 Task: Search for the best ramen places in Los Angeles, California.
Action: Mouse moved to (270, 102)
Screenshot: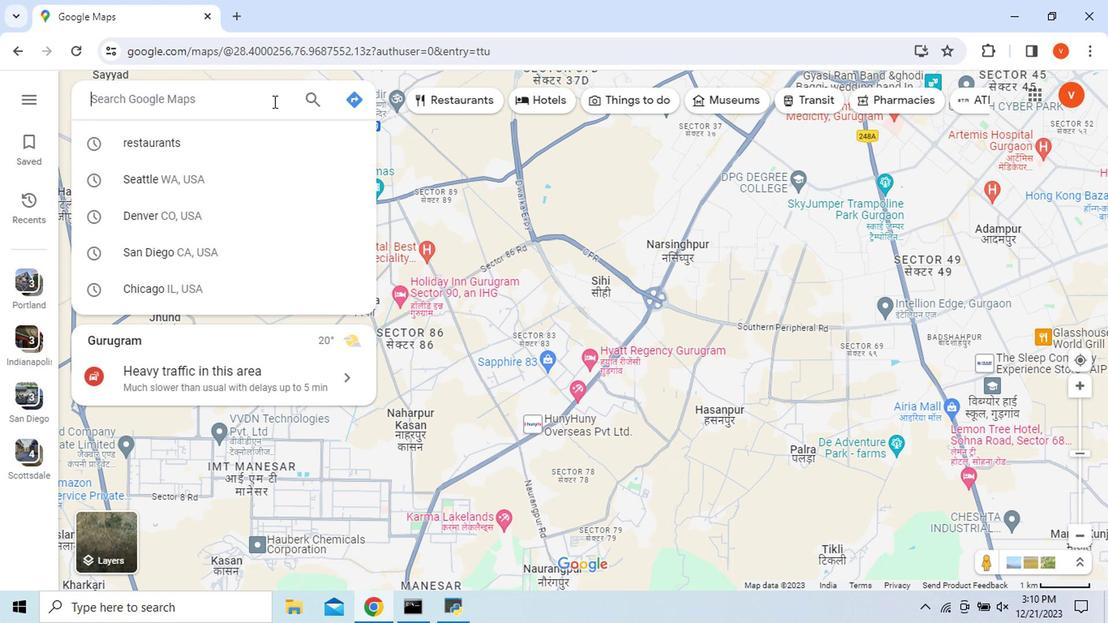
Action: Mouse pressed left at (270, 102)
Screenshot: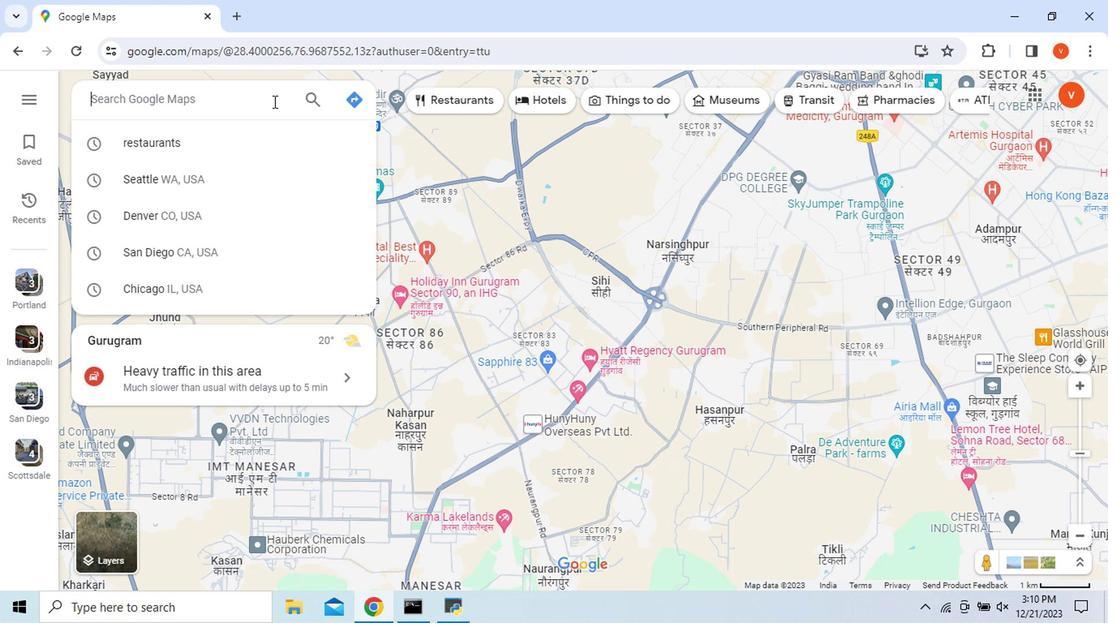 
Action: Key pressed <Key.shift_r>Los<Key.space><Key.shift>Angeles,<Key.space><Key.shift>California
Screenshot: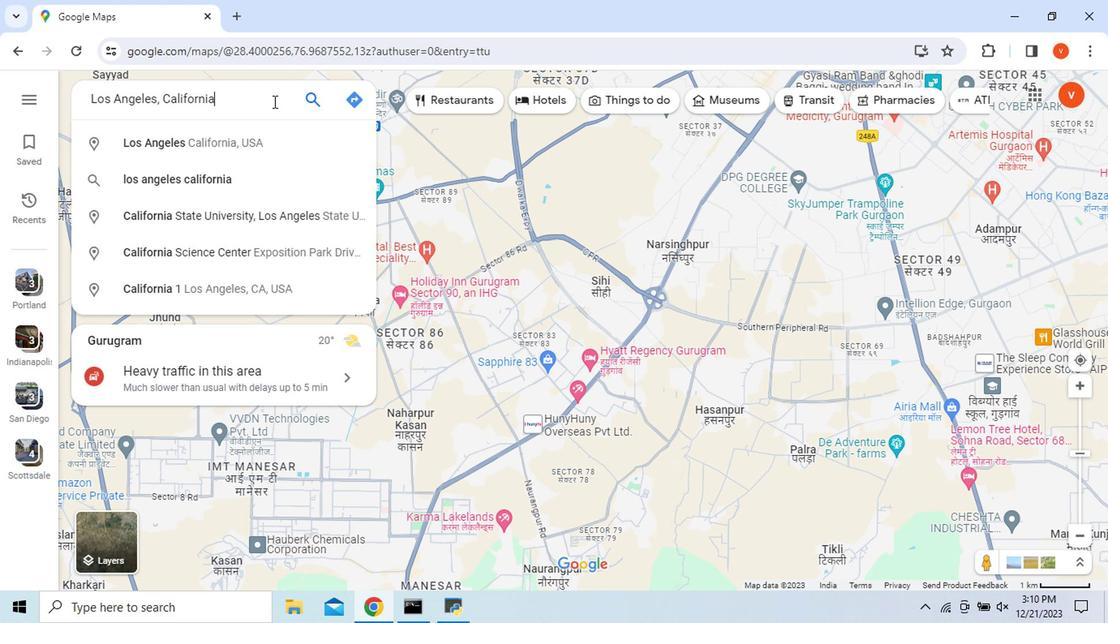 
Action: Mouse moved to (243, 137)
Screenshot: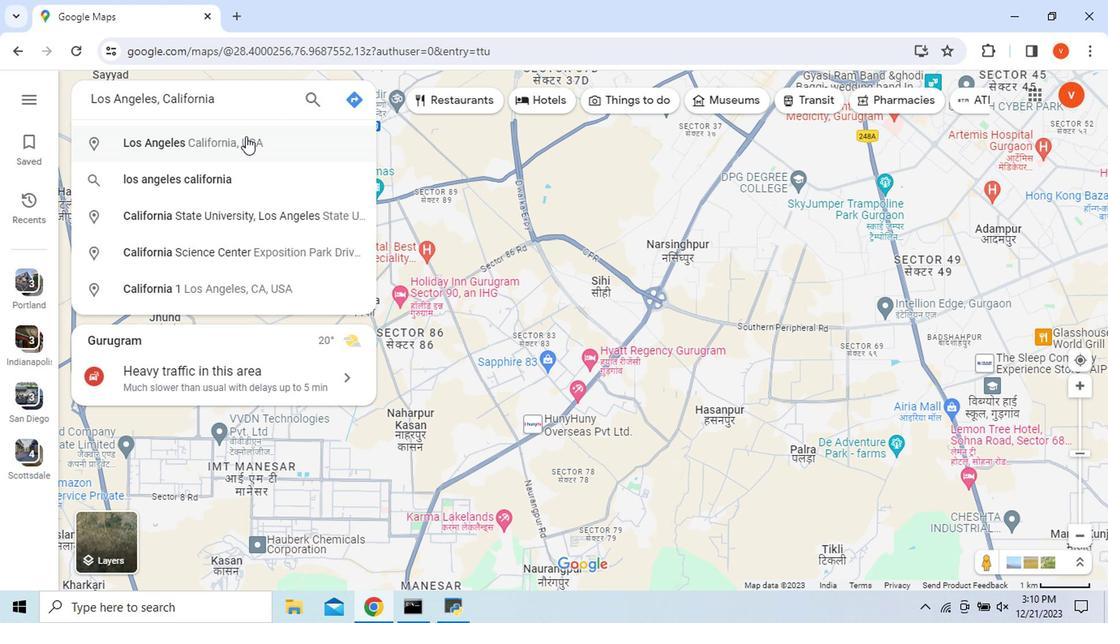 
Action: Mouse pressed left at (243, 137)
Screenshot: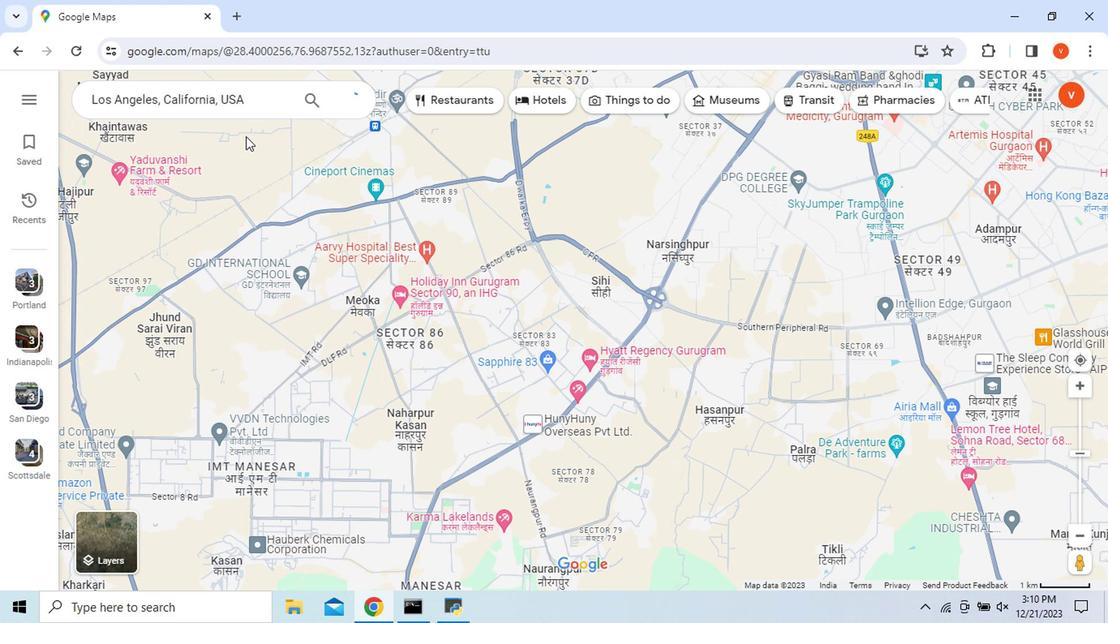 
Action: Mouse moved to (211, 99)
Screenshot: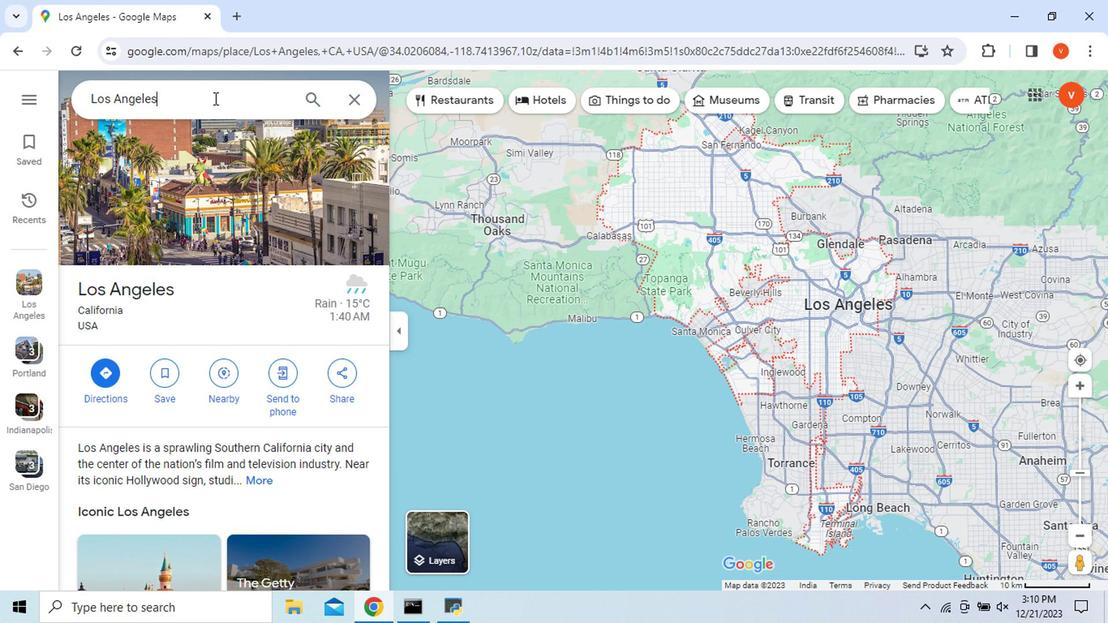 
Action: Mouse pressed left at (211, 99)
Screenshot: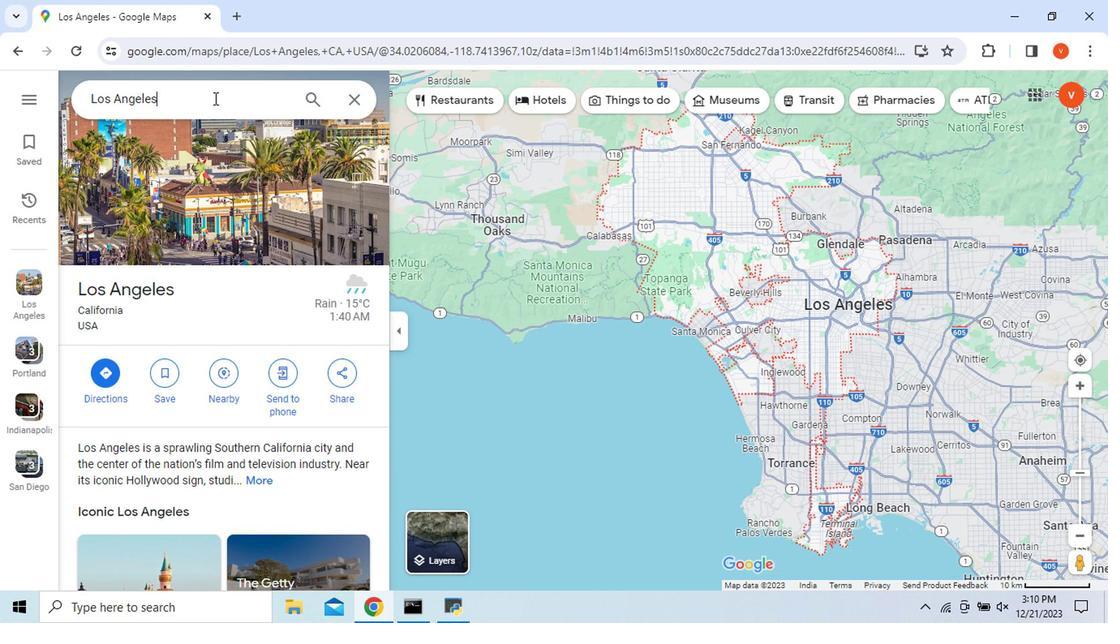 
Action: Key pressed <Key.space>best<Key.space>ramen<Key.space>places<Key.enter>
Screenshot: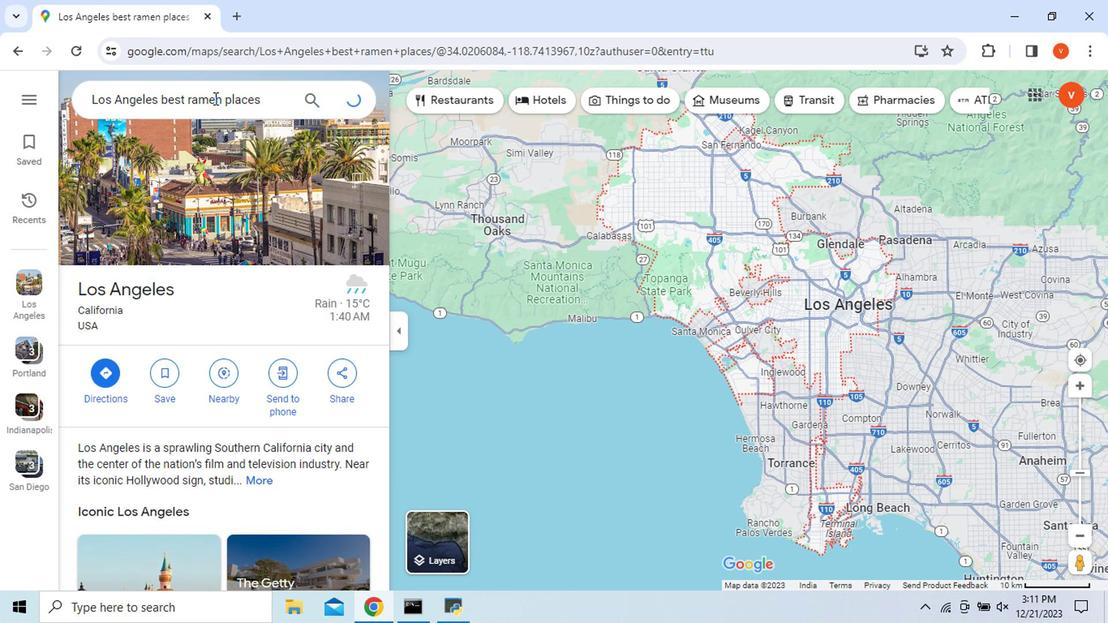 
Action: Mouse moved to (568, 104)
Screenshot: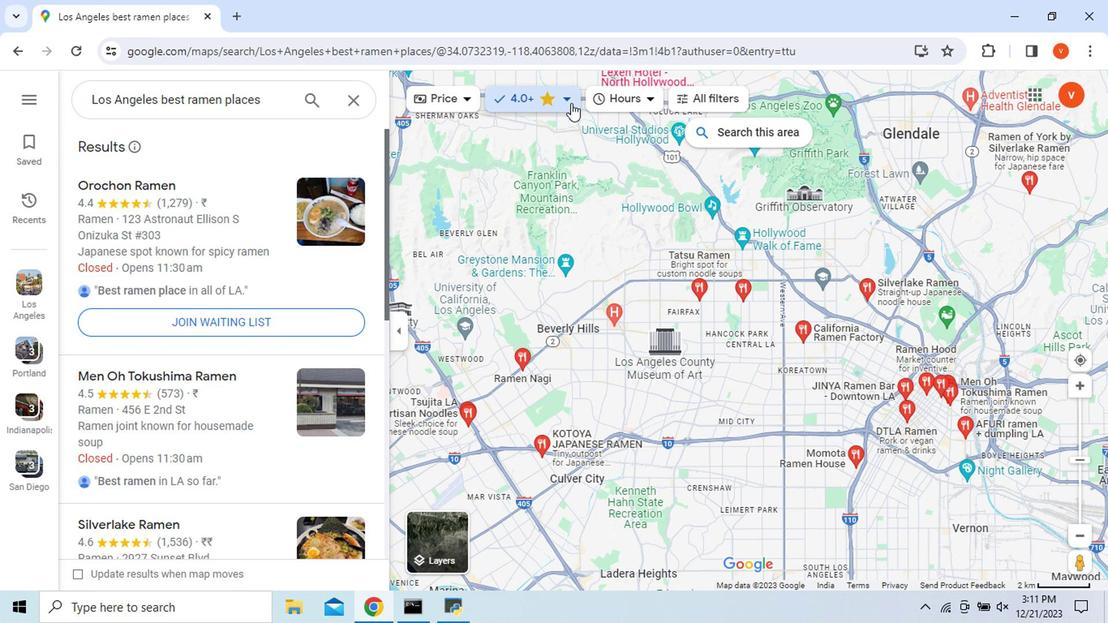 
Action: Mouse pressed left at (568, 104)
Screenshot: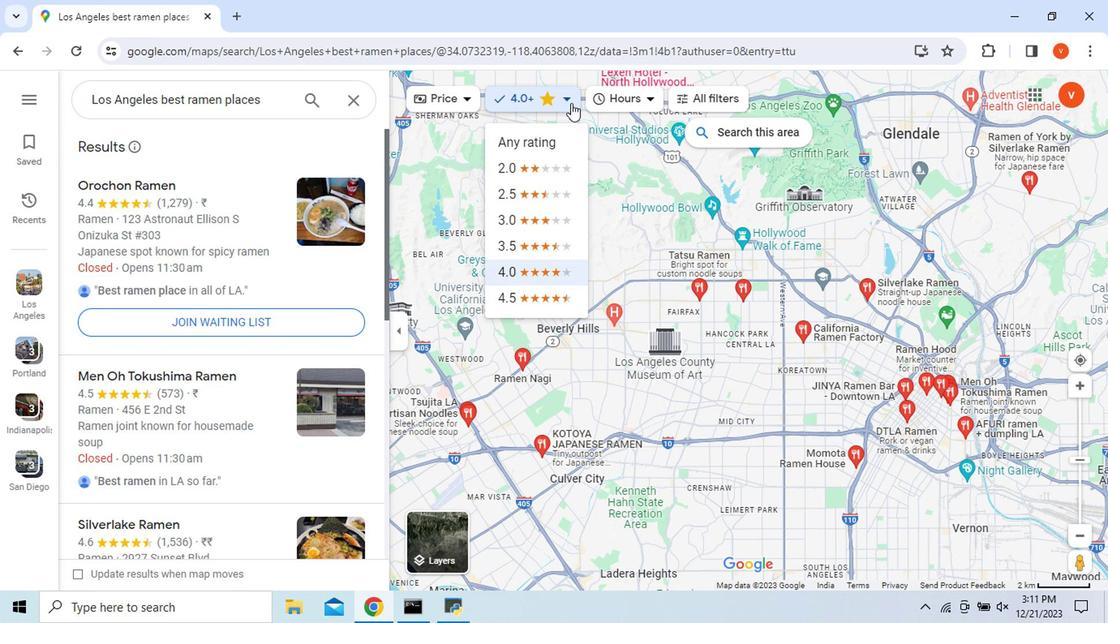 
Action: Mouse moved to (531, 295)
Screenshot: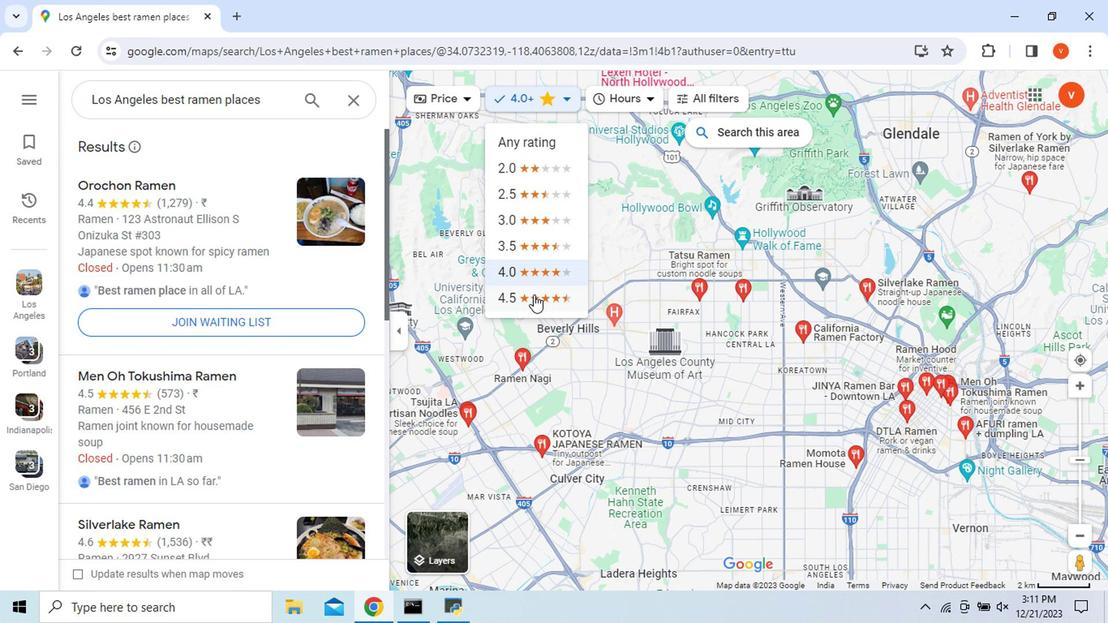 
Action: Mouse pressed left at (531, 295)
Screenshot: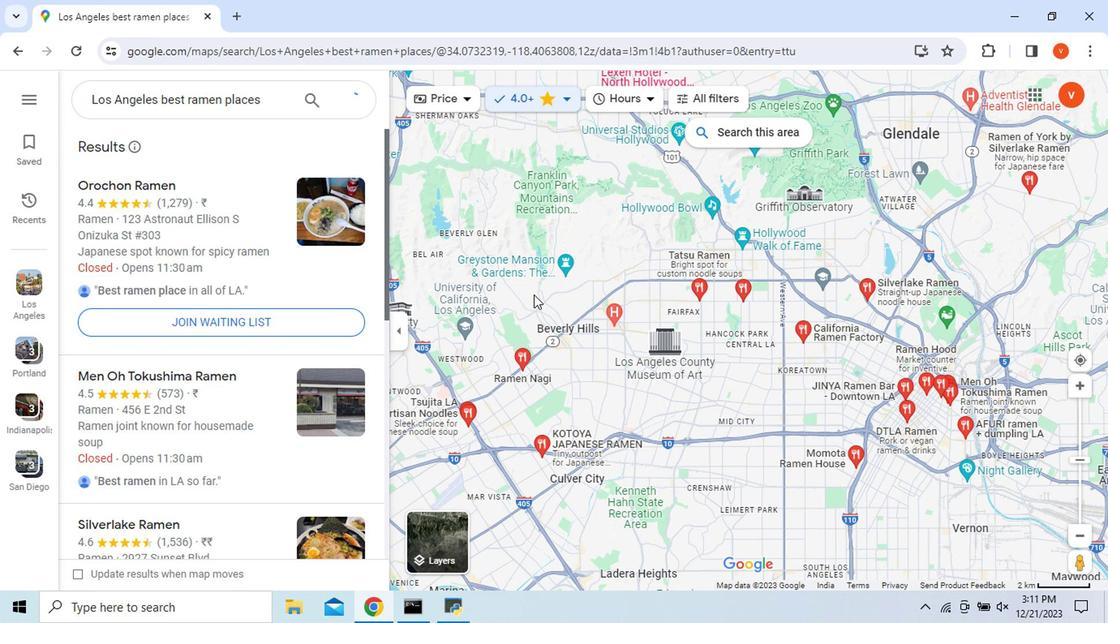 
Action: Mouse moved to (325, 361)
Screenshot: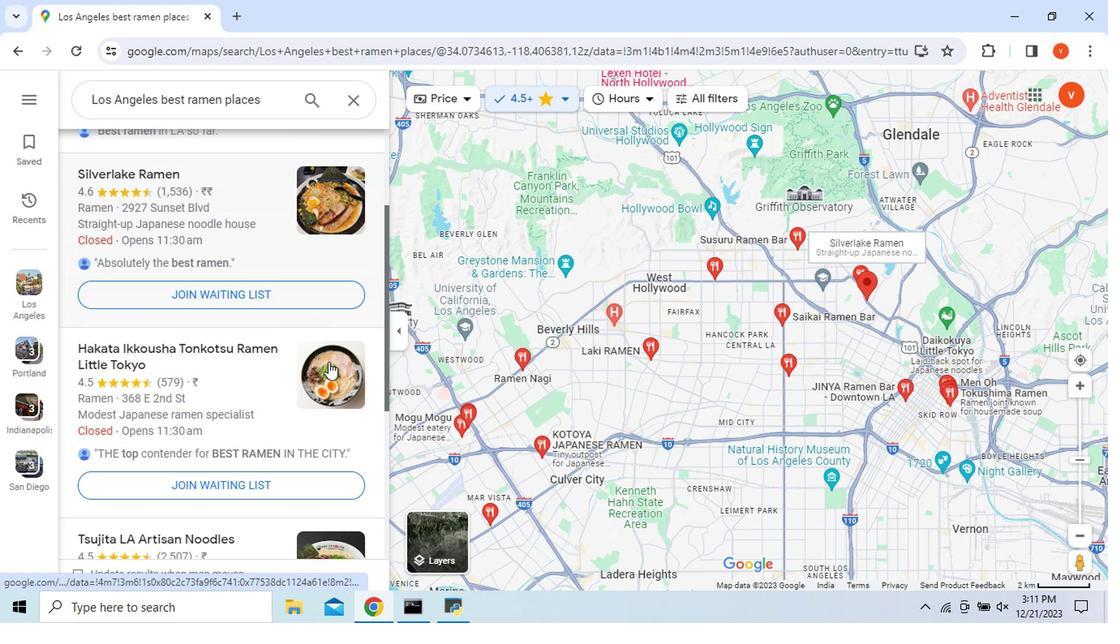 
Action: Mouse scrolled (325, 361) with delta (0, 0)
Screenshot: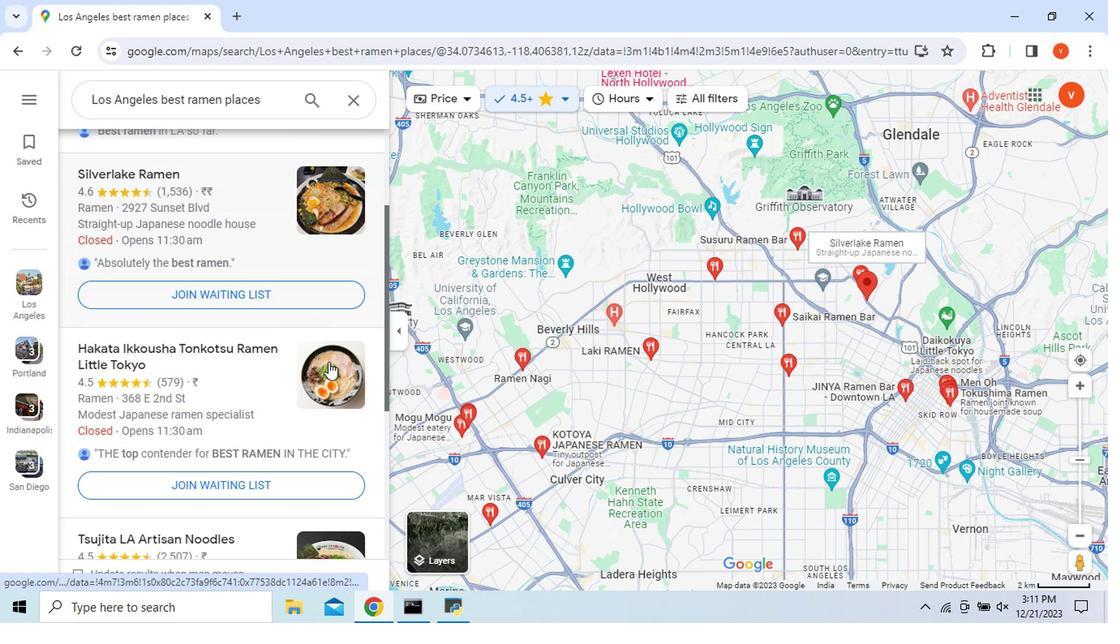 
Action: Mouse moved to (325, 362)
Screenshot: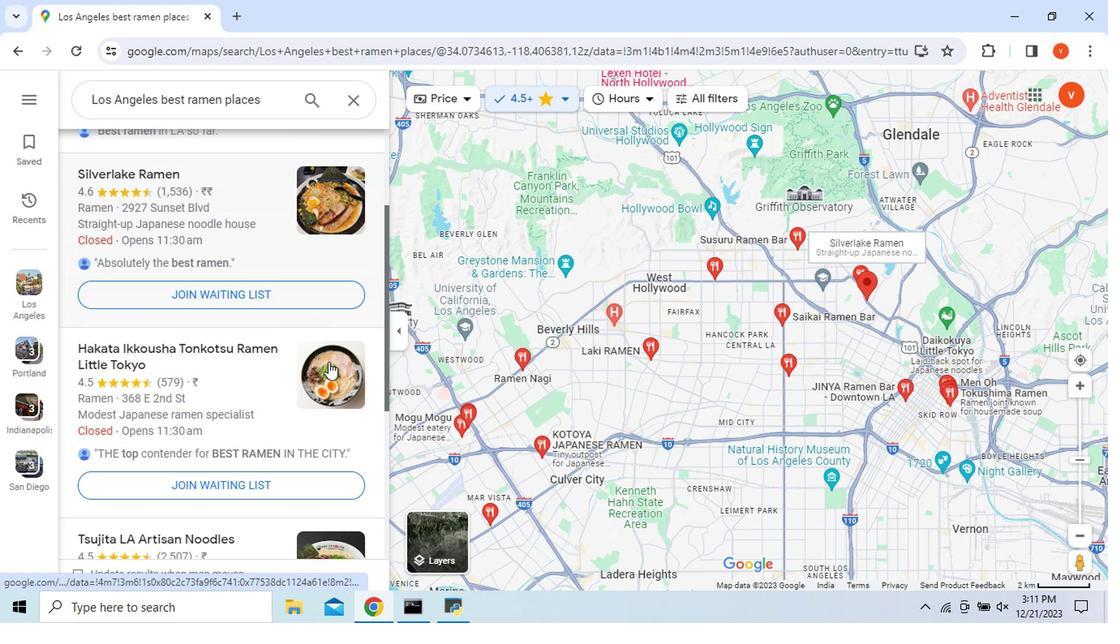 
Action: Mouse scrolled (325, 361) with delta (0, 0)
Screenshot: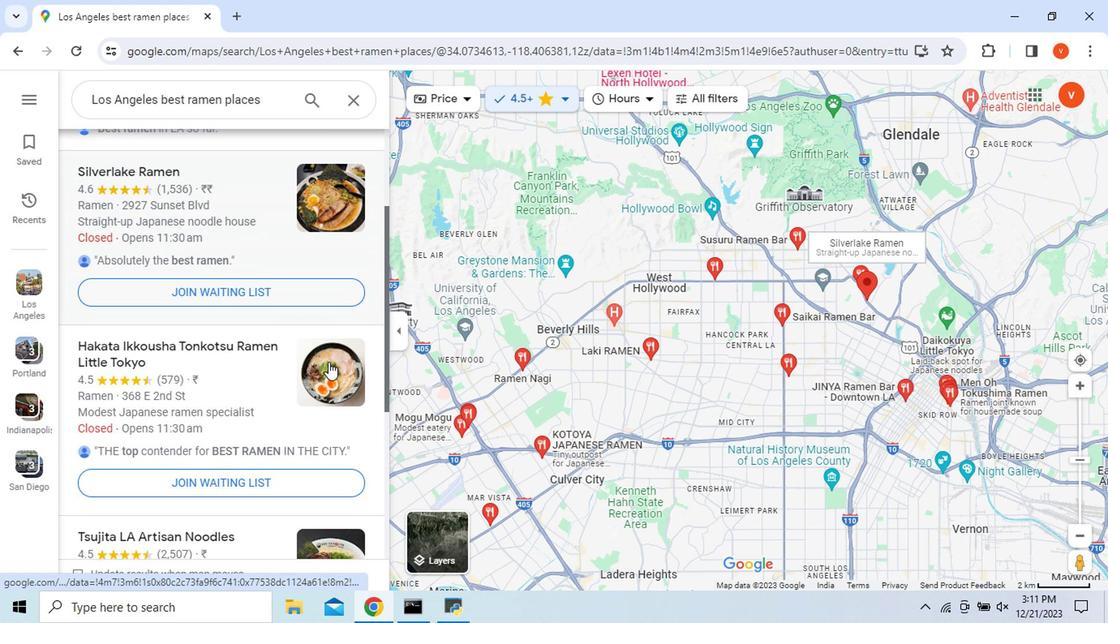 
Action: Mouse scrolled (325, 361) with delta (0, 0)
Screenshot: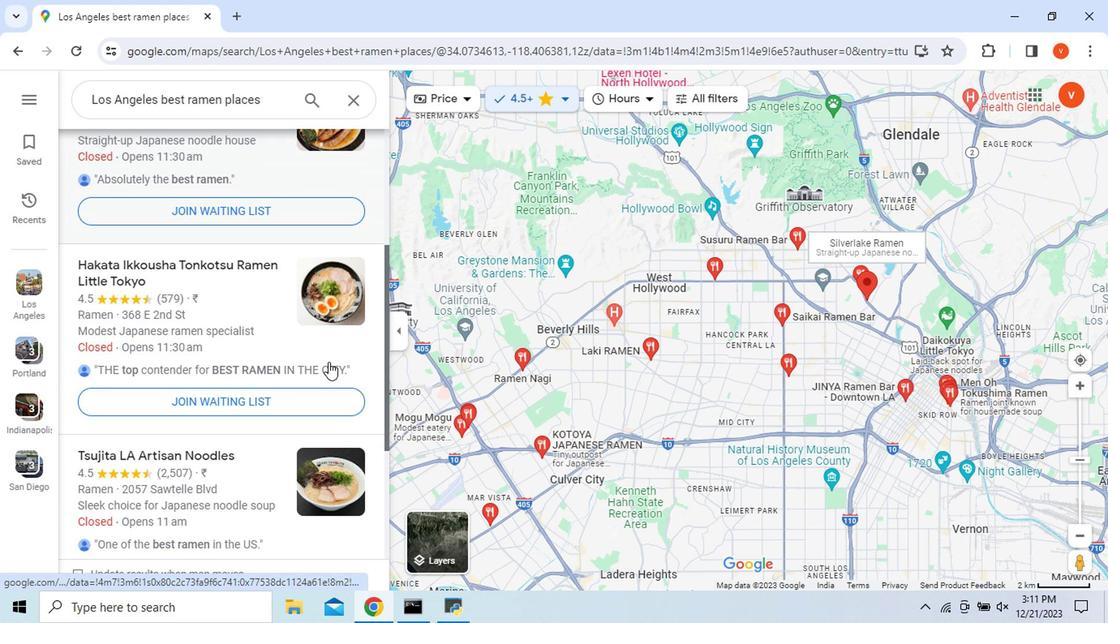 
Action: Mouse scrolled (325, 361) with delta (0, 0)
Screenshot: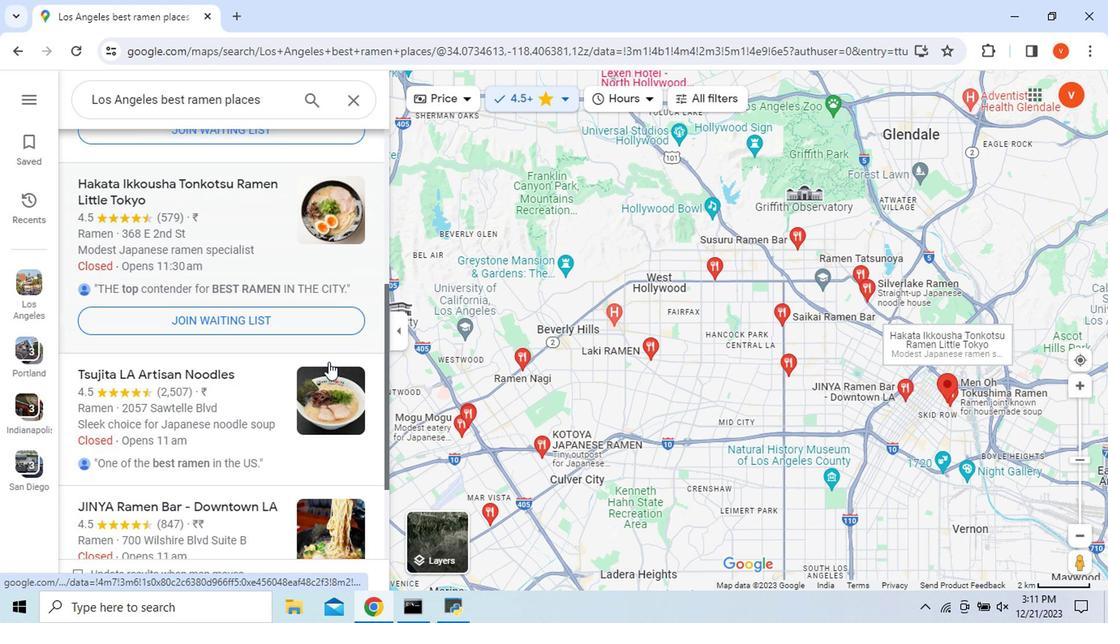 
Action: Mouse scrolled (325, 361) with delta (0, 0)
Screenshot: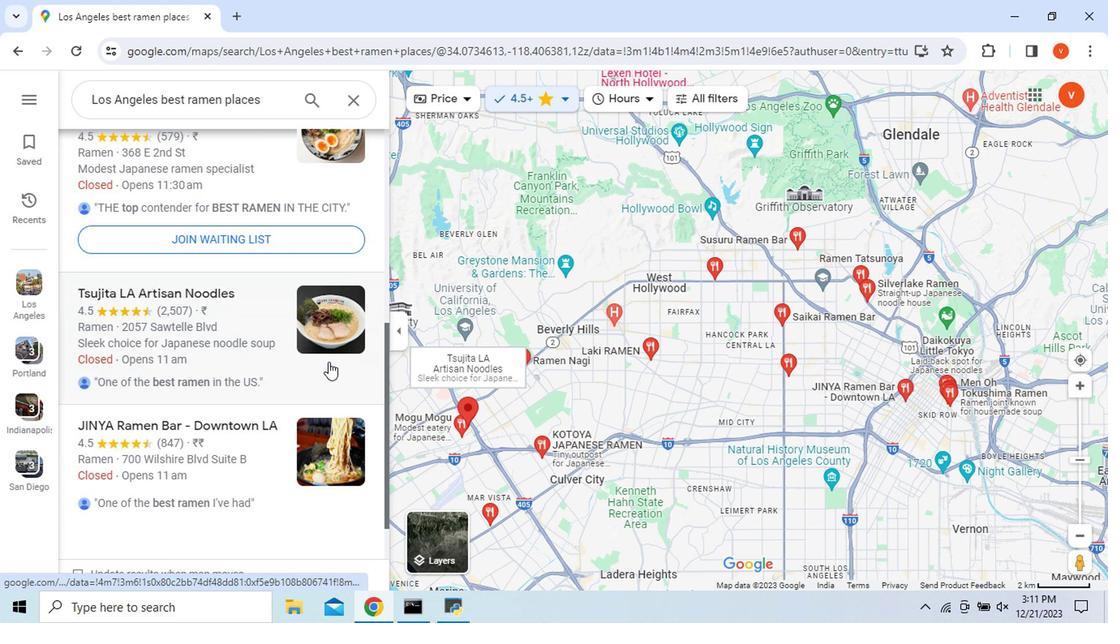 
Action: Mouse scrolled (325, 361) with delta (0, 0)
Screenshot: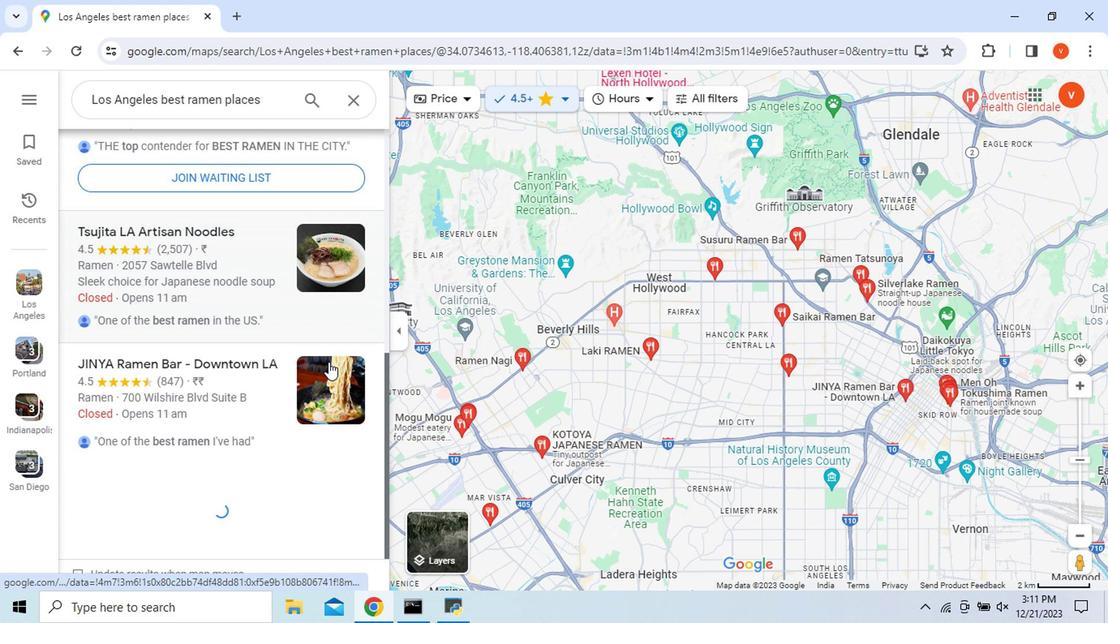 
Action: Mouse scrolled (325, 361) with delta (0, 0)
Screenshot: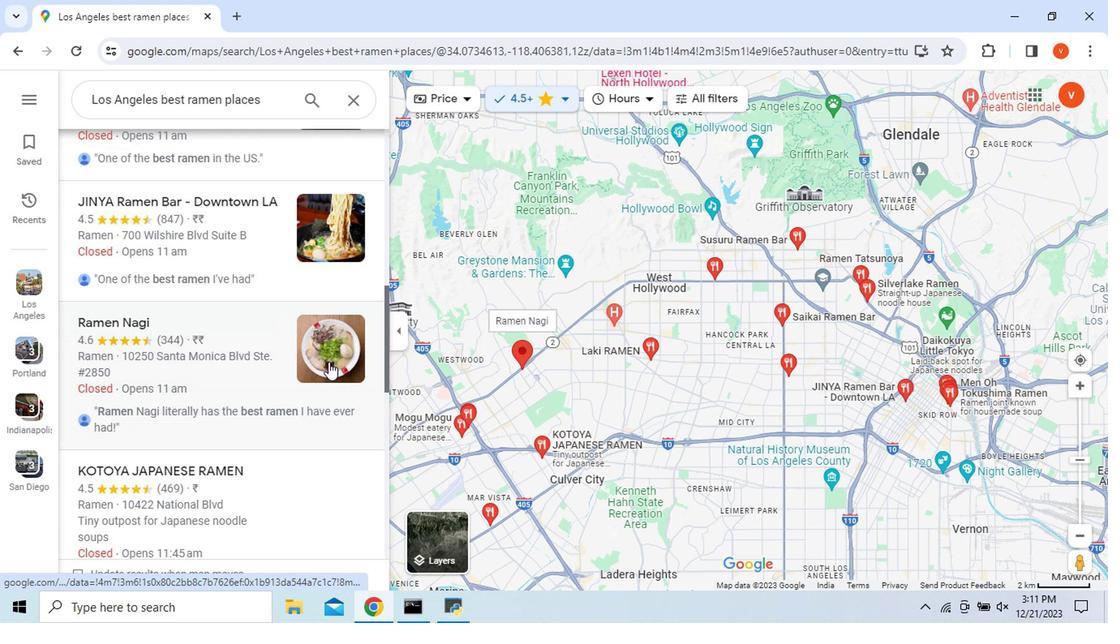 
Action: Mouse scrolled (325, 361) with delta (0, 0)
Screenshot: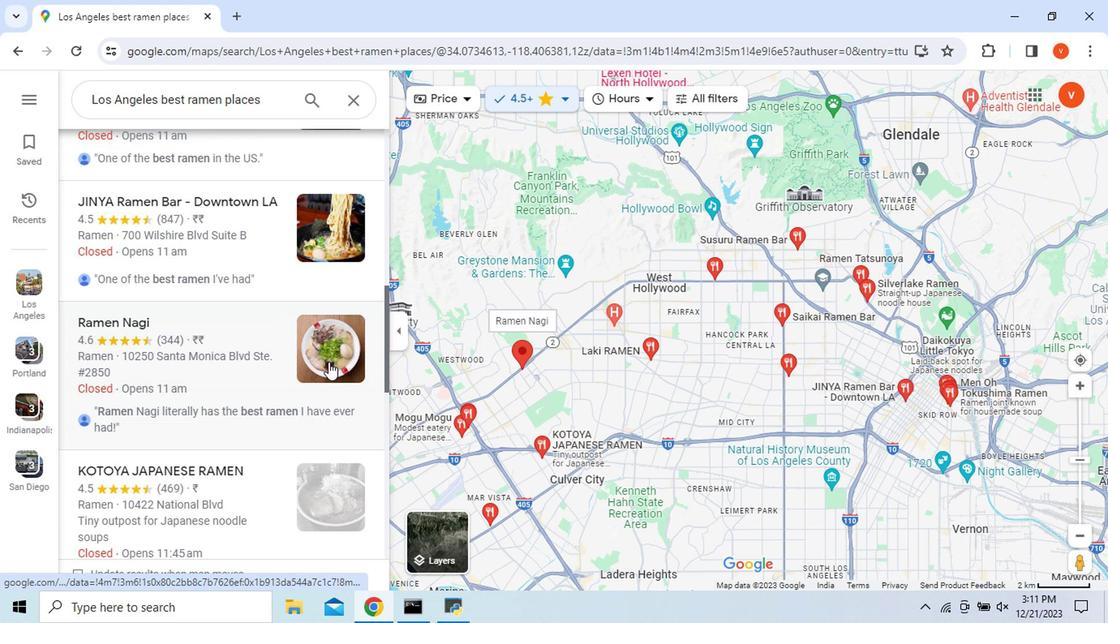 
Action: Mouse scrolled (325, 363) with delta (0, 1)
Screenshot: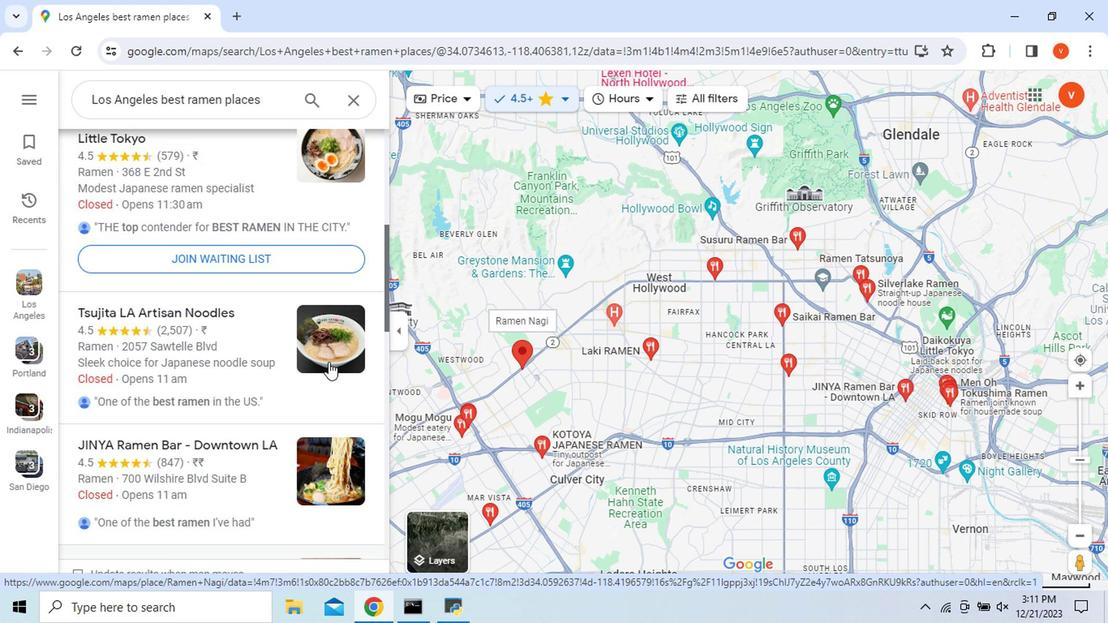 
Action: Mouse scrolled (325, 363) with delta (0, 1)
Screenshot: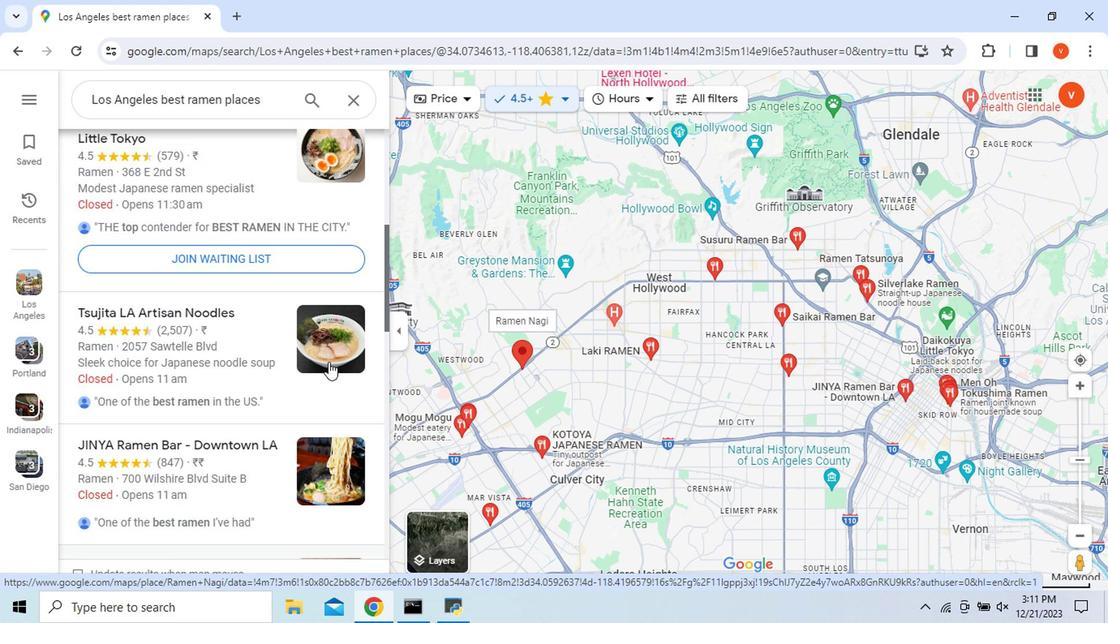 
Action: Mouse scrolled (325, 363) with delta (0, 1)
Screenshot: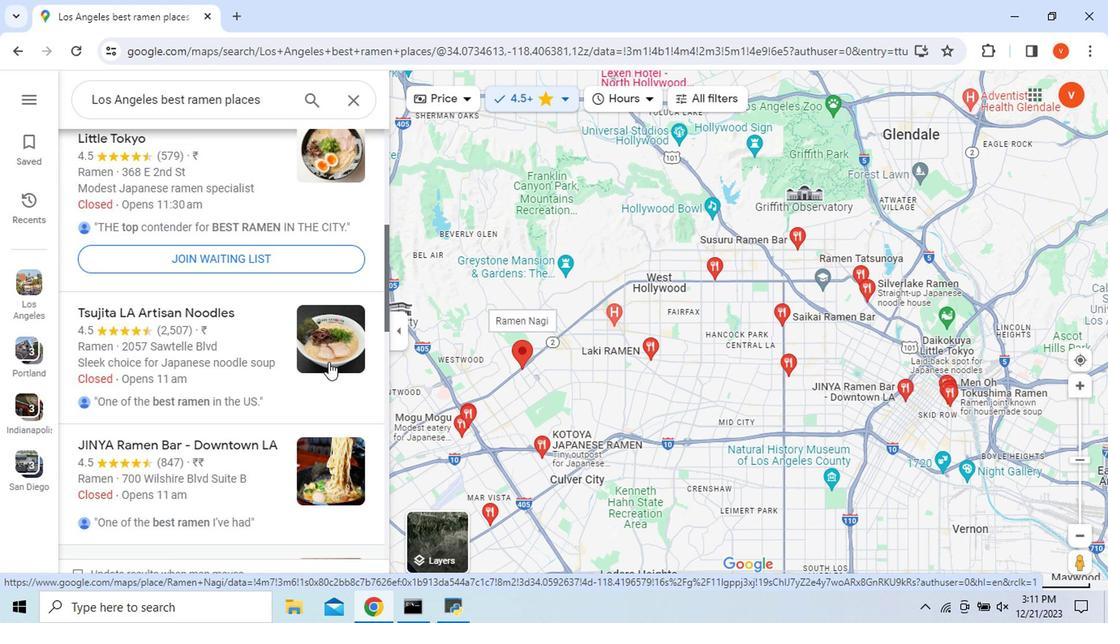 
Action: Mouse scrolled (325, 363) with delta (0, 1)
Screenshot: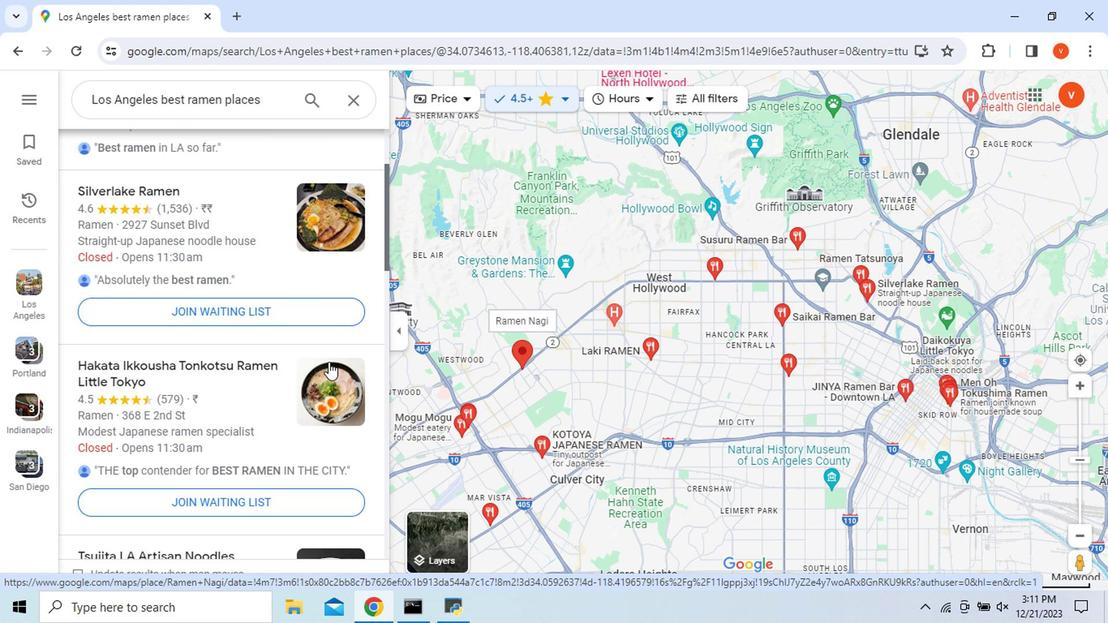 
Action: Mouse scrolled (325, 363) with delta (0, 1)
Screenshot: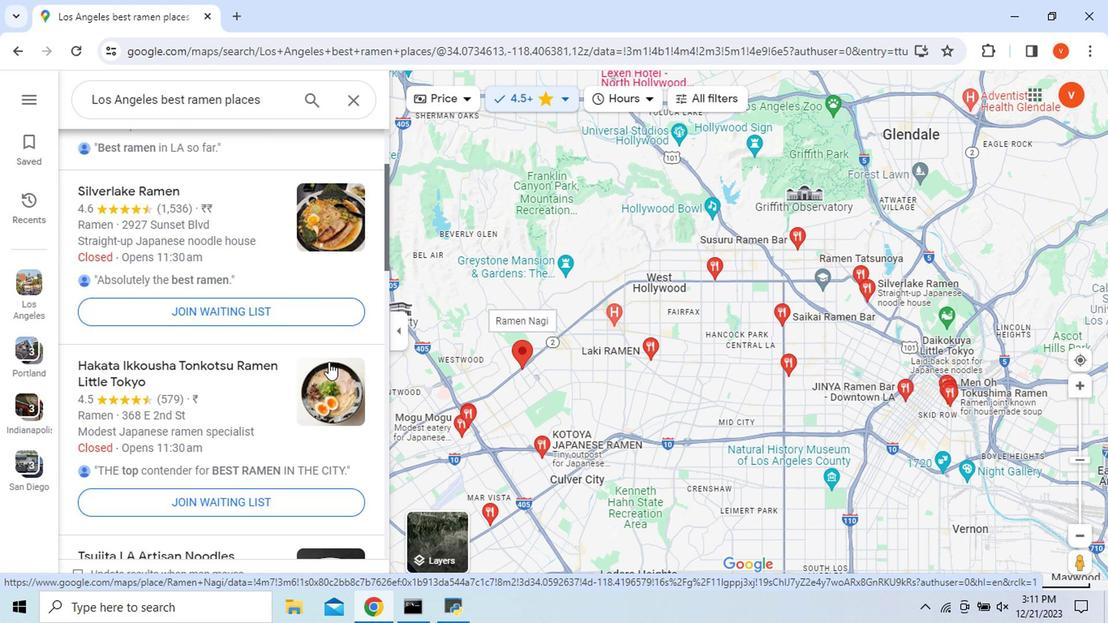 
Action: Mouse scrolled (325, 363) with delta (0, 1)
Screenshot: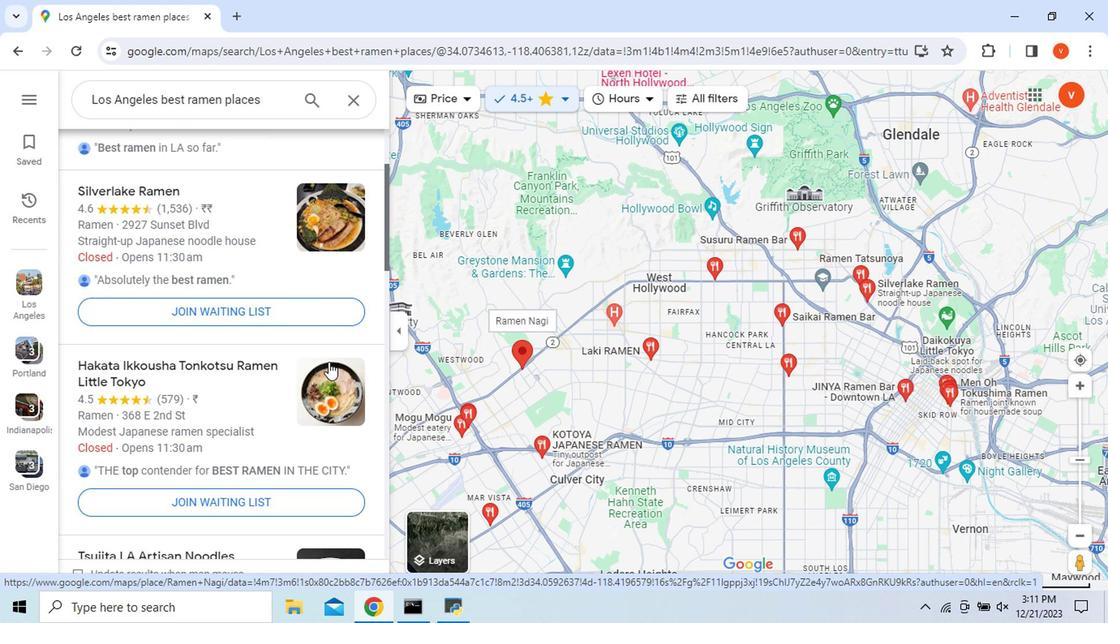 
Action: Mouse scrolled (325, 363) with delta (0, 1)
Screenshot: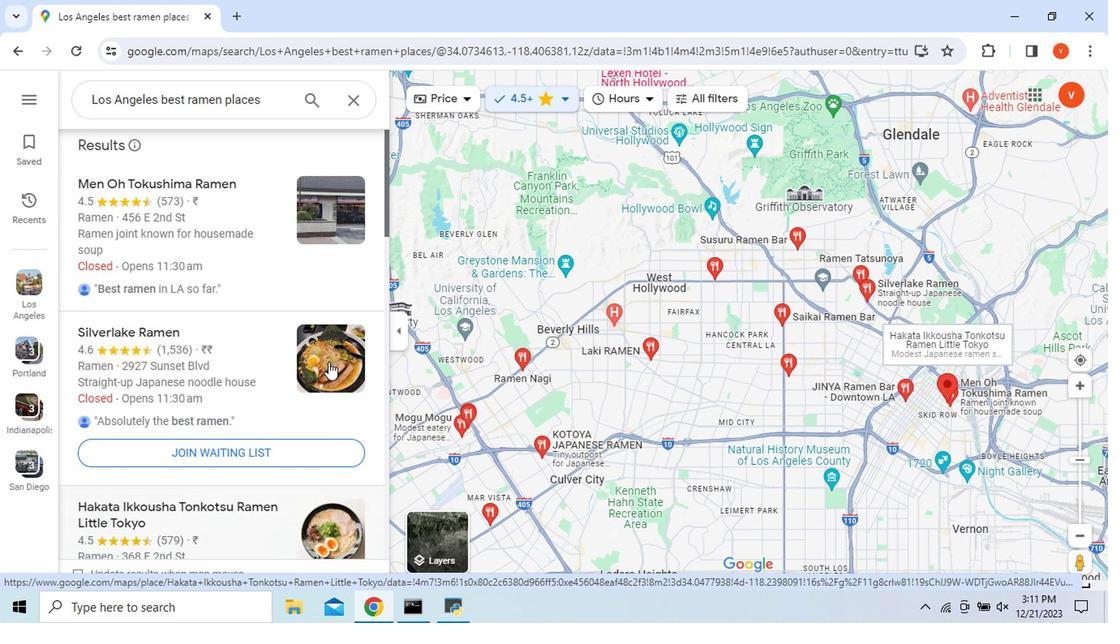 
Action: Mouse scrolled (325, 363) with delta (0, 1)
Screenshot: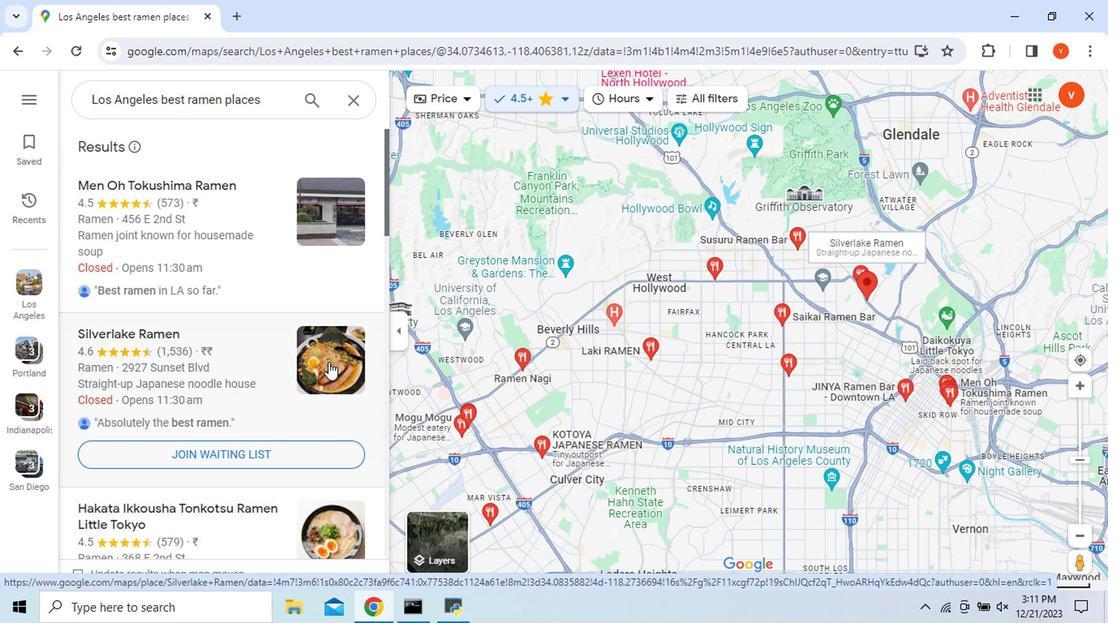 
Action: Mouse moved to (256, 214)
Screenshot: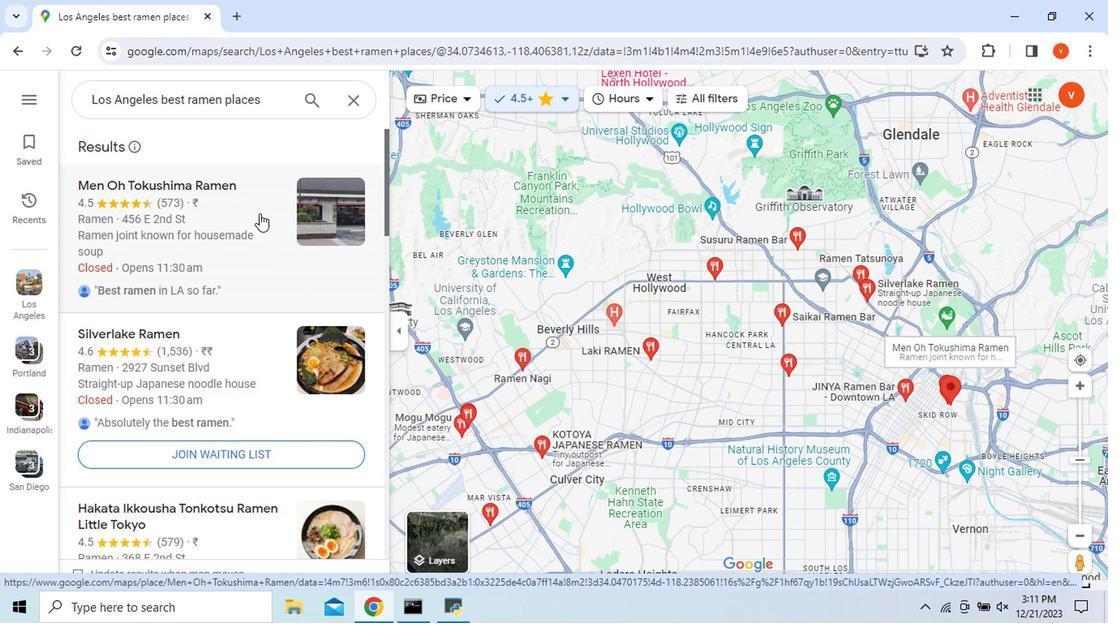 
Action: Mouse pressed left at (256, 214)
Screenshot: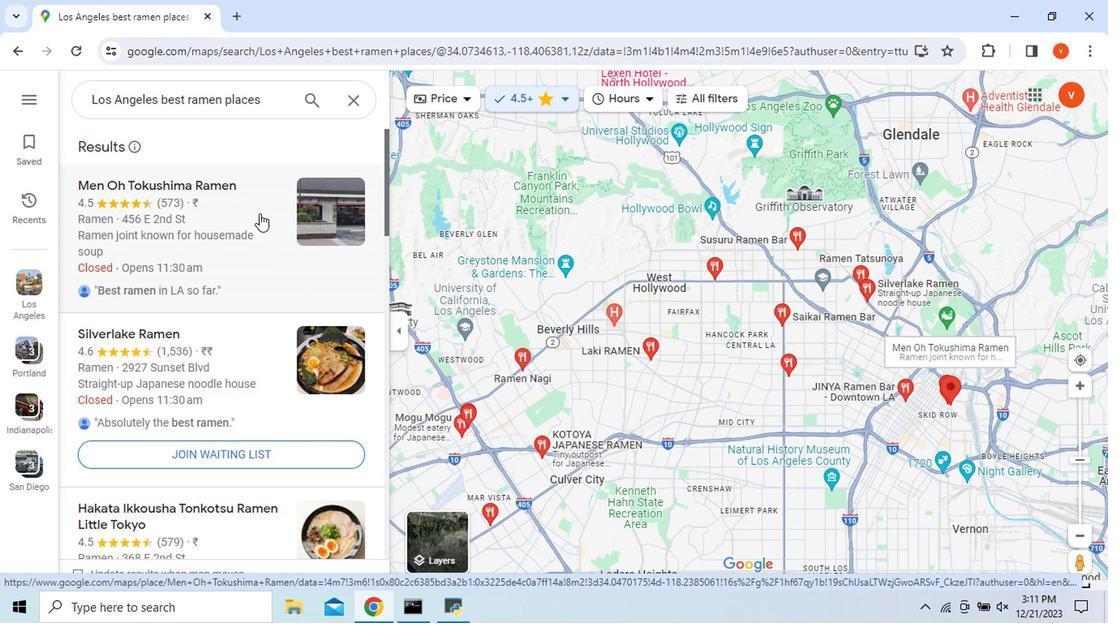
Action: Mouse moved to (659, 532)
Screenshot: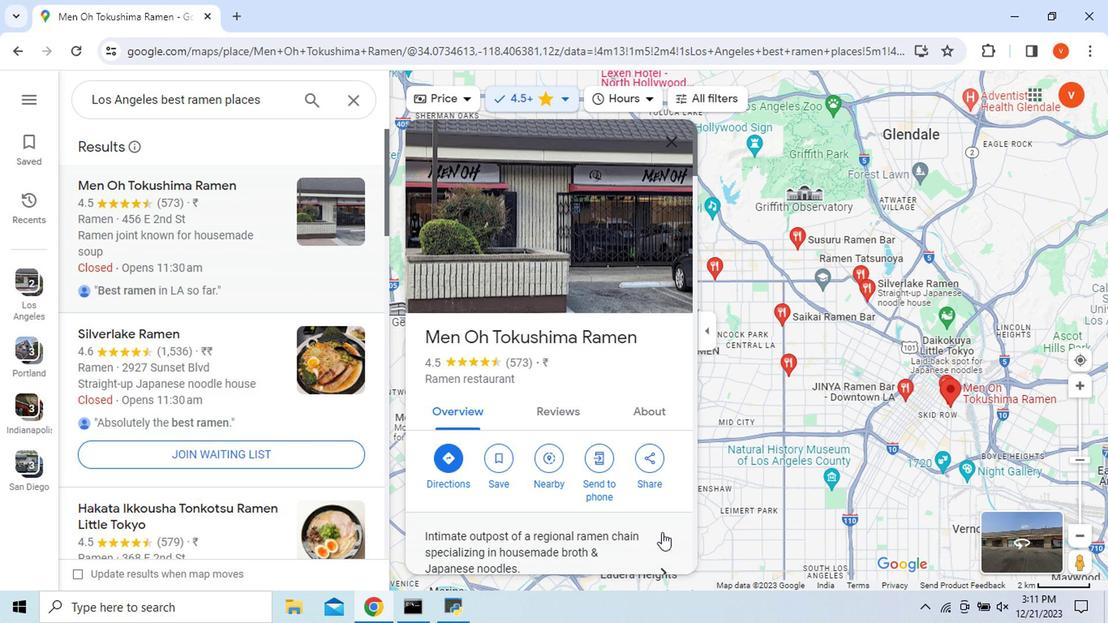 
Action: Mouse scrolled (659, 532) with delta (0, 0)
Screenshot: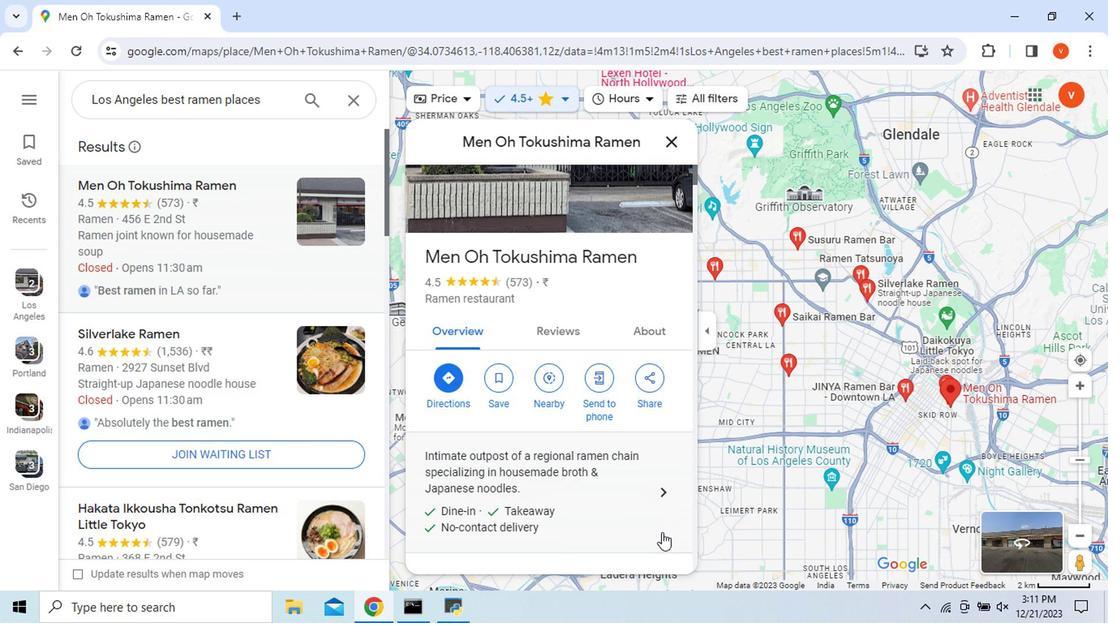 
Action: Mouse scrolled (659, 532) with delta (0, 0)
Screenshot: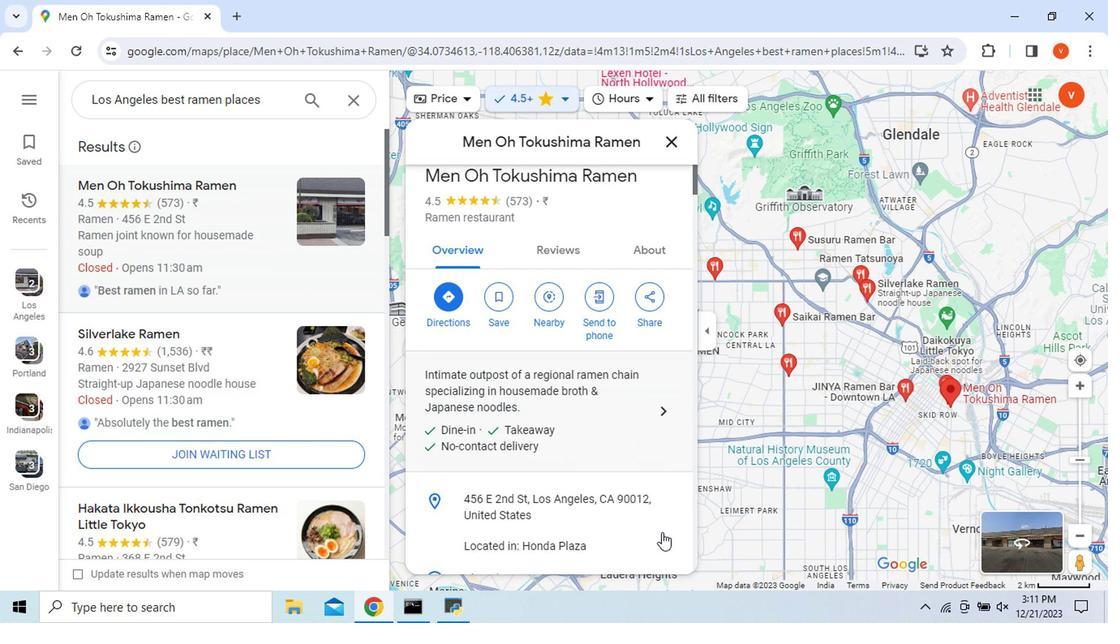 
Action: Mouse moved to (663, 412)
Screenshot: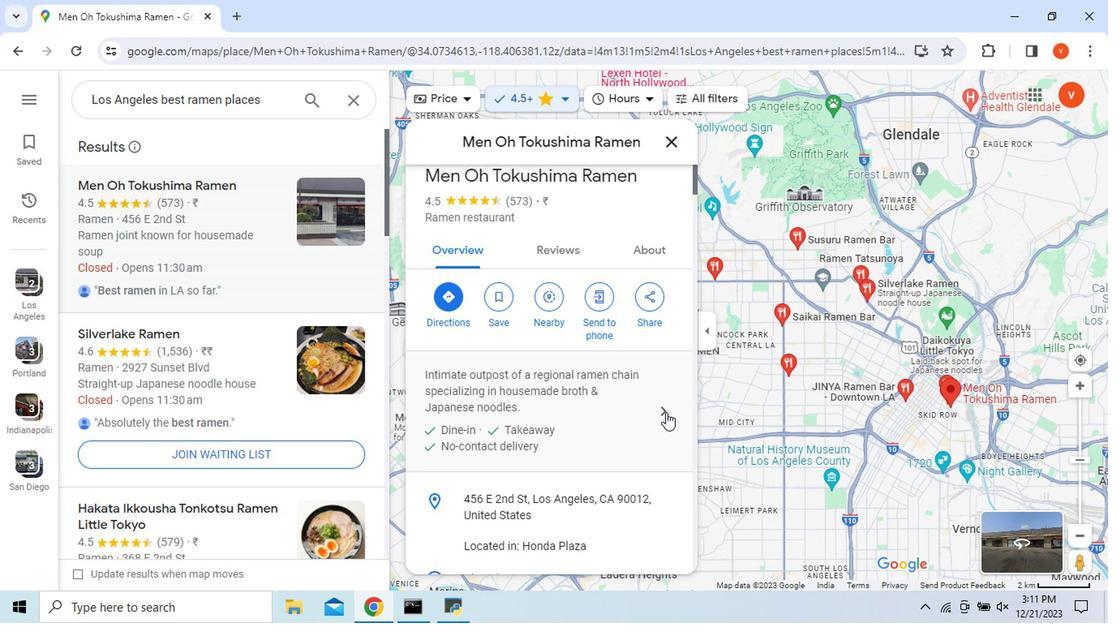 
Action: Mouse pressed left at (663, 412)
Screenshot: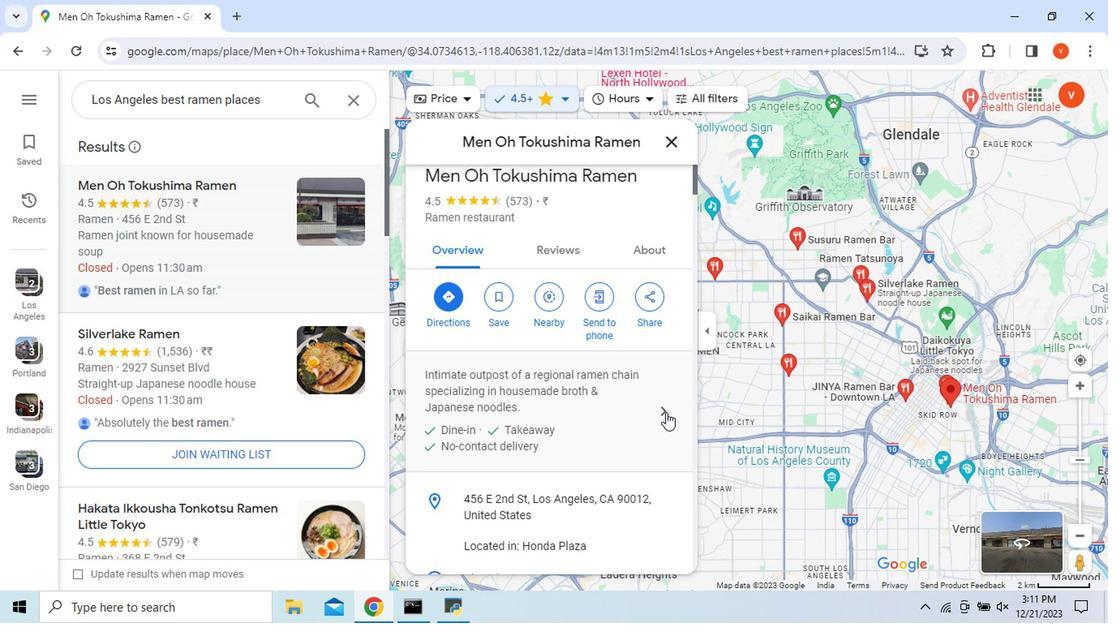 
Action: Mouse scrolled (663, 412) with delta (0, 0)
Screenshot: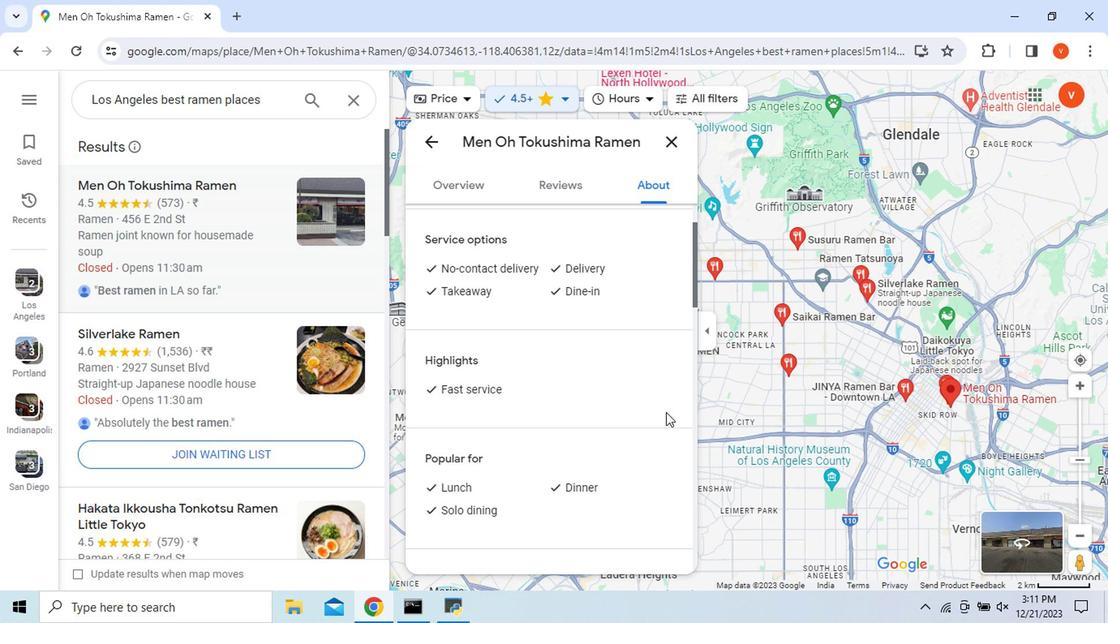 
Action: Mouse scrolled (663, 412) with delta (0, 0)
Screenshot: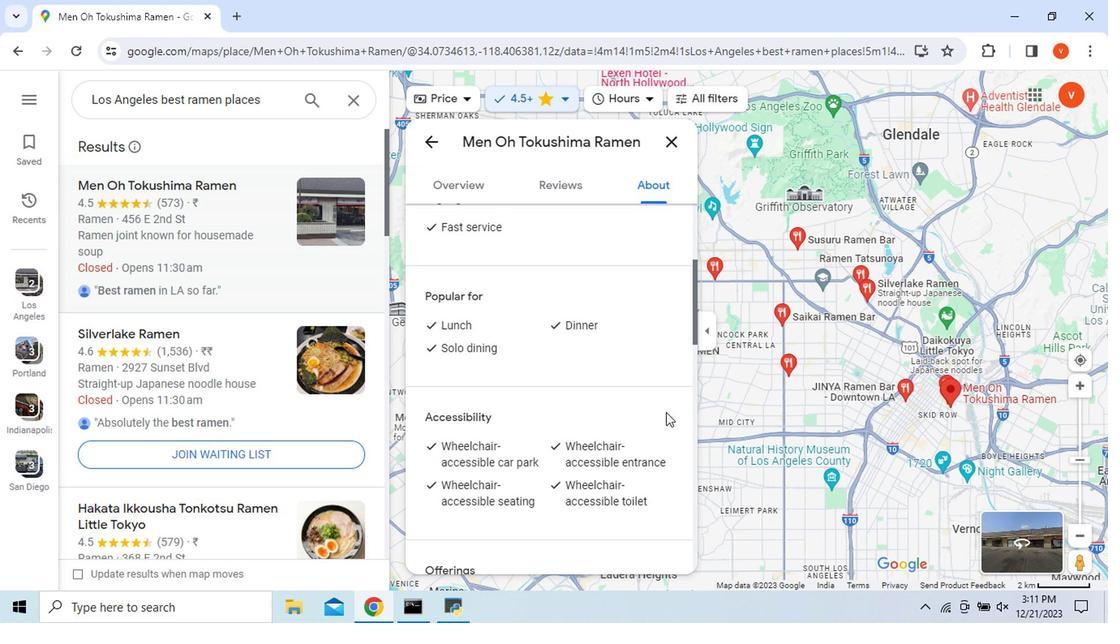 
Action: Mouse scrolled (663, 412) with delta (0, 0)
Screenshot: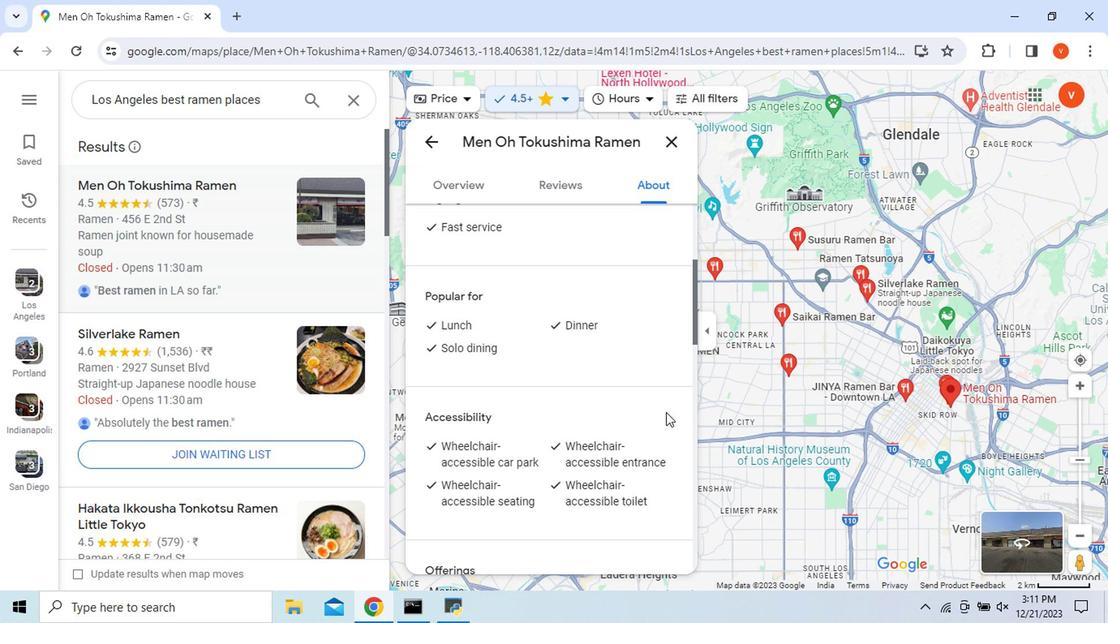 
Action: Mouse moved to (666, 514)
Screenshot: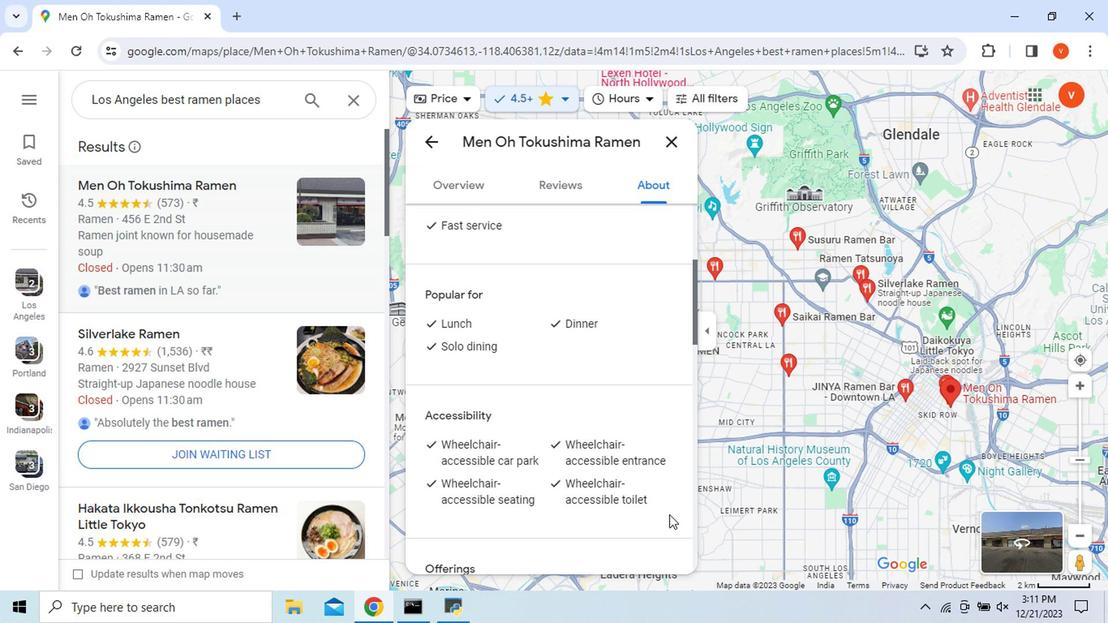 
Action: Mouse scrolled (666, 514) with delta (0, 0)
Screenshot: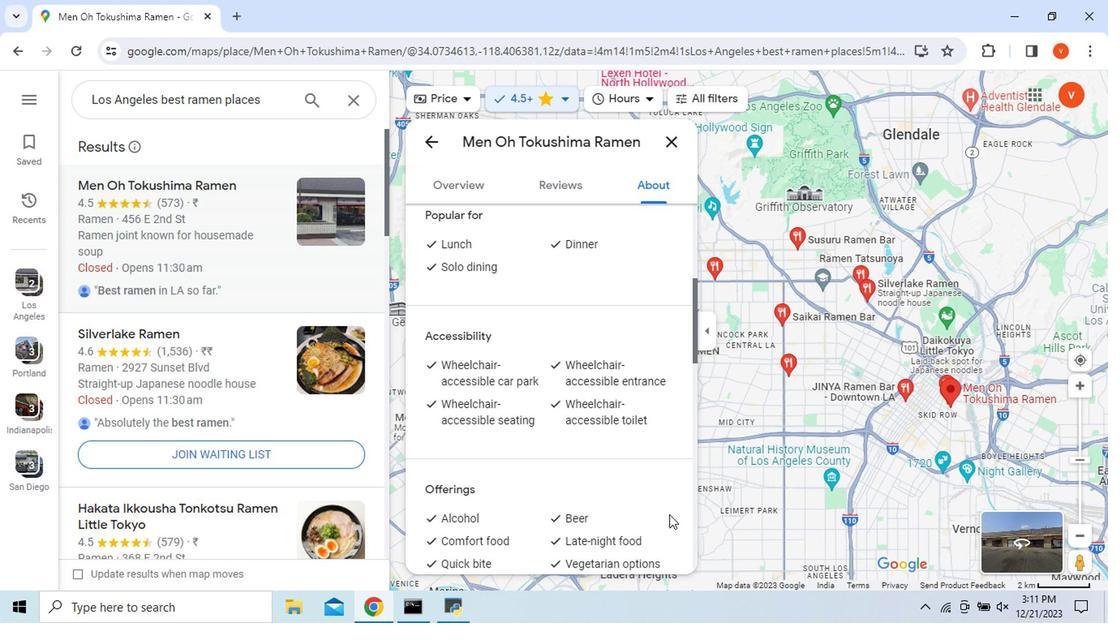 
Action: Mouse scrolled (666, 514) with delta (0, 0)
Screenshot: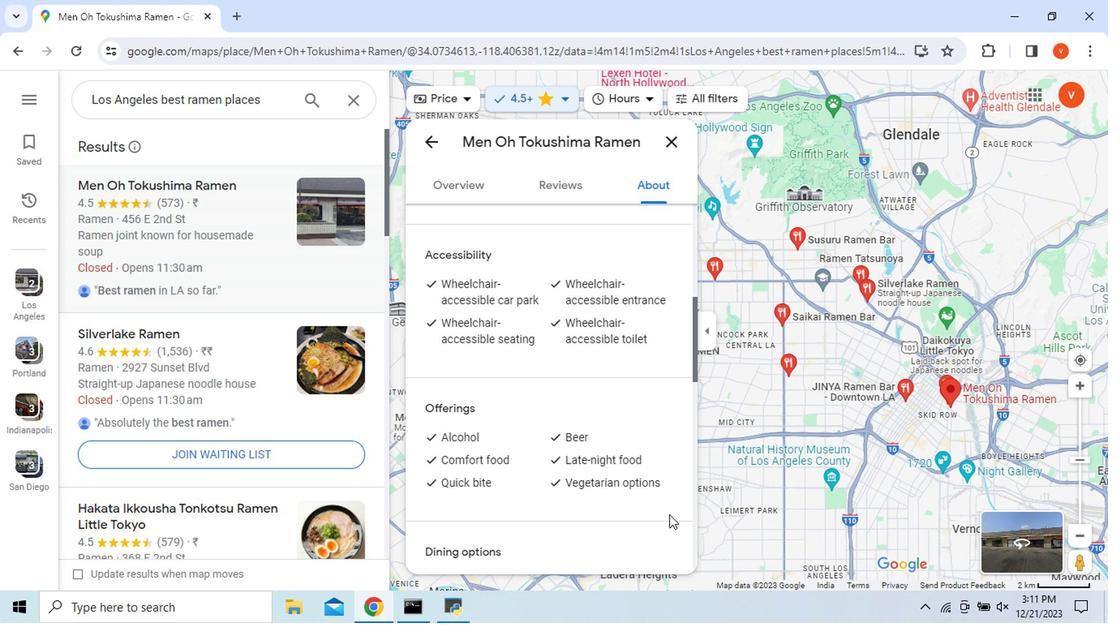 
Action: Mouse scrolled (666, 514) with delta (0, 0)
Screenshot: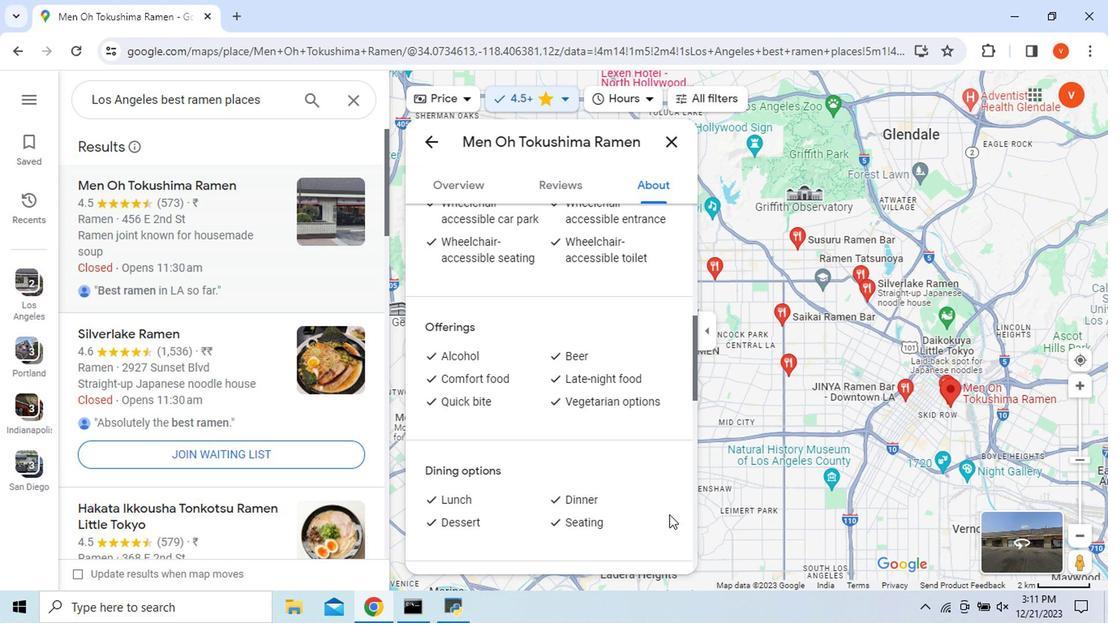 
Action: Mouse scrolled (666, 514) with delta (0, 0)
Screenshot: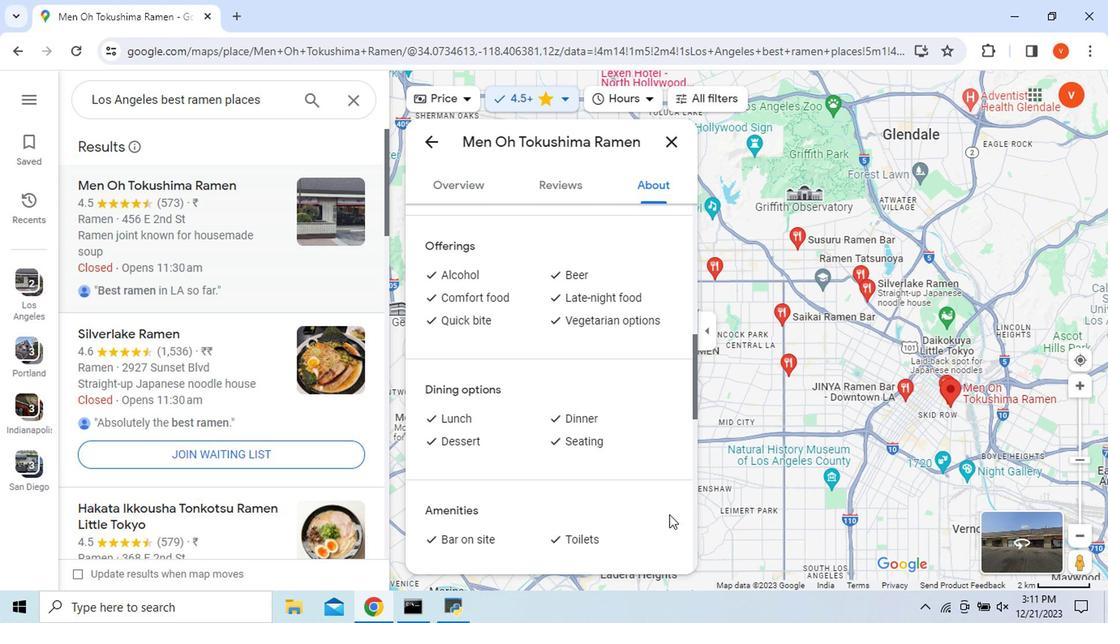 
Action: Mouse scrolled (666, 514) with delta (0, 0)
Screenshot: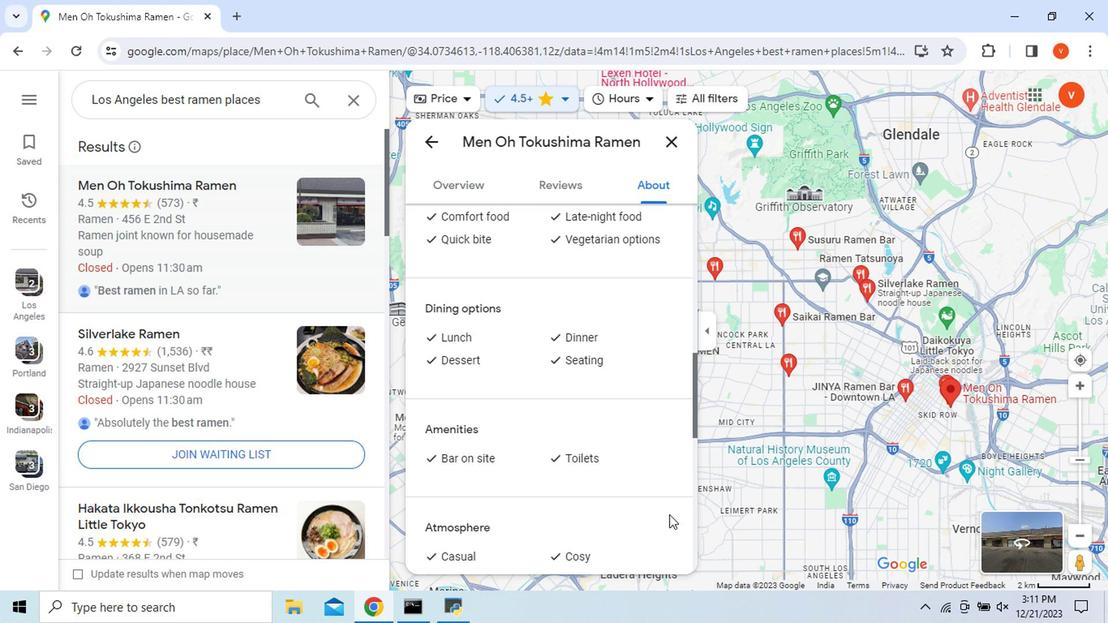 
Action: Mouse scrolled (666, 514) with delta (0, 0)
Screenshot: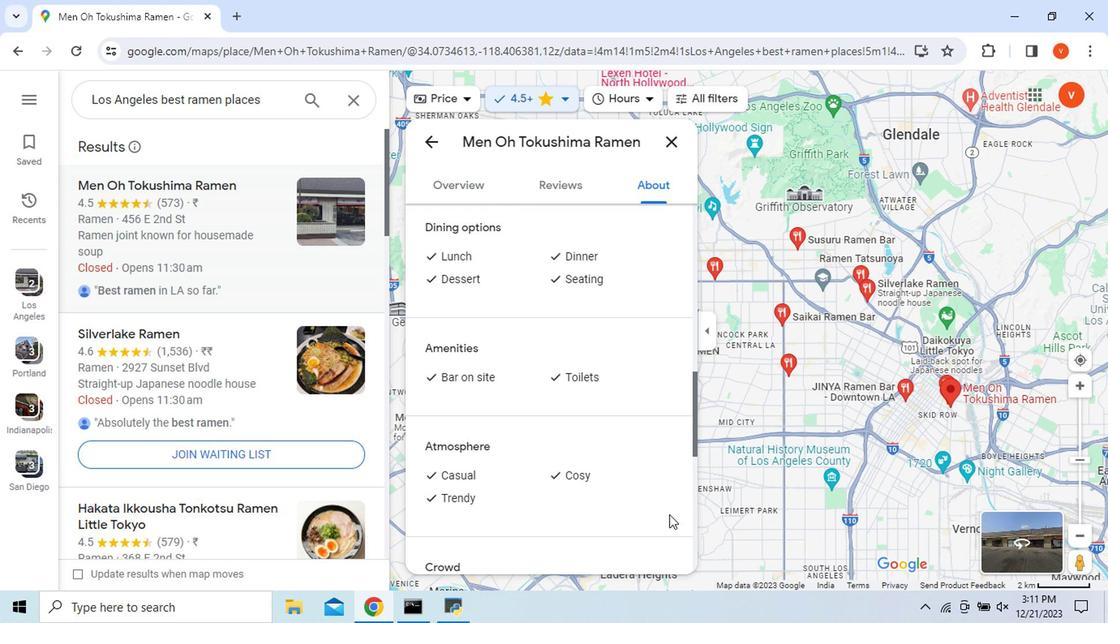 
Action: Mouse scrolled (666, 514) with delta (0, 0)
Screenshot: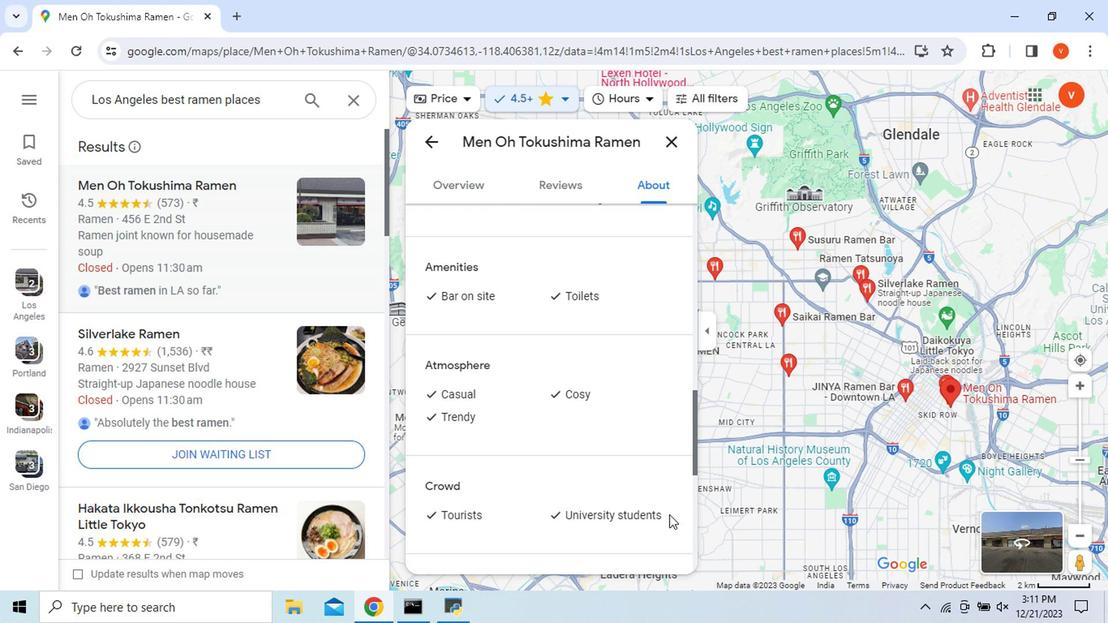 
Action: Mouse scrolled (666, 514) with delta (0, 0)
Screenshot: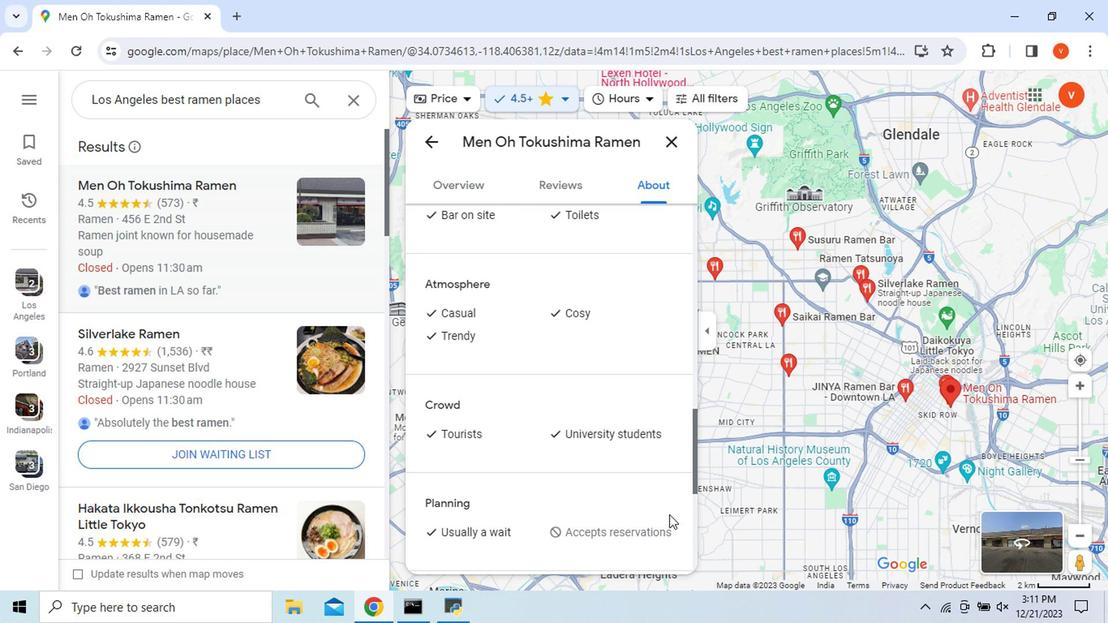 
Action: Mouse scrolled (666, 514) with delta (0, 0)
Screenshot: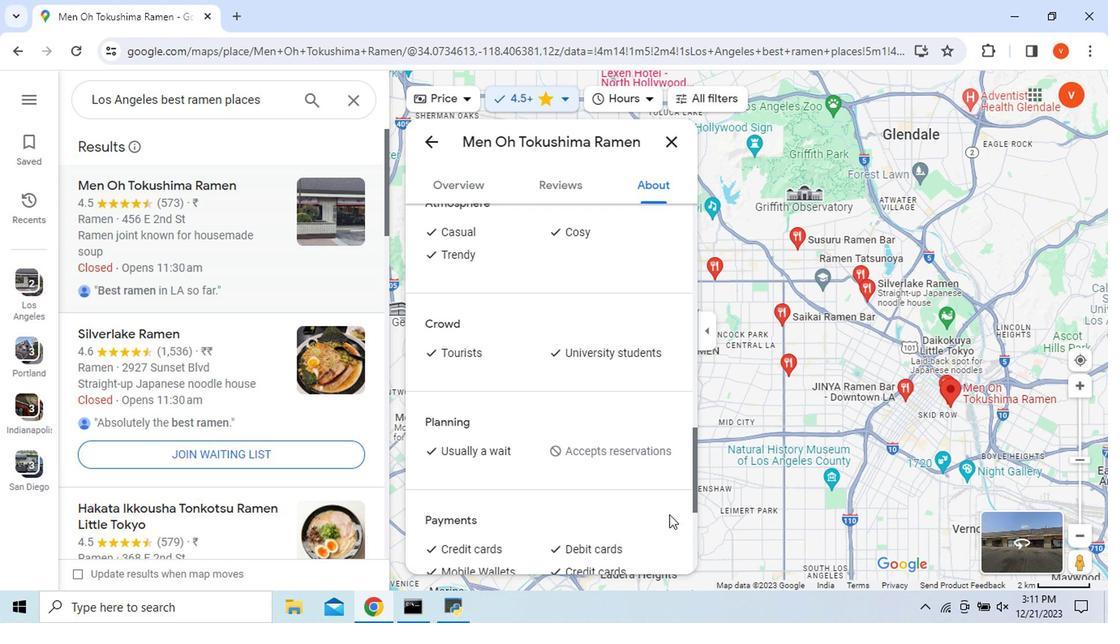 
Action: Mouse scrolled (666, 514) with delta (0, 0)
Screenshot: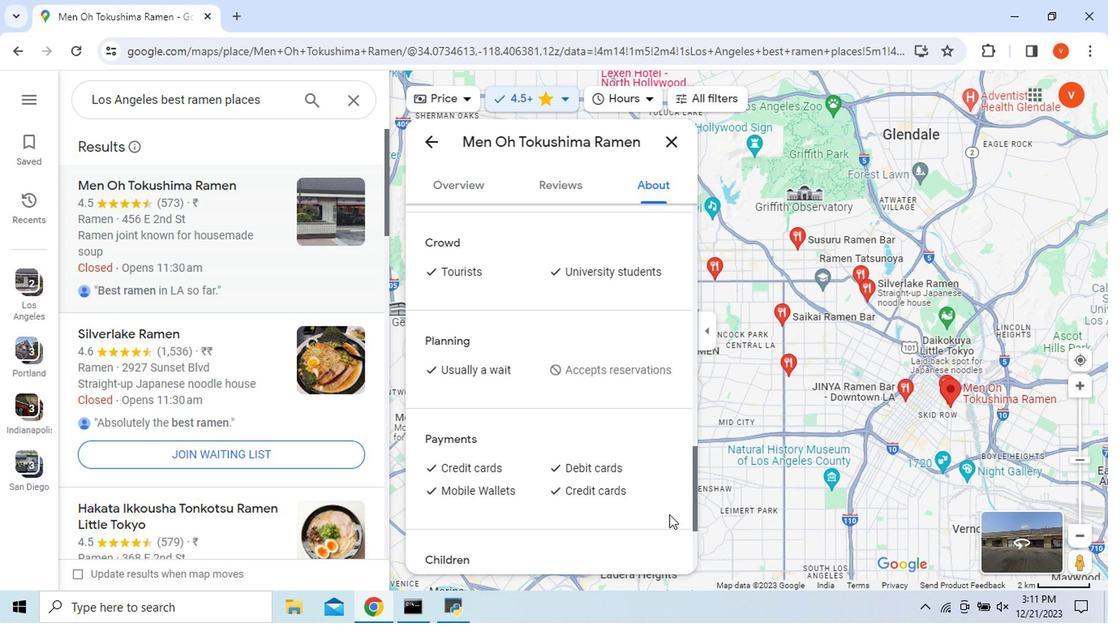 
Action: Mouse scrolled (666, 514) with delta (0, 0)
Screenshot: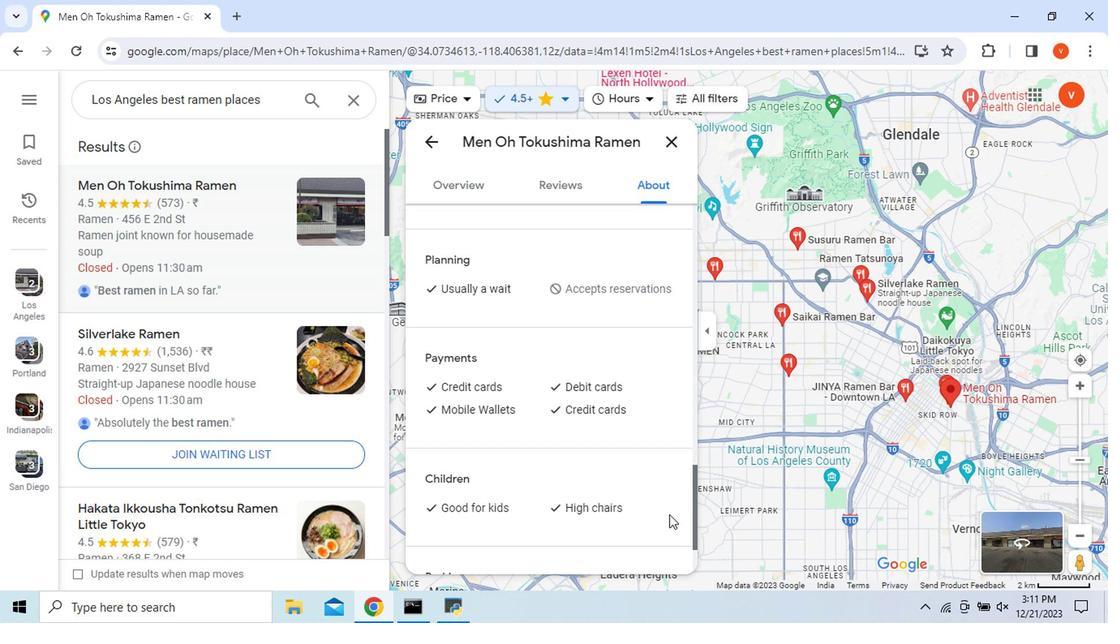 
Action: Mouse scrolled (666, 514) with delta (0, 0)
Screenshot: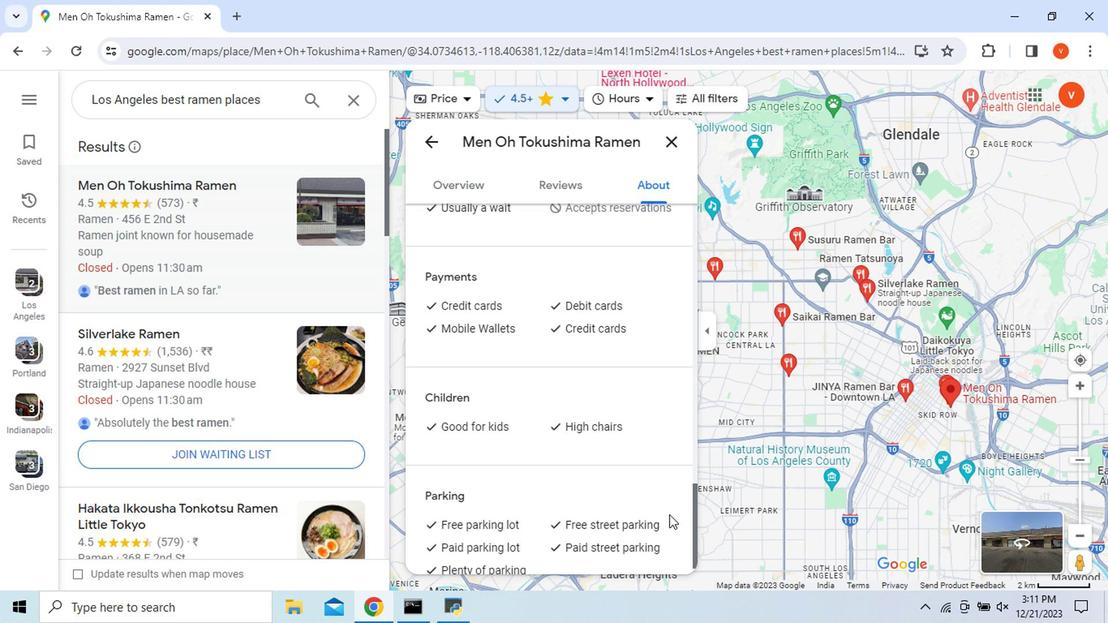 
Action: Mouse scrolled (666, 514) with delta (0, 0)
Screenshot: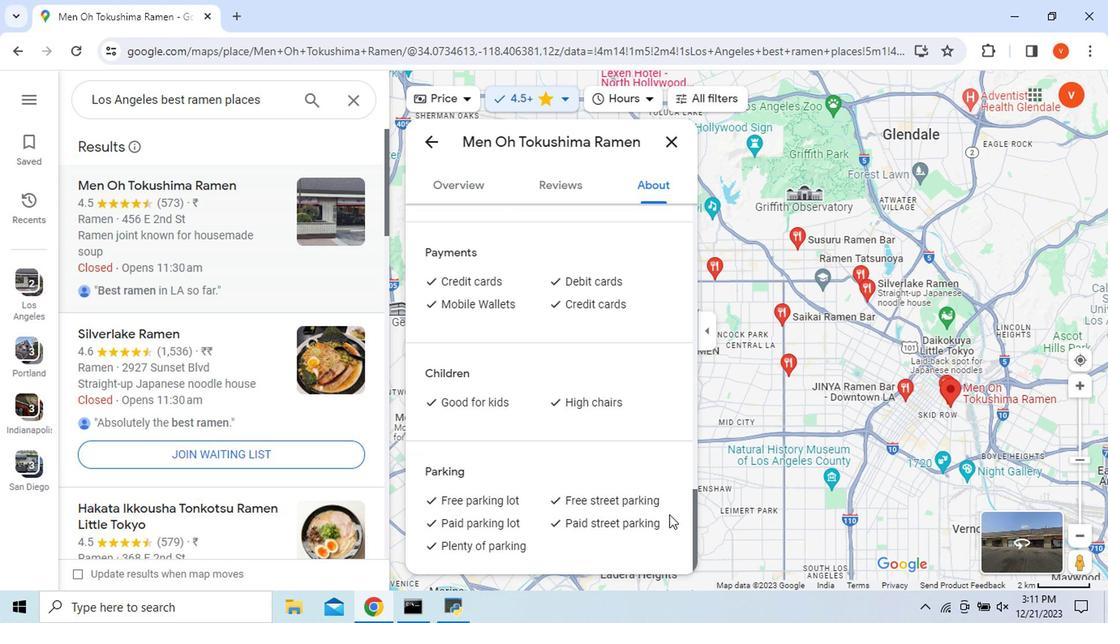 
Action: Mouse scrolled (666, 514) with delta (0, 0)
Screenshot: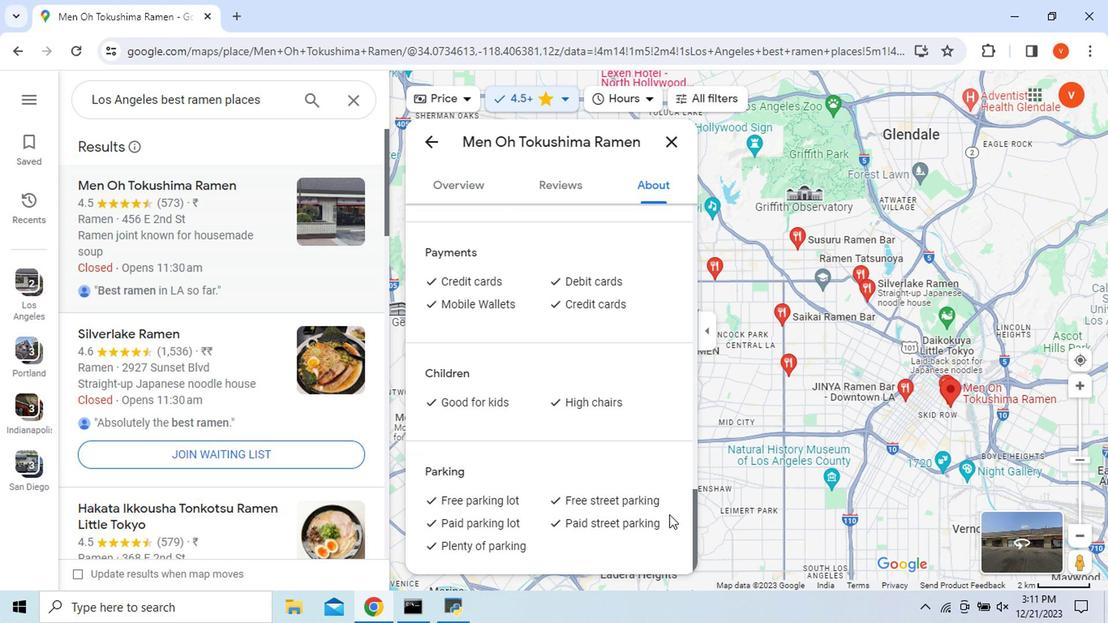 
Action: Mouse scrolled (666, 514) with delta (0, 0)
Screenshot: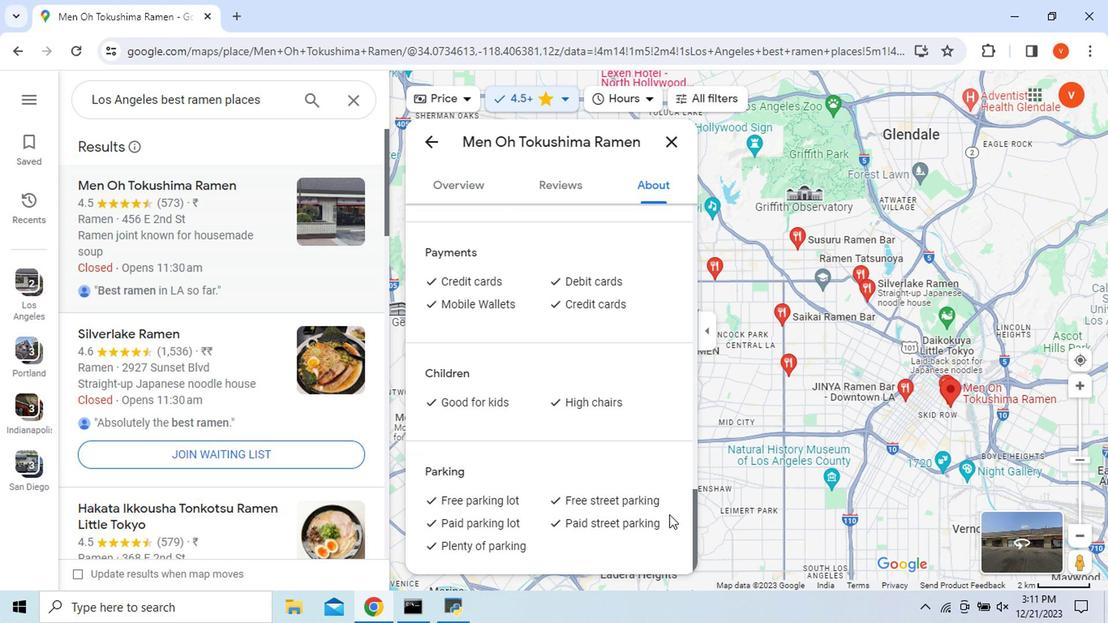 
Action: Mouse moved to (474, 181)
Screenshot: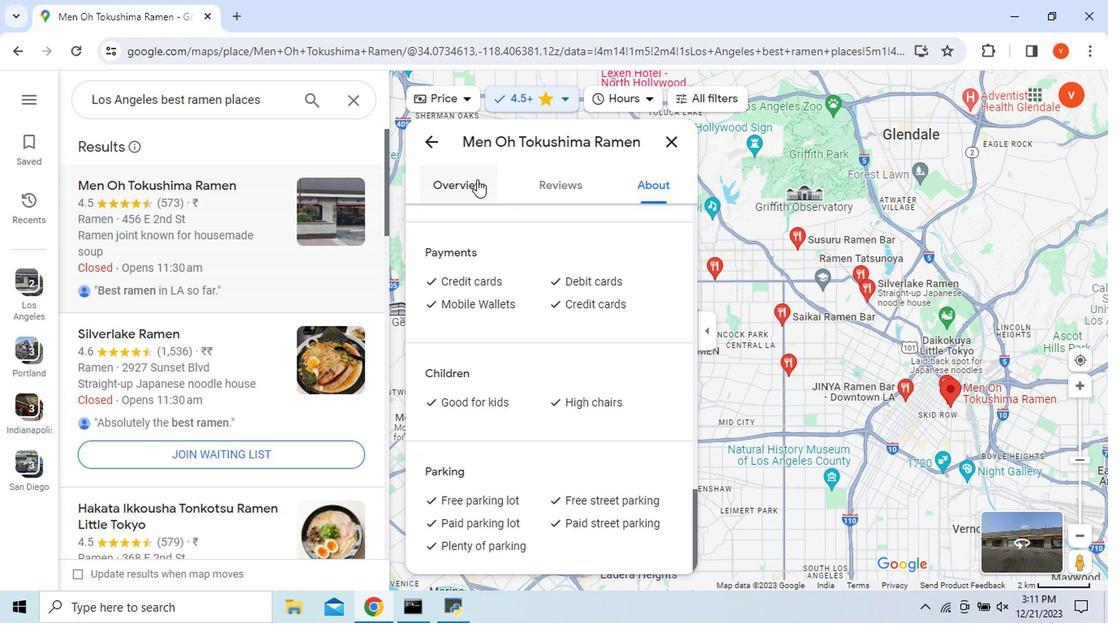 
Action: Mouse pressed left at (474, 181)
Screenshot: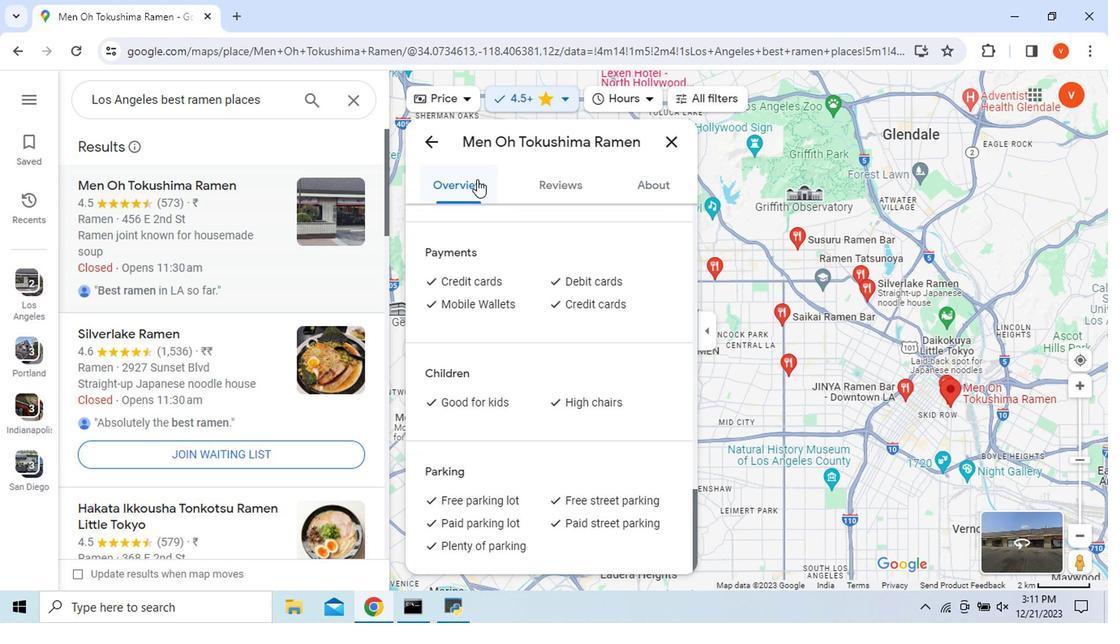 
Action: Mouse moved to (643, 468)
Screenshot: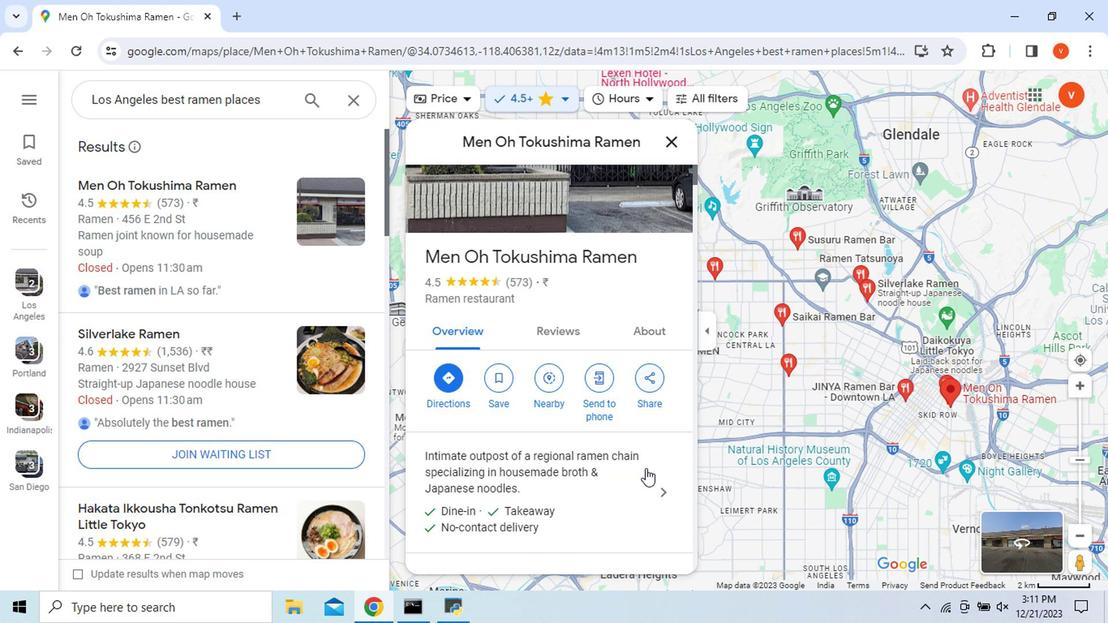 
Action: Mouse scrolled (643, 468) with delta (0, 0)
Screenshot: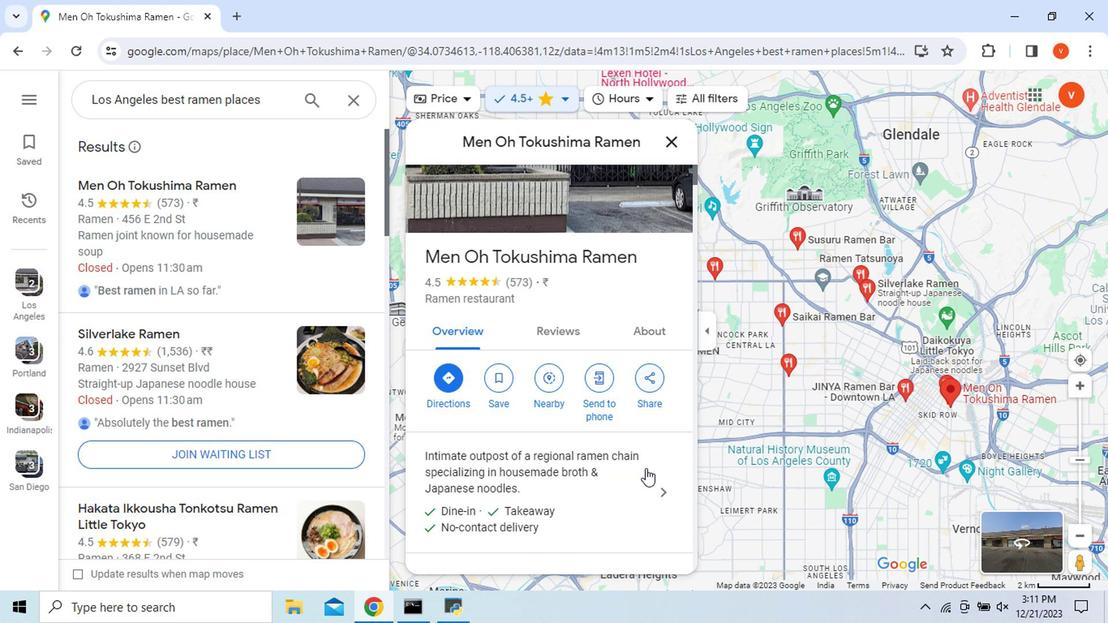 
Action: Mouse moved to (644, 503)
Screenshot: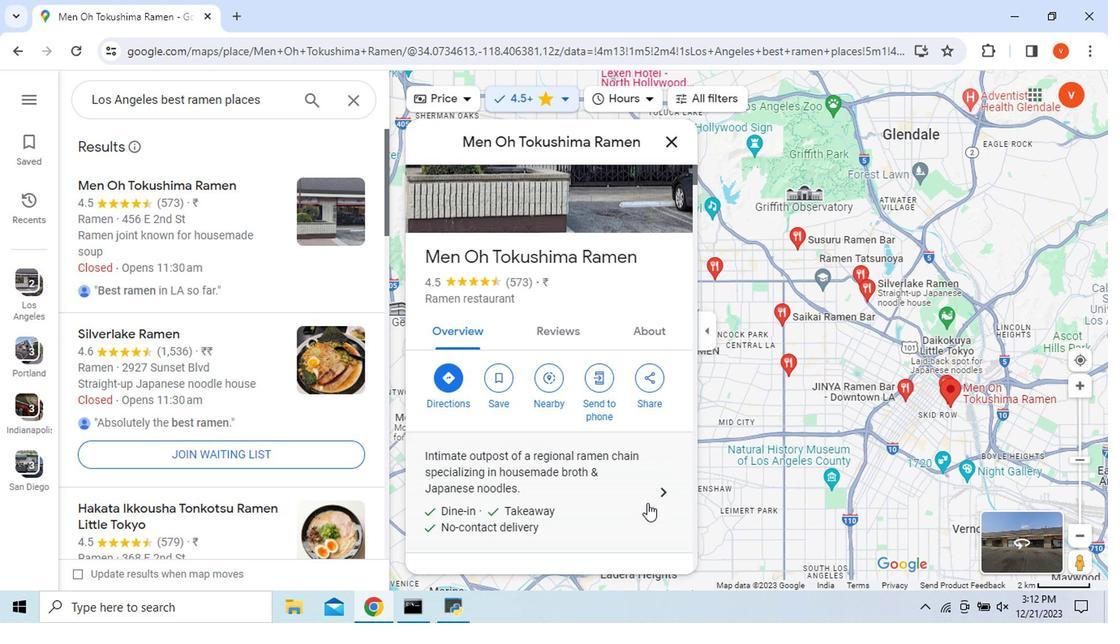 
Action: Mouse scrolled (644, 502) with delta (0, 0)
Screenshot: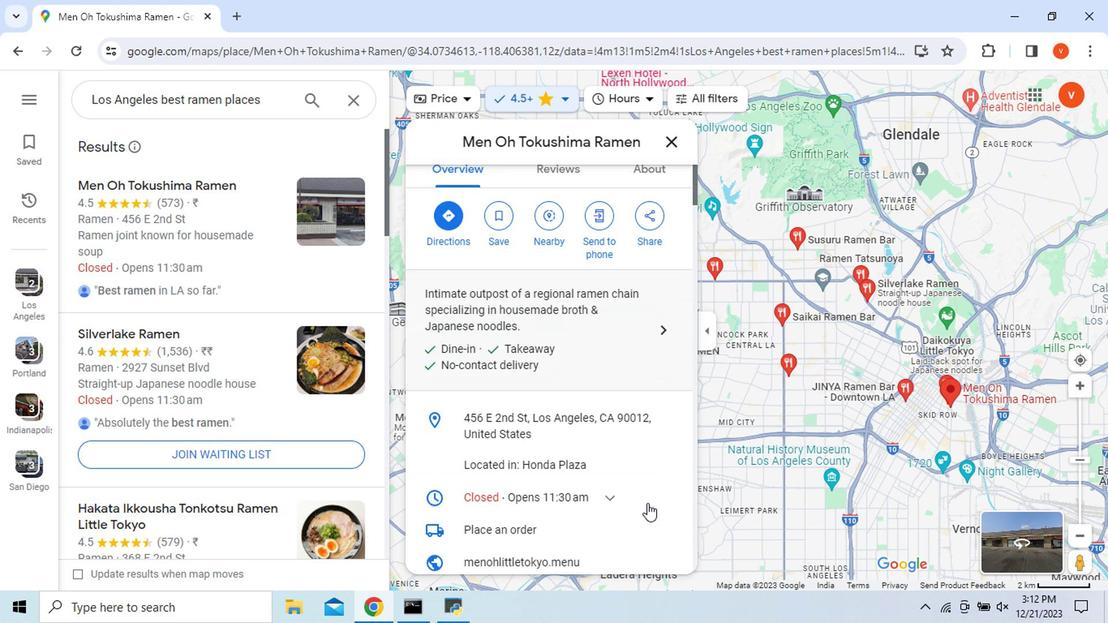 
Action: Mouse scrolled (644, 502) with delta (0, 0)
Screenshot: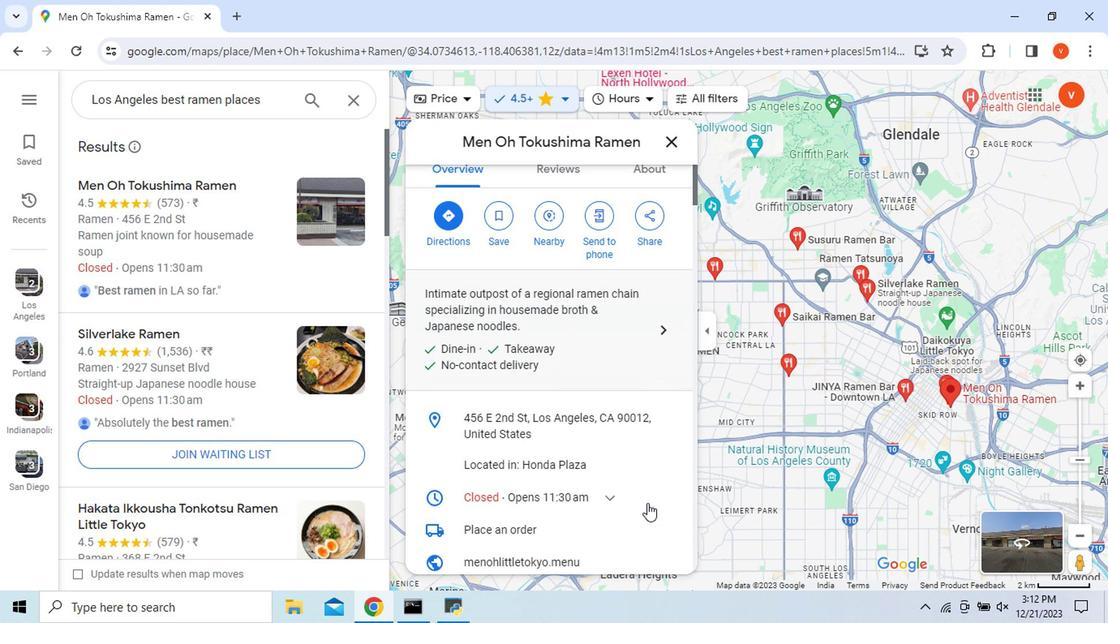 
Action: Mouse scrolled (644, 502) with delta (0, 0)
Screenshot: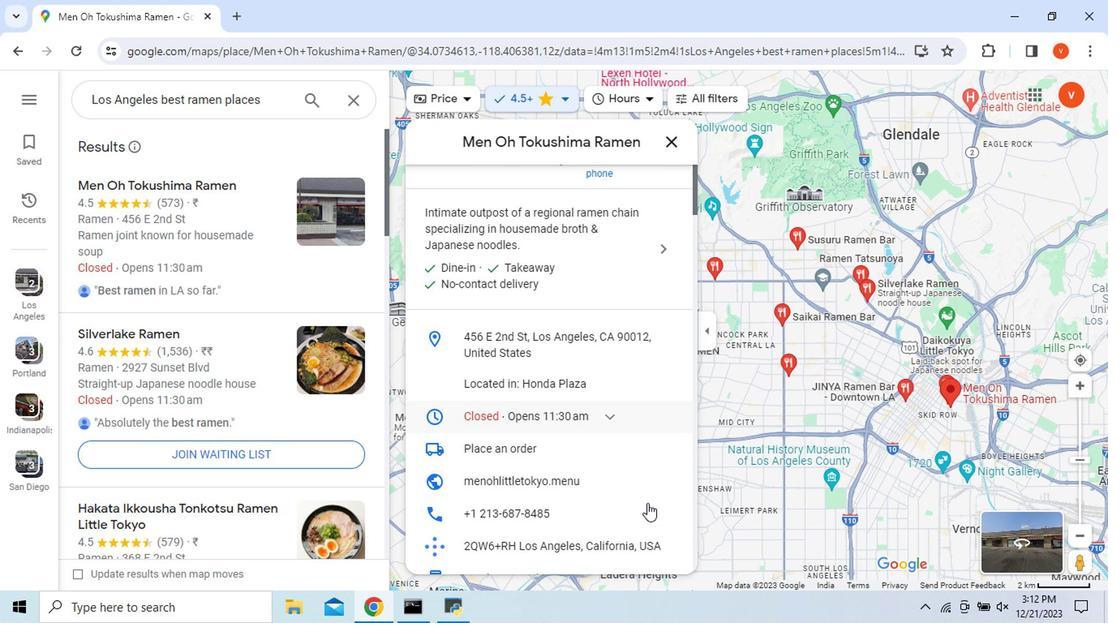 
Action: Mouse moved to (608, 411)
Screenshot: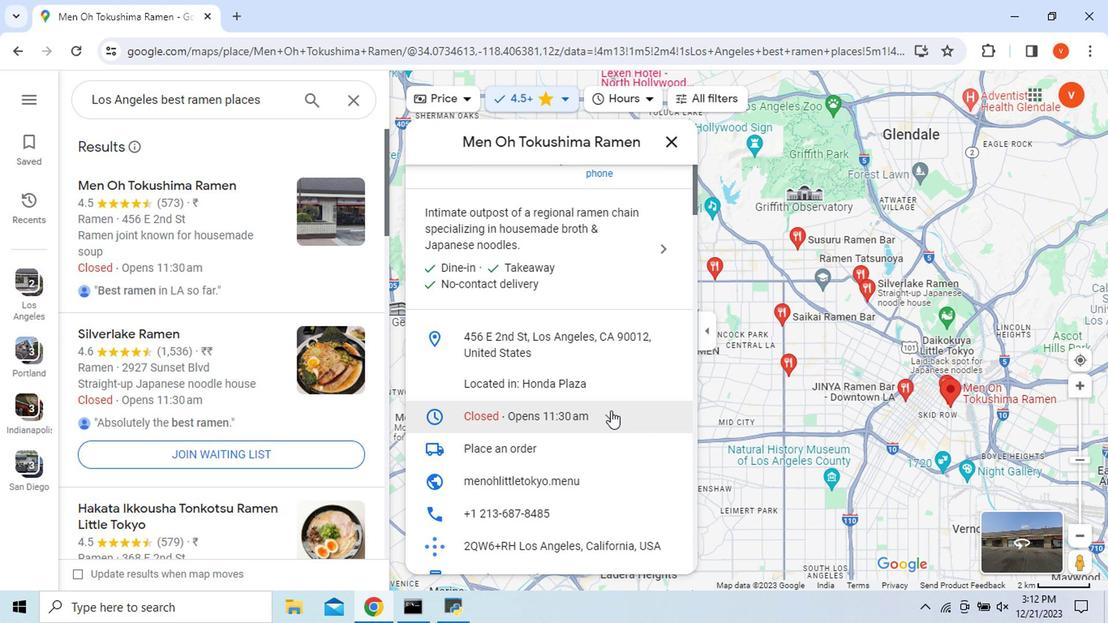 
Action: Mouse pressed left at (608, 411)
Screenshot: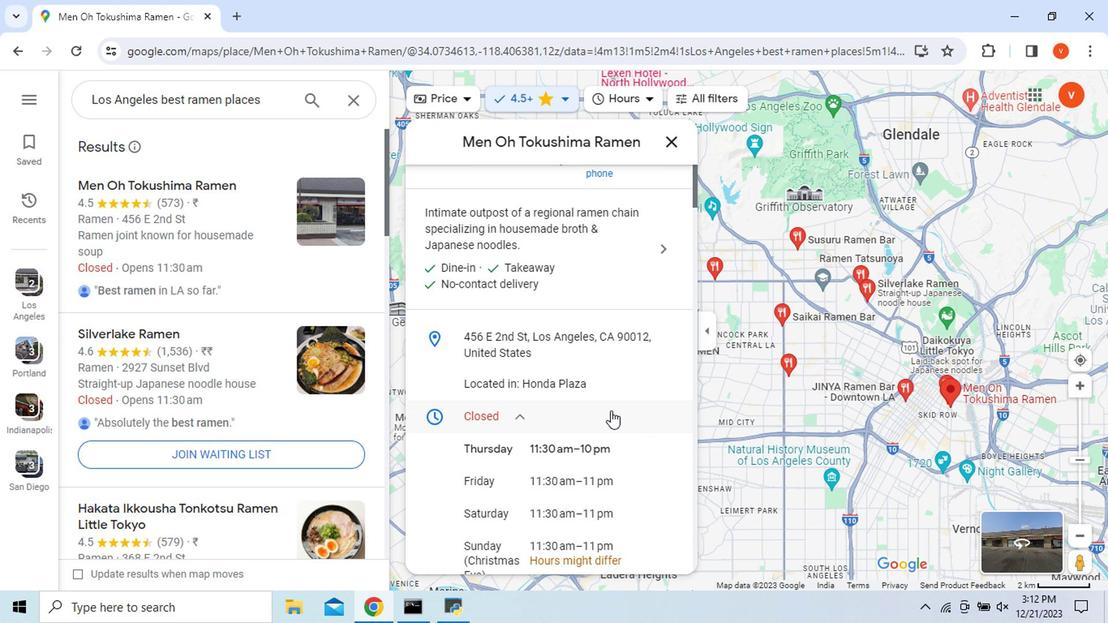 
Action: Mouse moved to (648, 442)
Screenshot: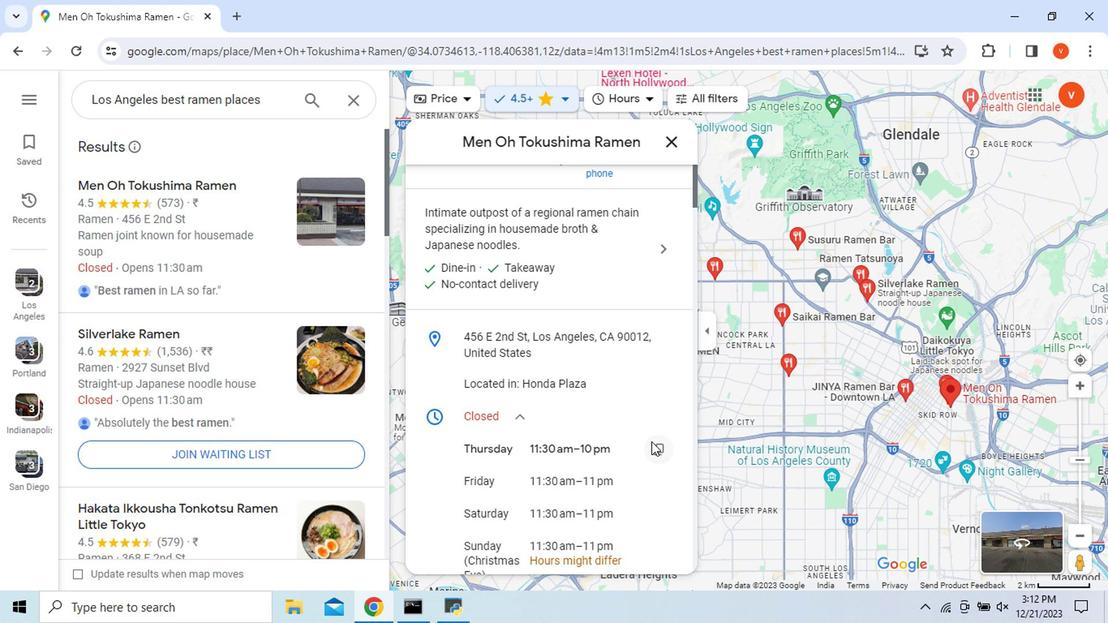 
Action: Mouse scrolled (648, 441) with delta (0, -1)
Screenshot: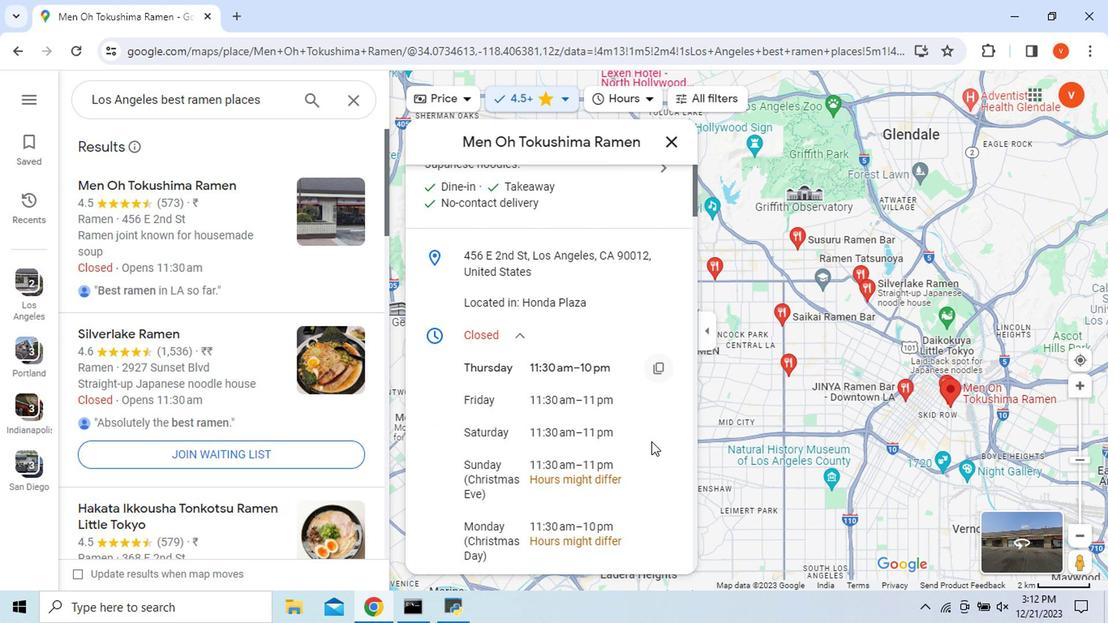 
Action: Mouse scrolled (648, 441) with delta (0, -1)
Screenshot: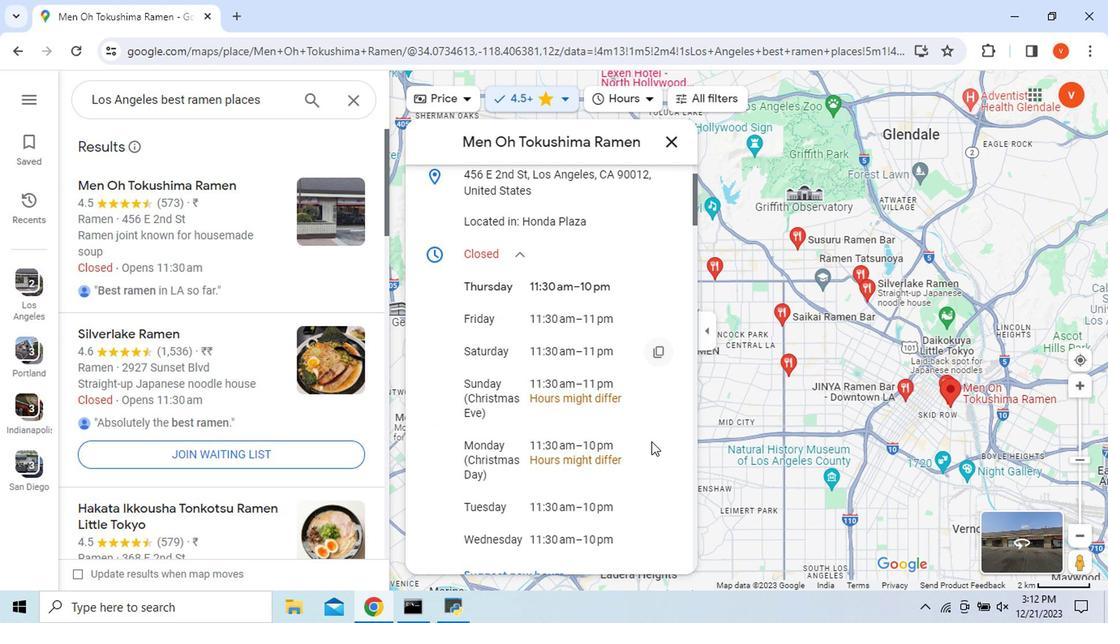 
Action: Mouse scrolled (648, 441) with delta (0, -1)
Screenshot: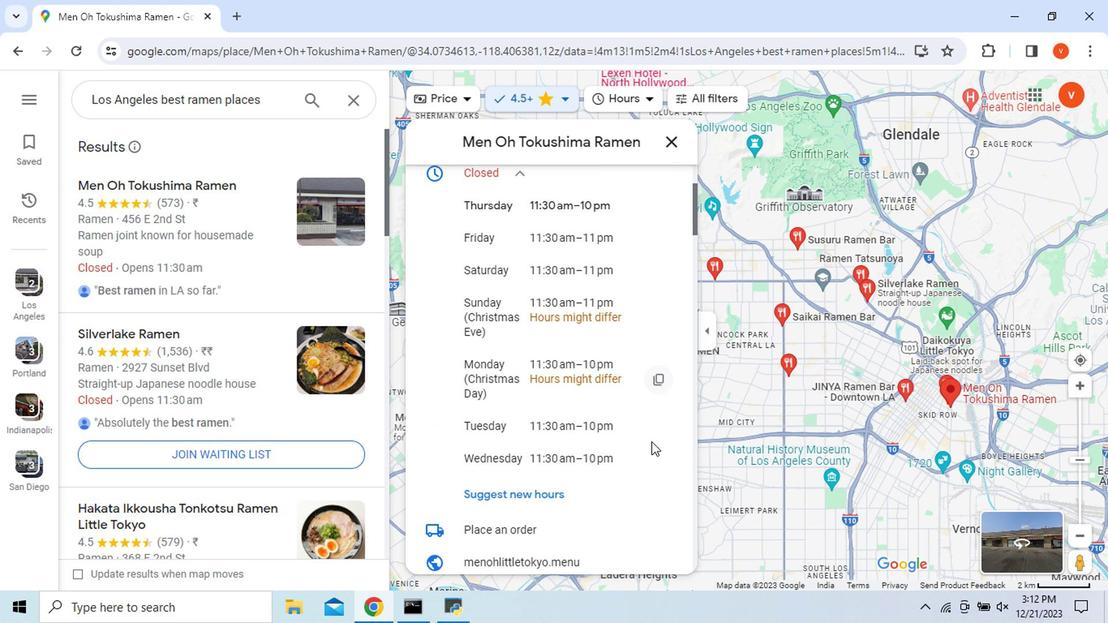
Action: Mouse scrolled (648, 441) with delta (0, -1)
Screenshot: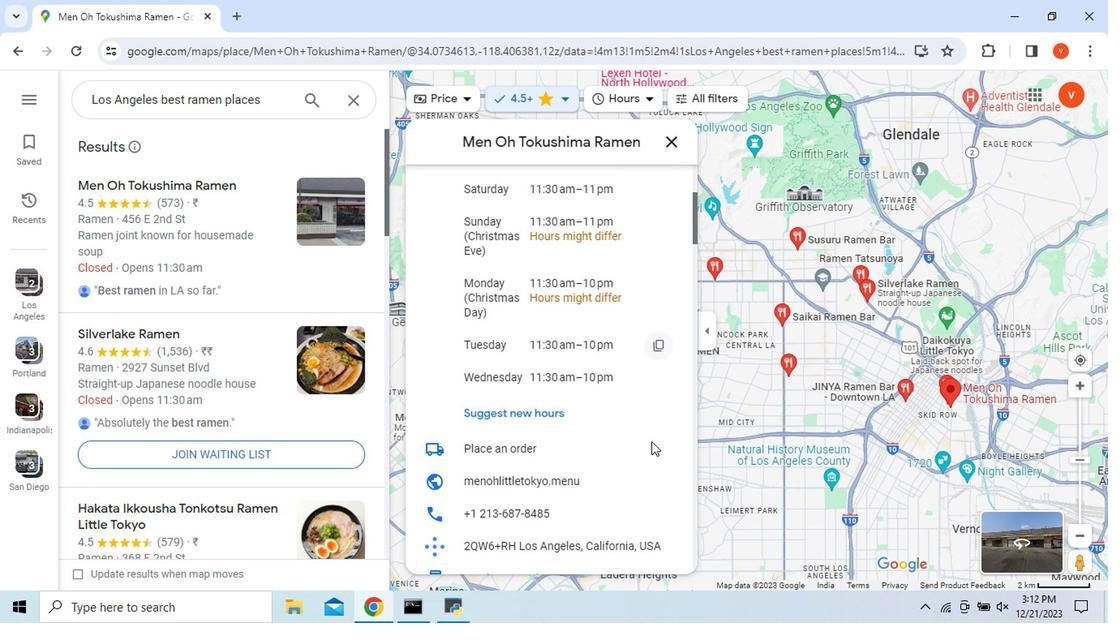 
Action: Mouse scrolled (648, 441) with delta (0, -1)
Screenshot: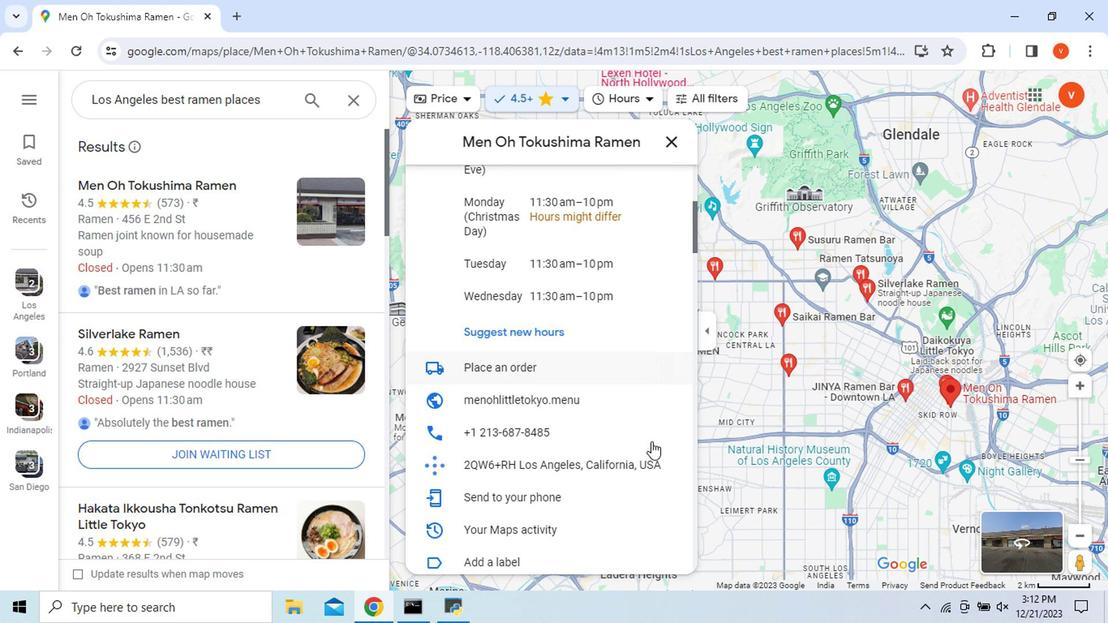 
Action: Mouse scrolled (648, 441) with delta (0, -1)
Screenshot: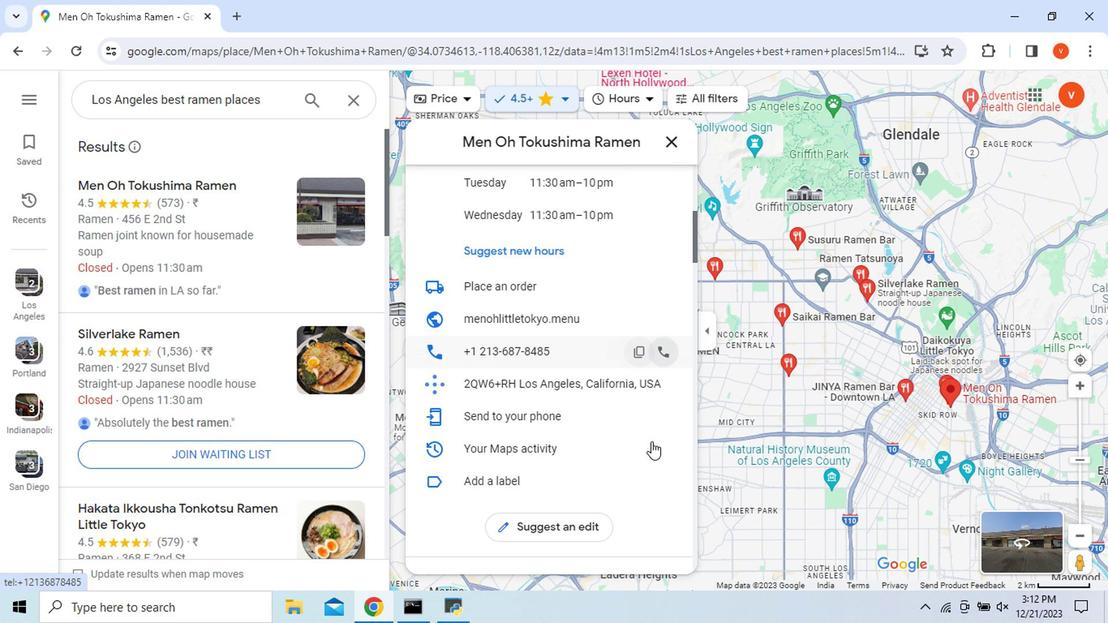 
Action: Mouse scrolled (648, 441) with delta (0, -1)
Screenshot: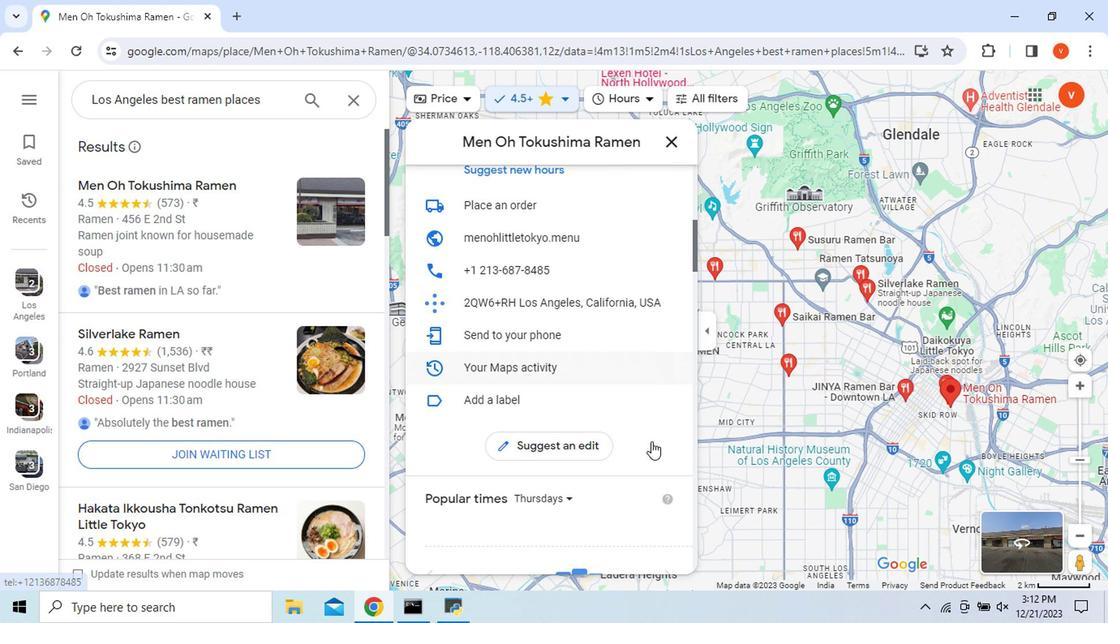 
Action: Mouse scrolled (648, 441) with delta (0, -1)
Screenshot: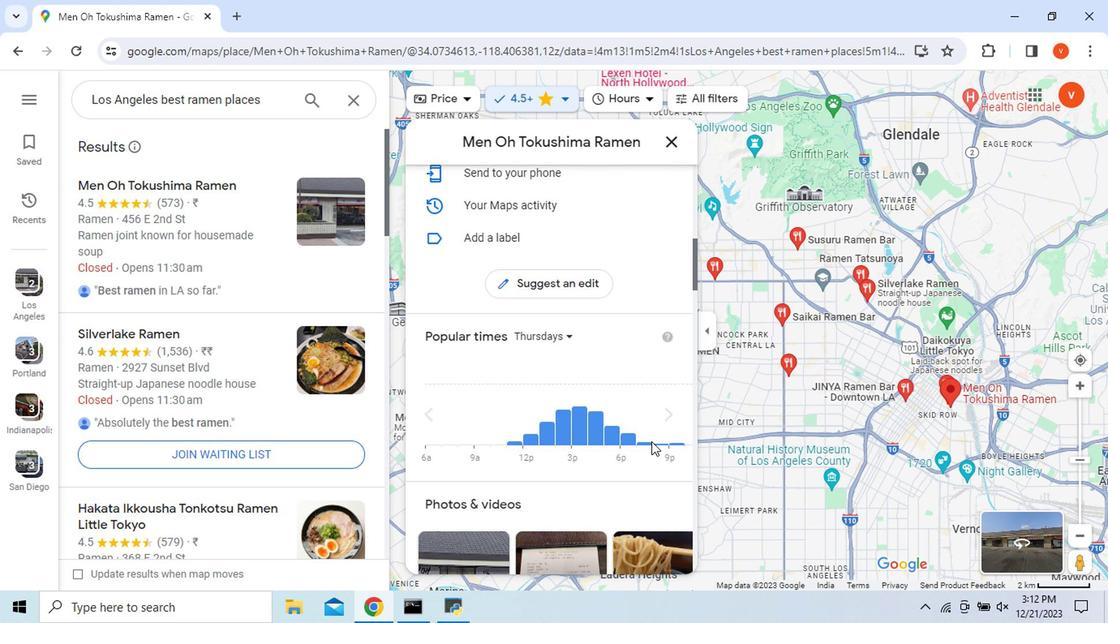 
Action: Mouse scrolled (648, 441) with delta (0, -1)
Screenshot: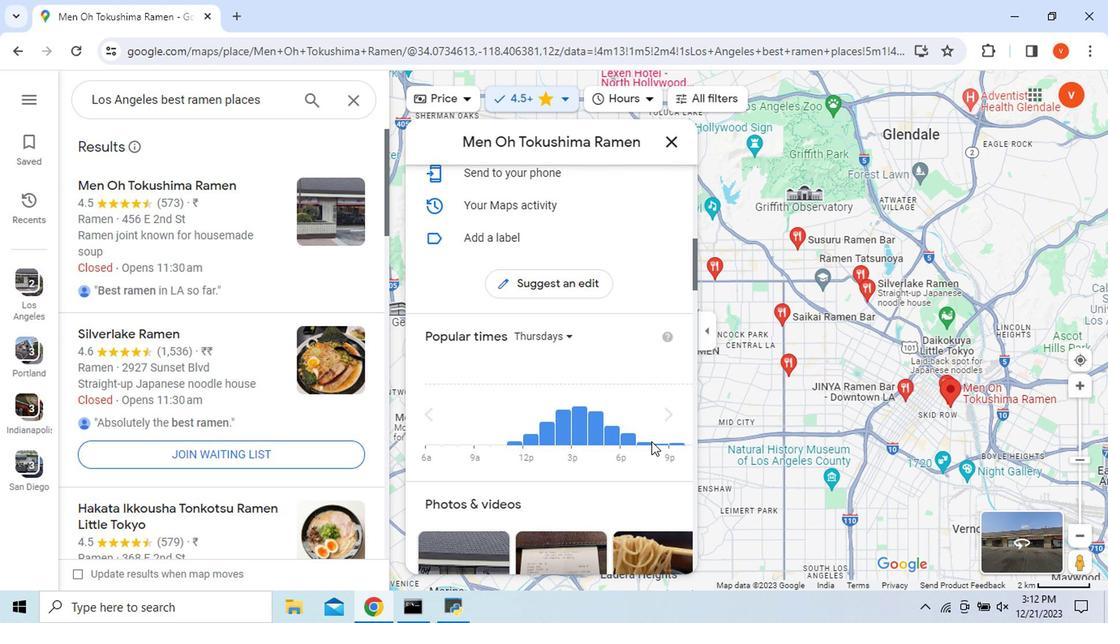 
Action: Mouse scrolled (648, 441) with delta (0, -1)
Screenshot: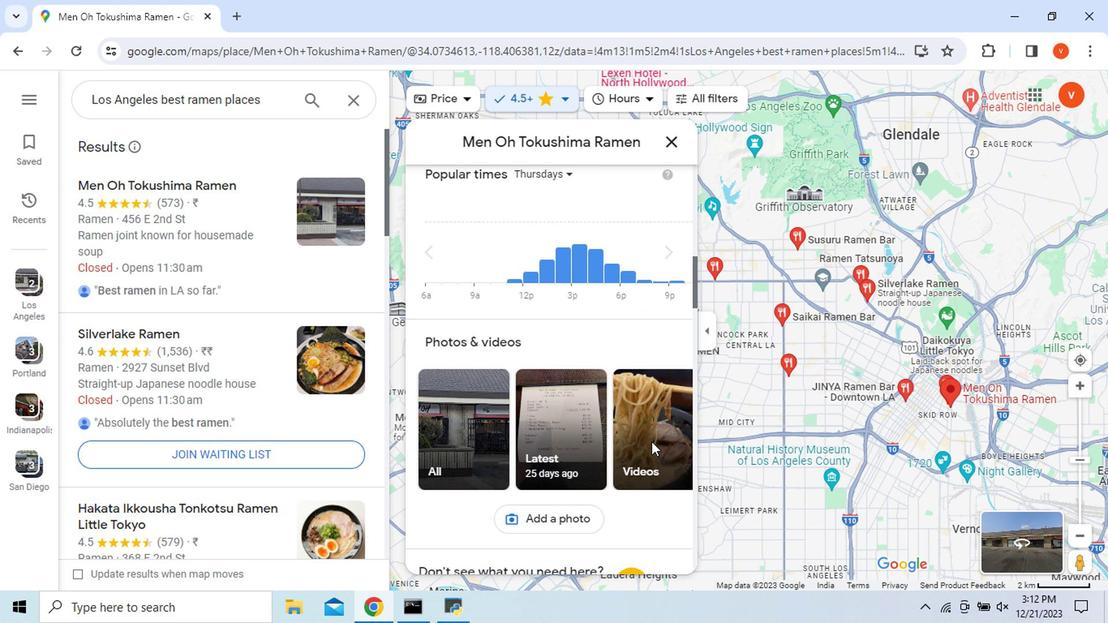 
Action: Mouse scrolled (648, 441) with delta (0, -1)
Screenshot: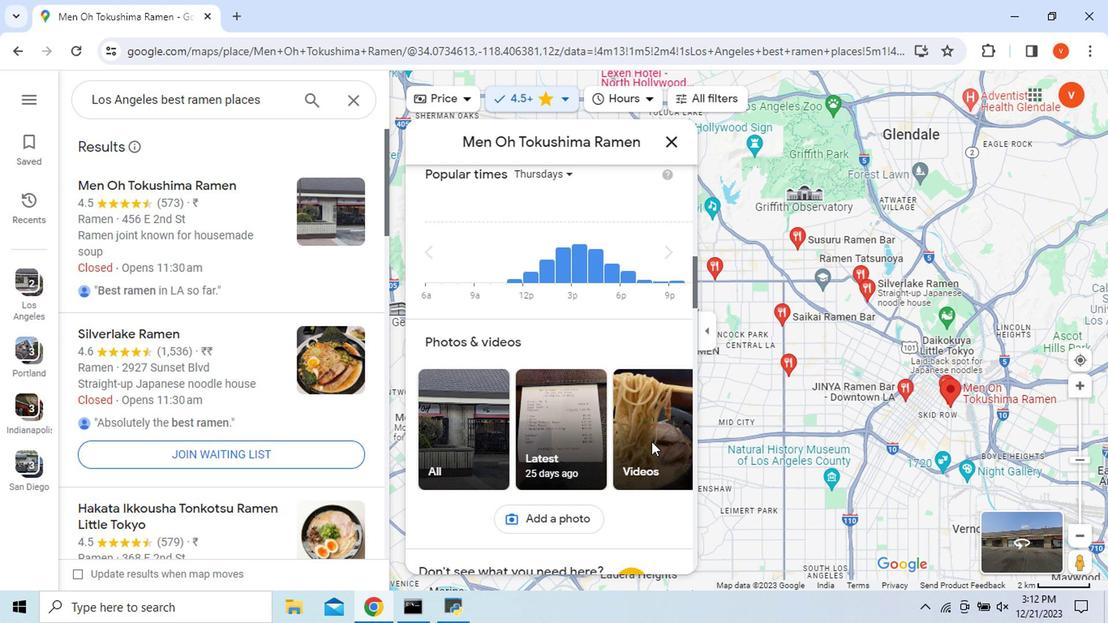 
Action: Mouse scrolled (648, 441) with delta (0, -1)
Screenshot: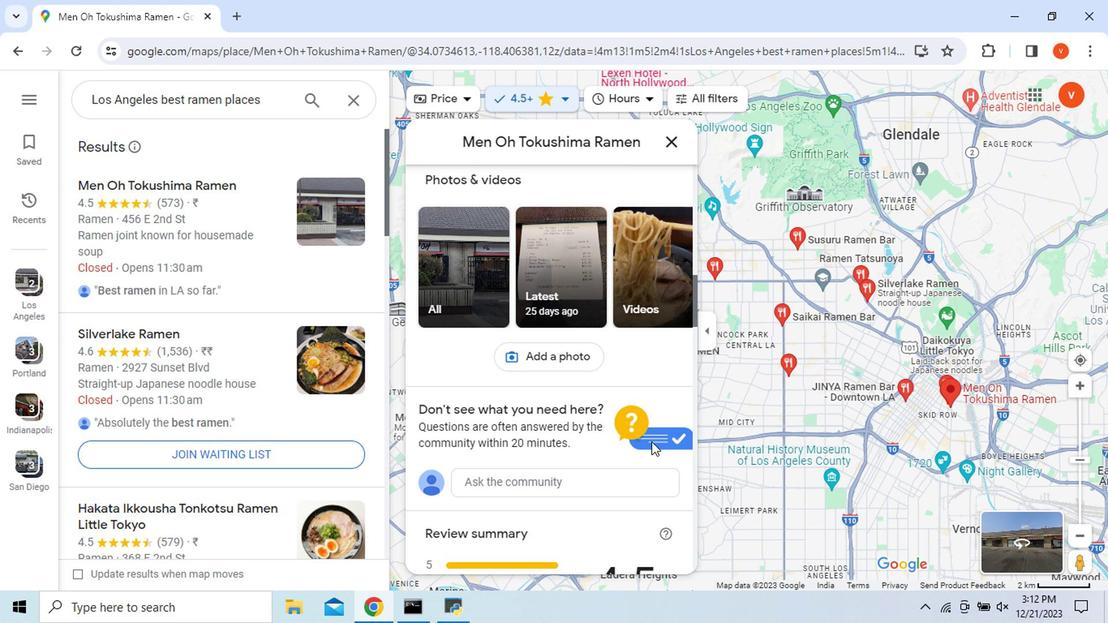 
Action: Mouse scrolled (648, 441) with delta (0, -1)
Screenshot: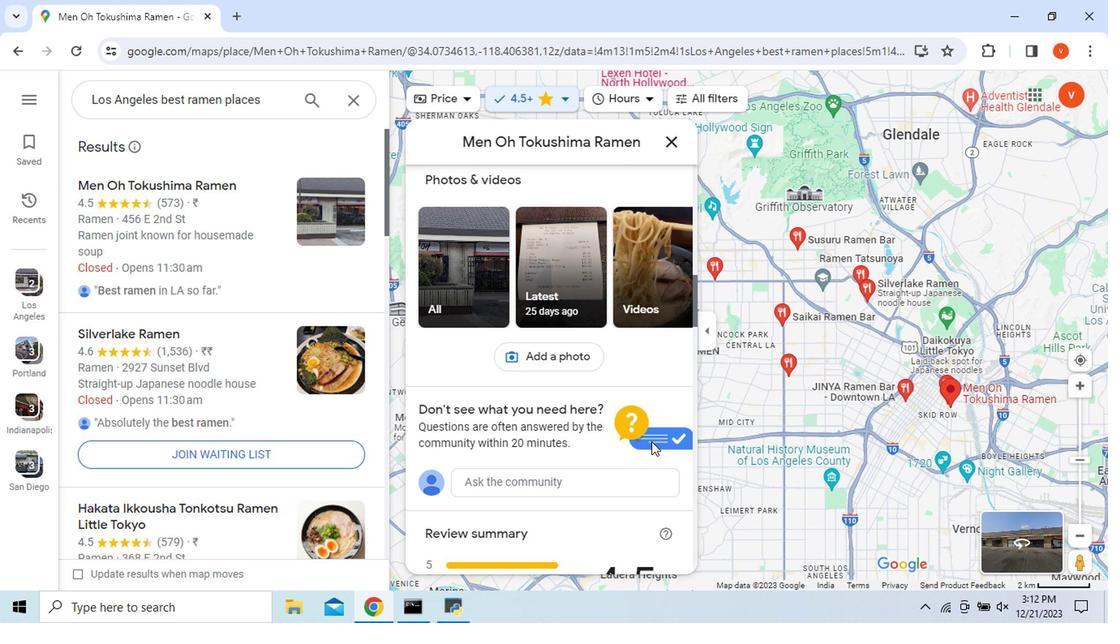 
Action: Mouse scrolled (648, 441) with delta (0, -1)
Screenshot: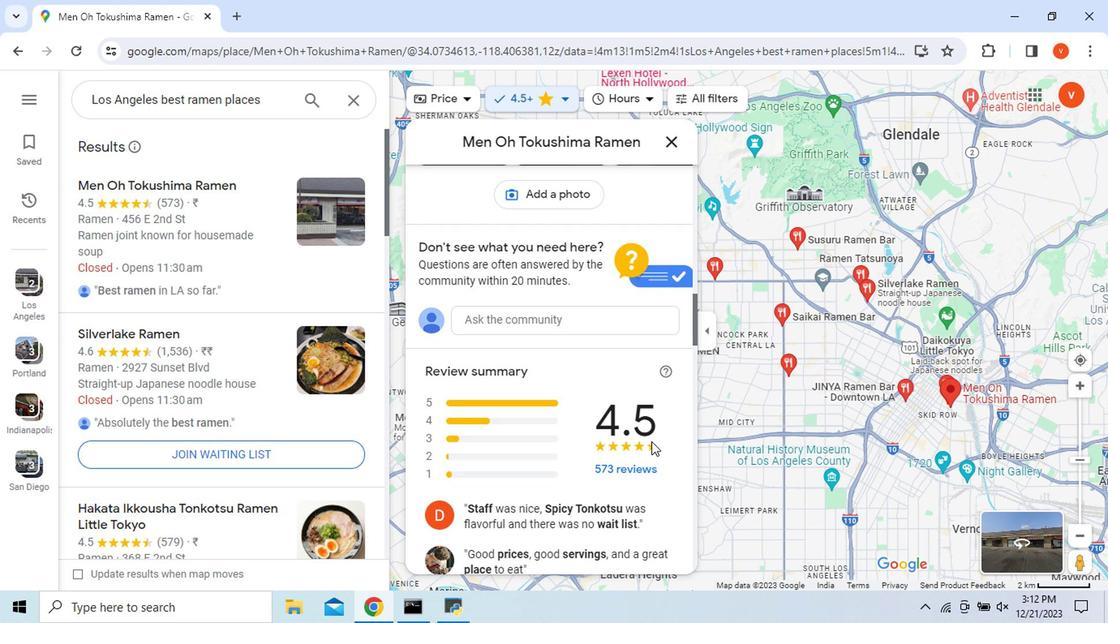 
Action: Mouse scrolled (648, 441) with delta (0, -1)
Screenshot: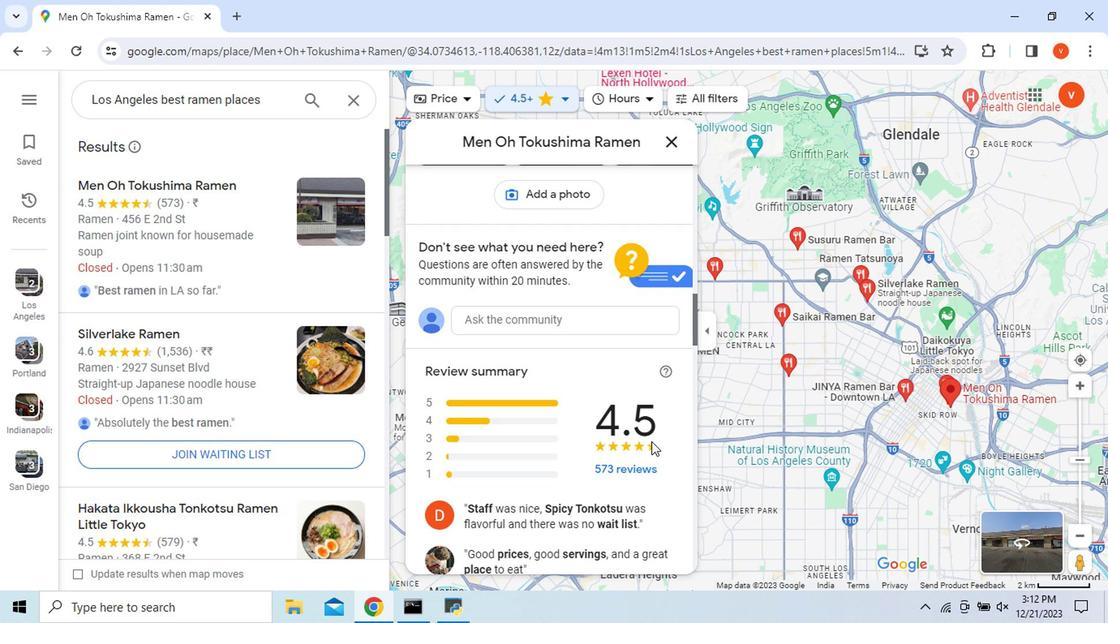 
Action: Mouse scrolled (648, 441) with delta (0, -1)
Screenshot: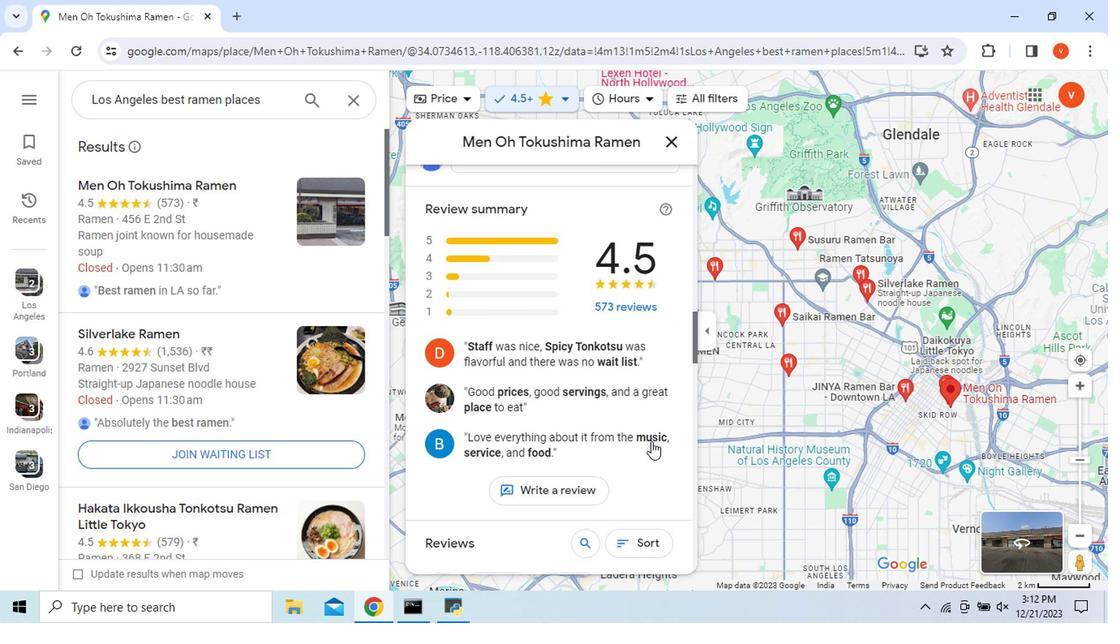 
Action: Mouse scrolled (648, 441) with delta (0, -1)
Screenshot: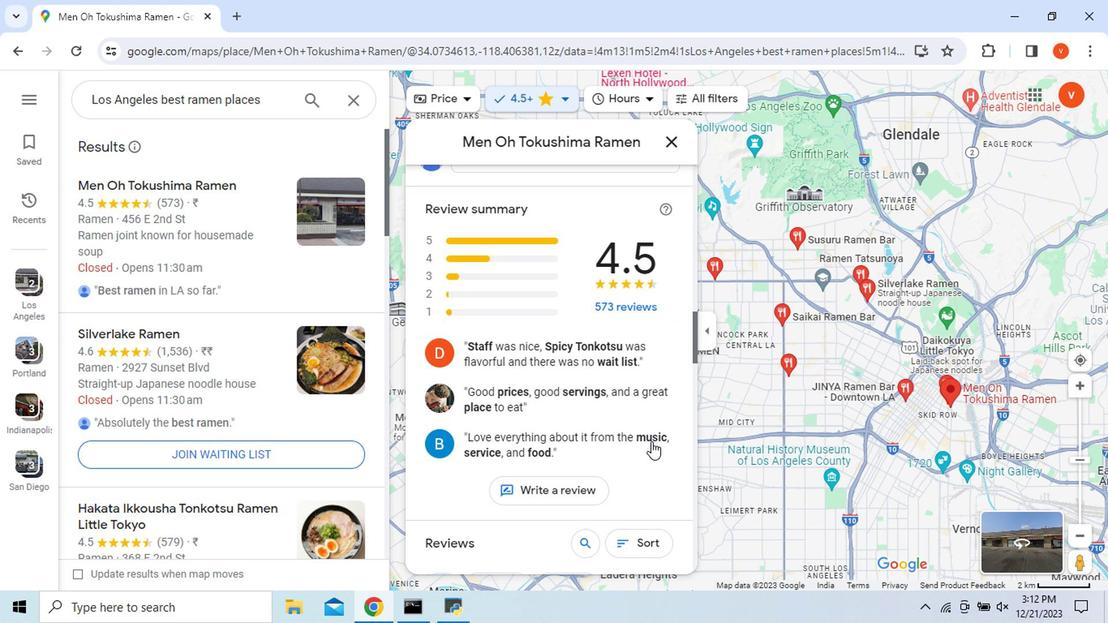
Action: Mouse scrolled (648, 441) with delta (0, -1)
Screenshot: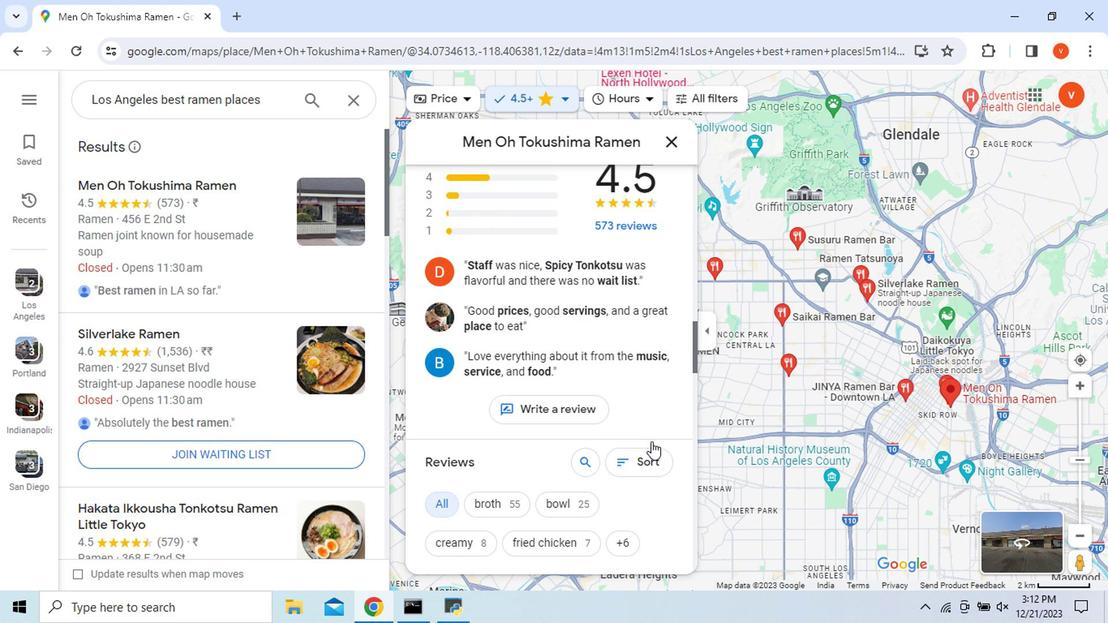 
Action: Mouse moved to (668, 138)
Screenshot: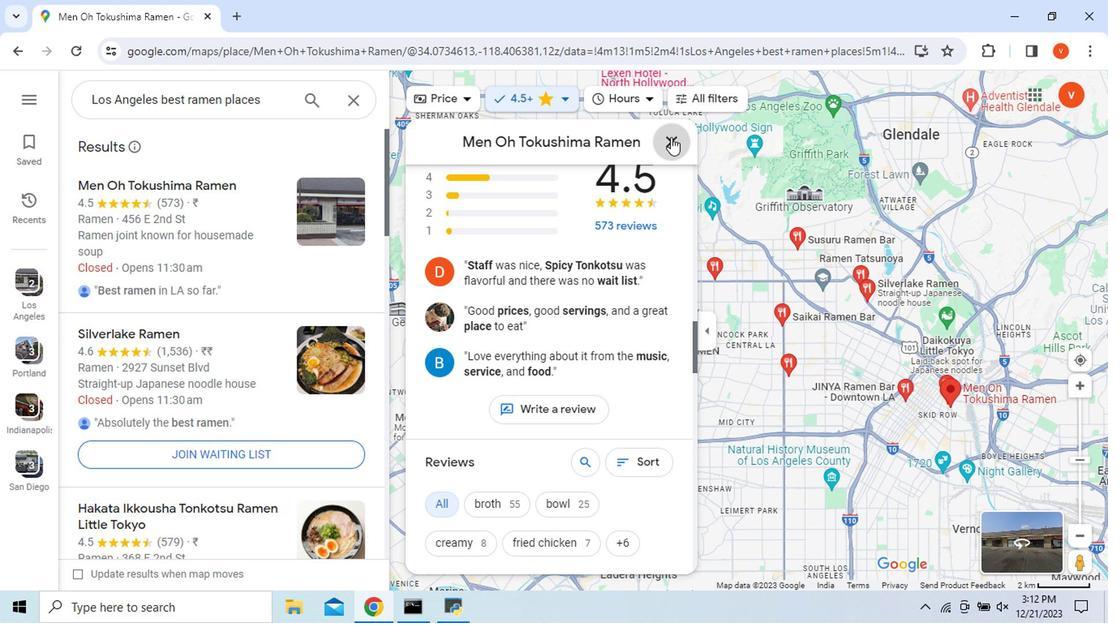 
Action: Mouse pressed left at (668, 138)
Screenshot: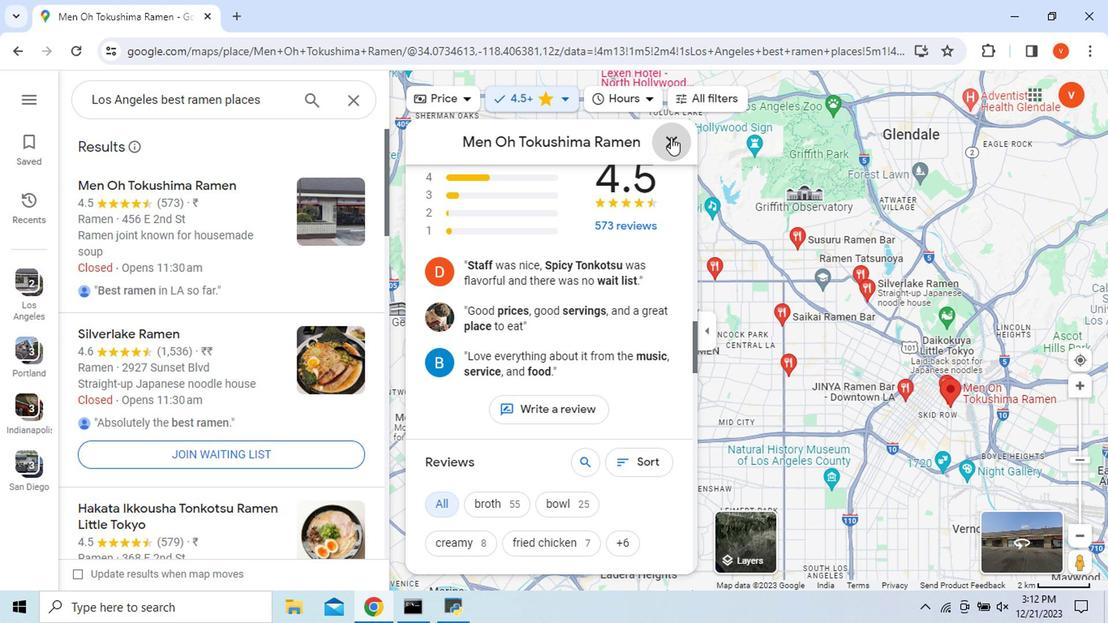 
Action: Mouse moved to (447, 526)
Screenshot: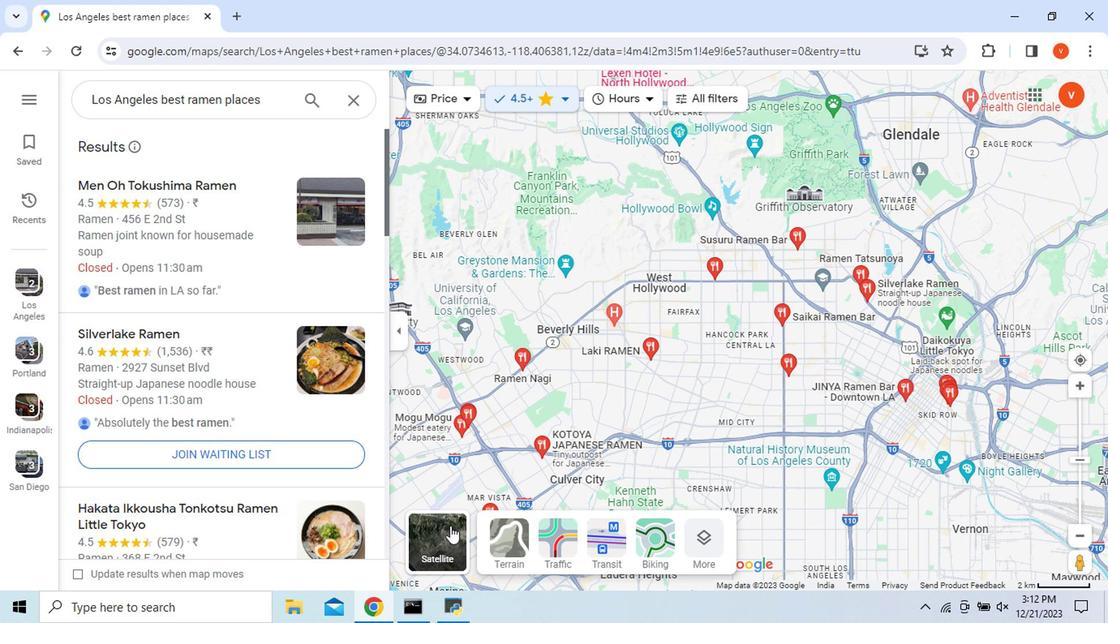 
Action: Mouse pressed left at (447, 526)
Screenshot: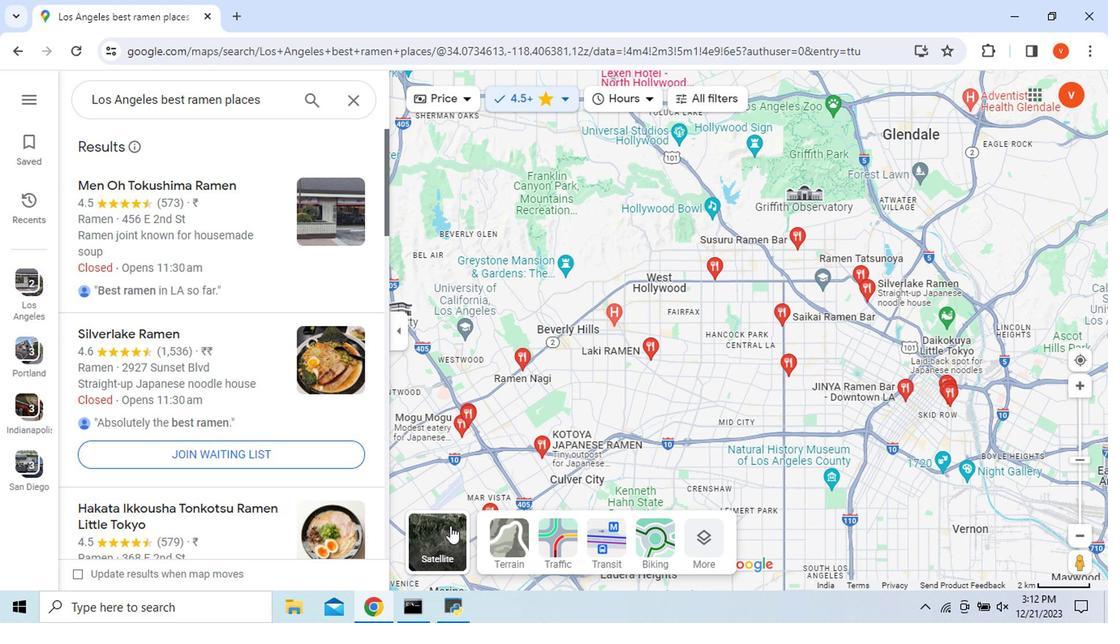 
Action: Mouse moved to (257, 354)
Screenshot: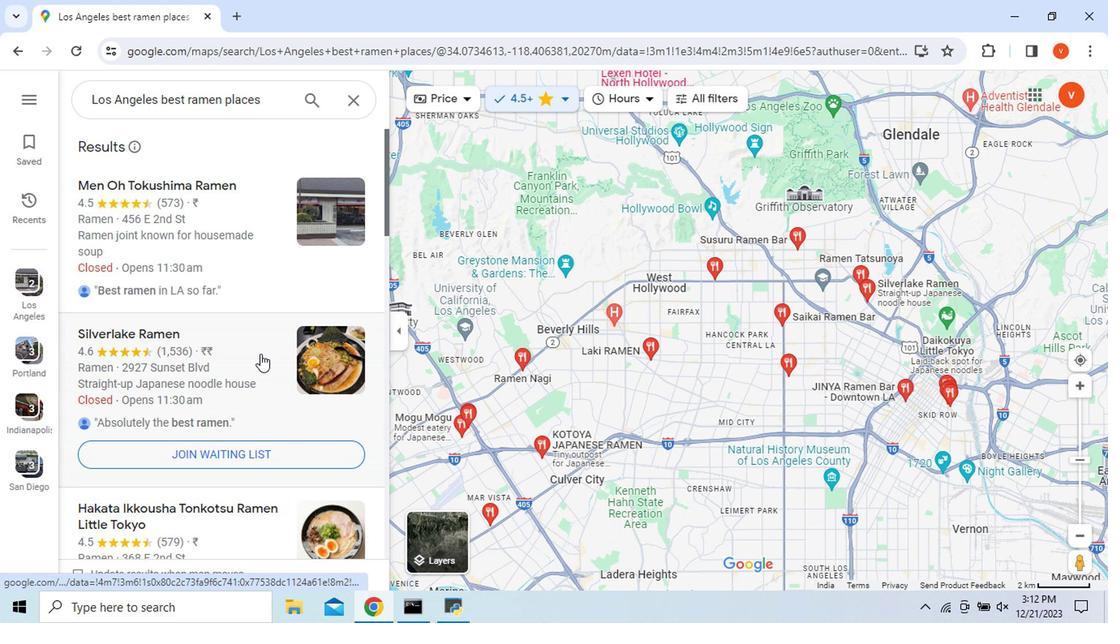 
Action: Mouse pressed left at (257, 354)
Screenshot: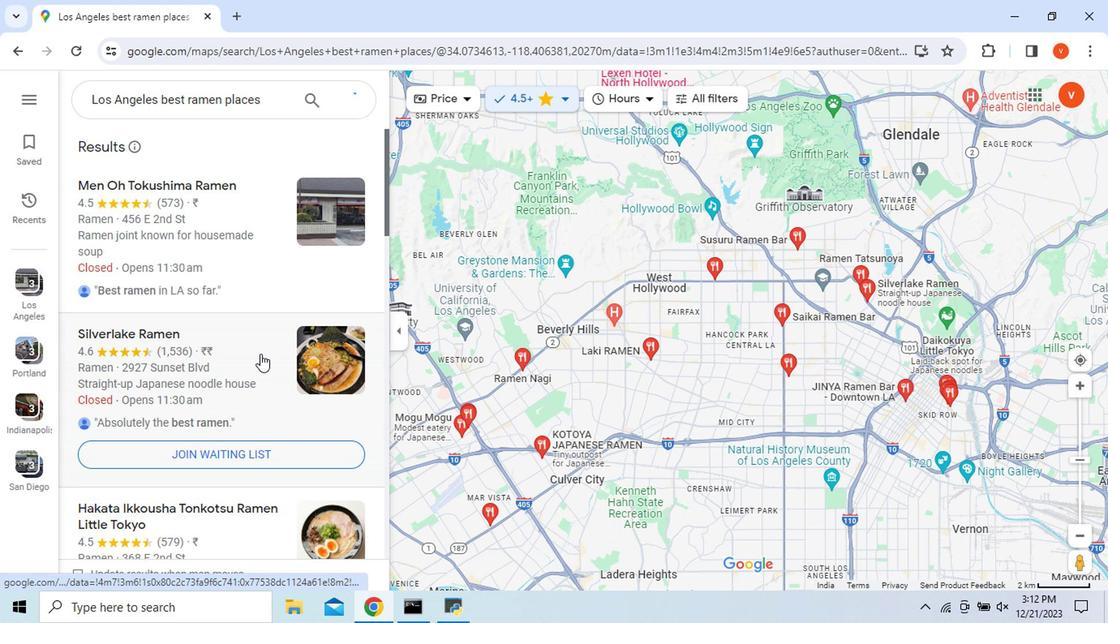 
Action: Mouse moved to (580, 487)
Screenshot: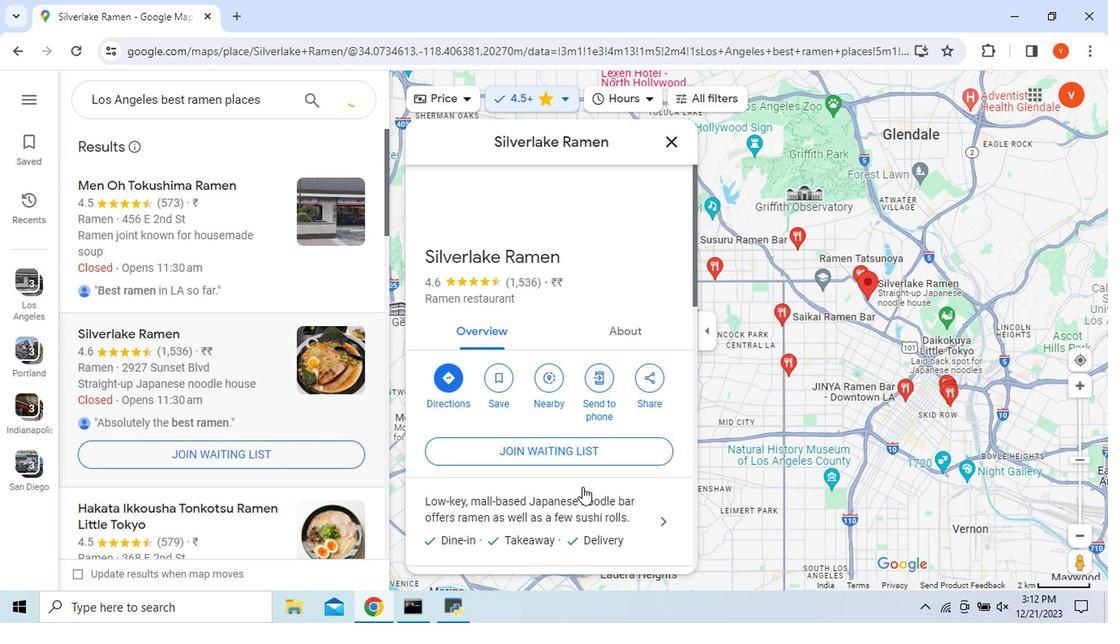 
Action: Mouse scrolled (580, 486) with delta (0, 0)
Screenshot: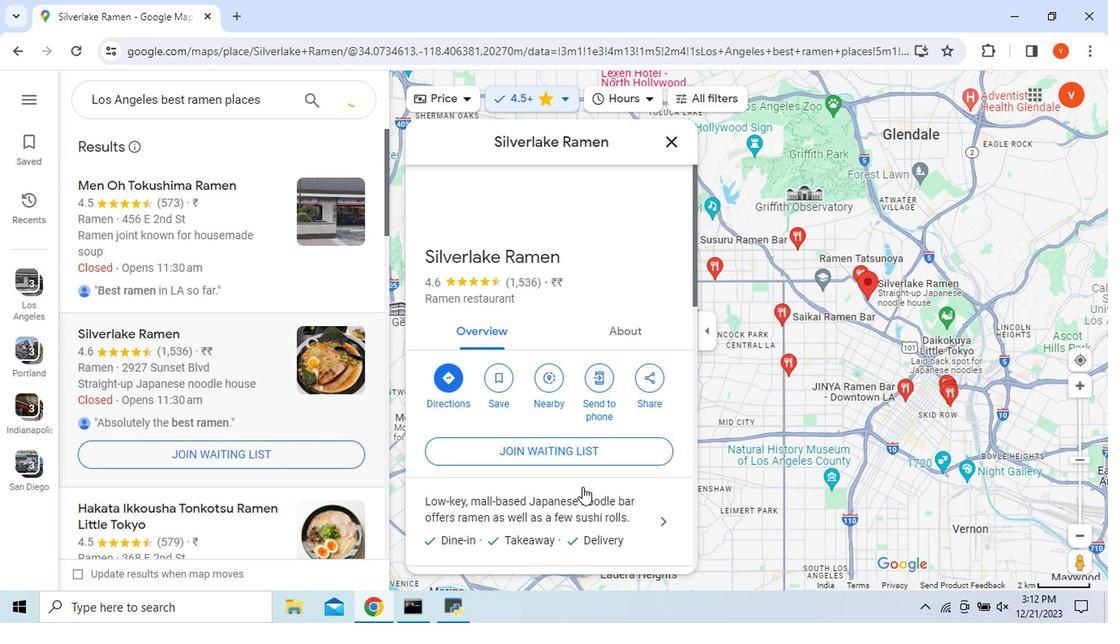 
Action: Mouse scrolled (580, 486) with delta (0, 0)
Screenshot: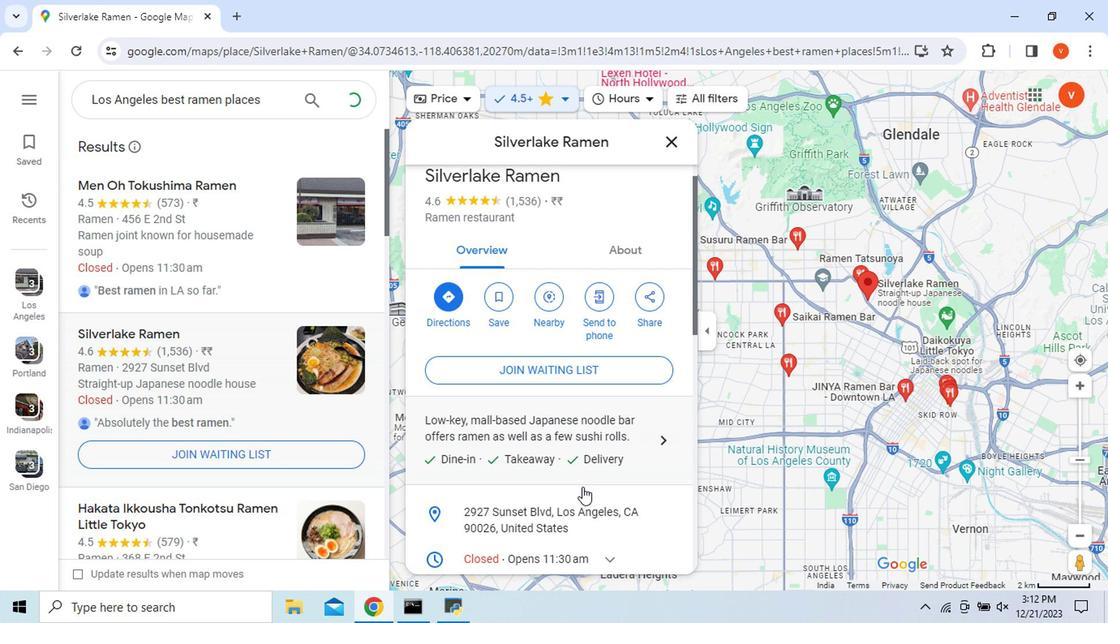 
Action: Mouse scrolled (580, 486) with delta (0, 0)
Screenshot: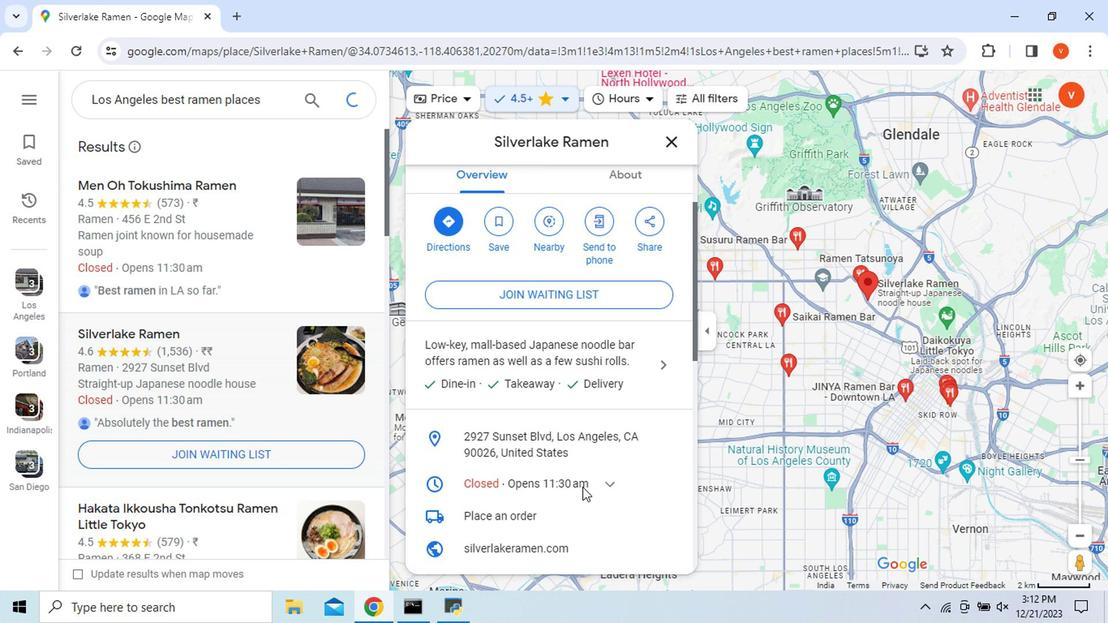 
Action: Mouse moved to (658, 363)
Screenshot: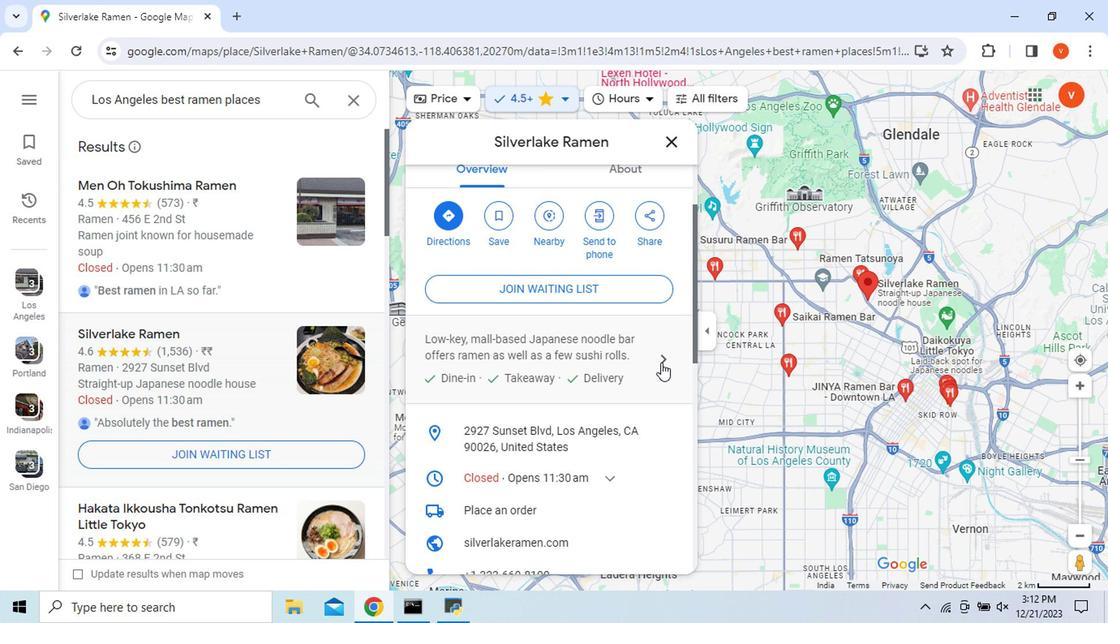 
Action: Mouse pressed left at (658, 363)
Screenshot: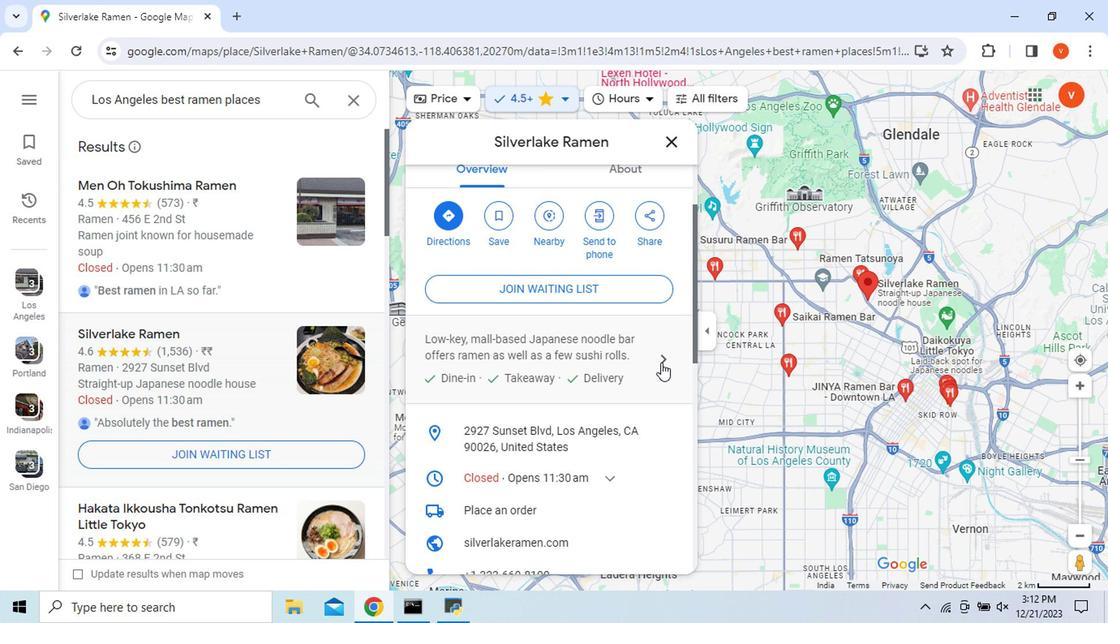 
Action: Mouse moved to (658, 363)
Screenshot: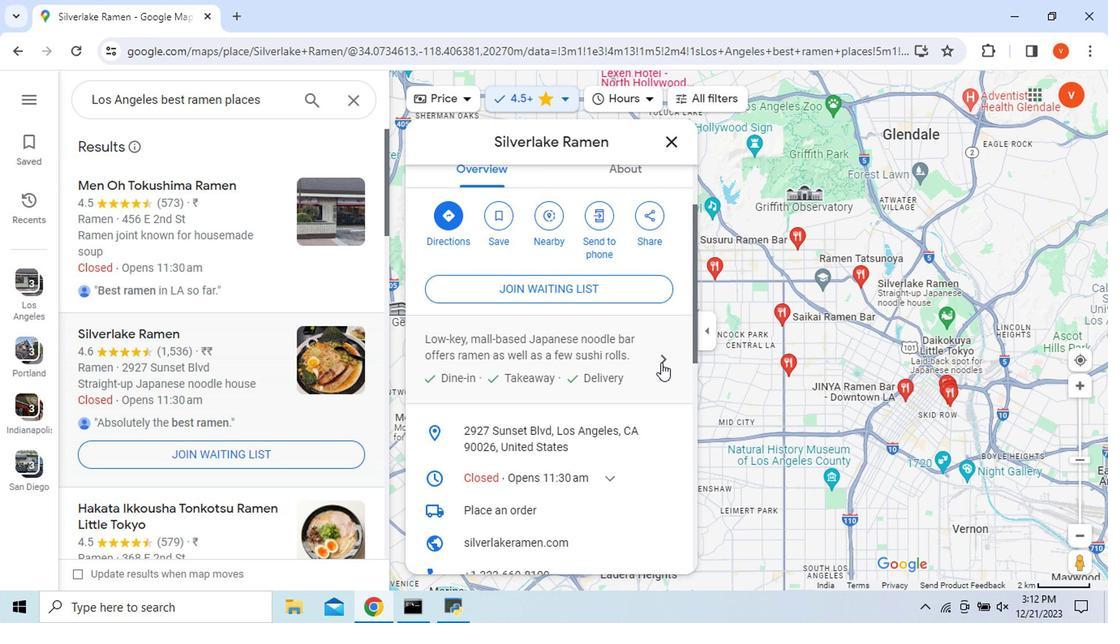 
Action: Mouse scrolled (658, 362) with delta (0, -1)
Screenshot: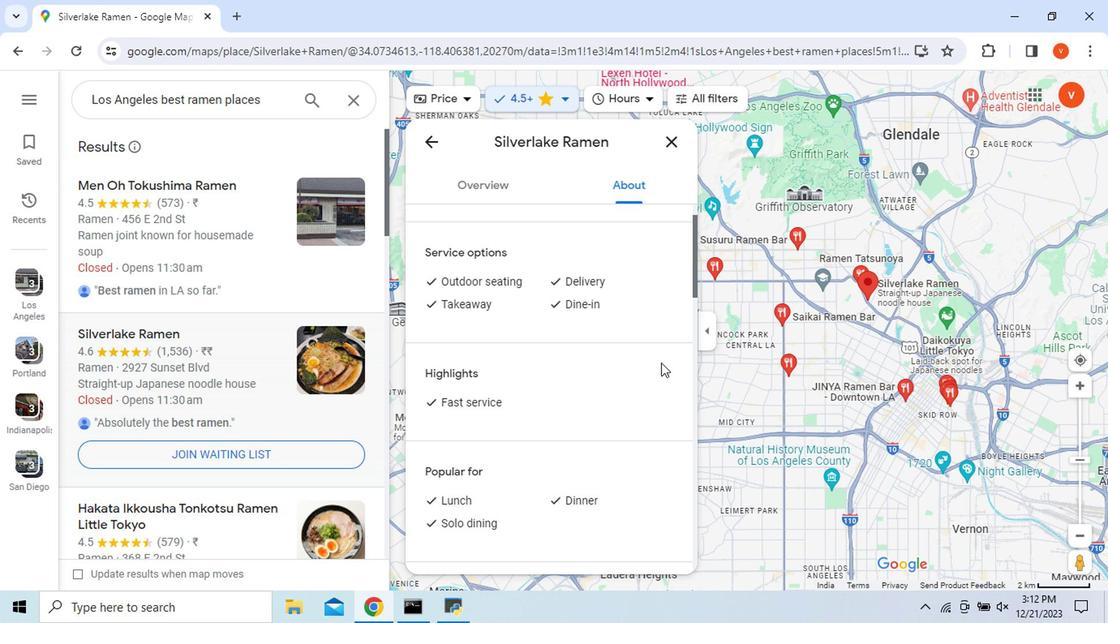 
Action: Mouse scrolled (658, 362) with delta (0, -1)
Screenshot: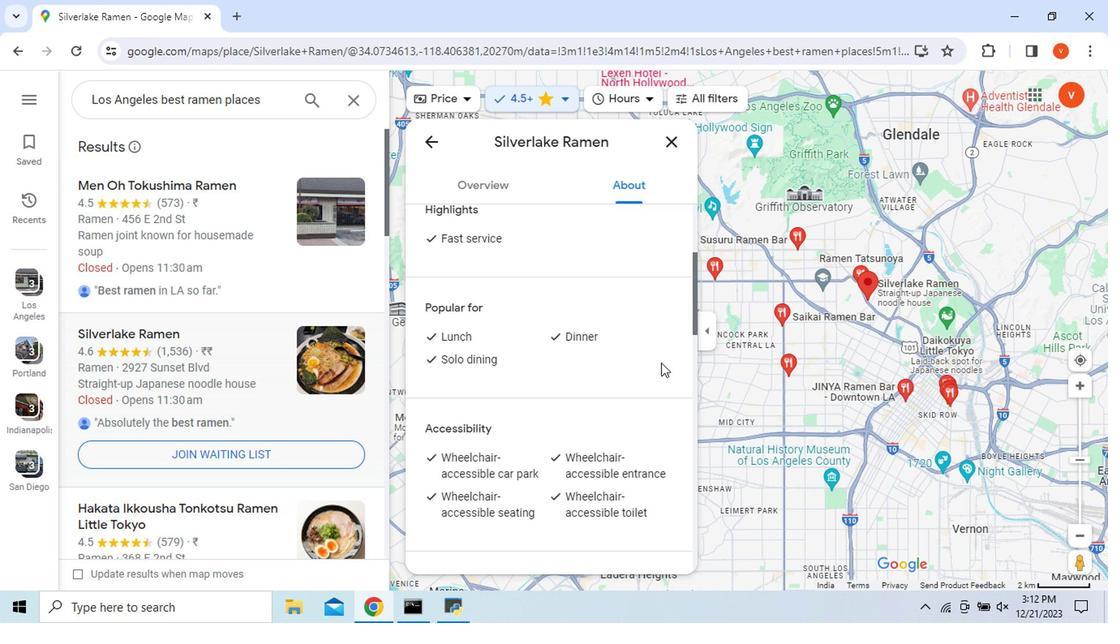 
Action: Mouse scrolled (658, 362) with delta (0, -1)
Screenshot: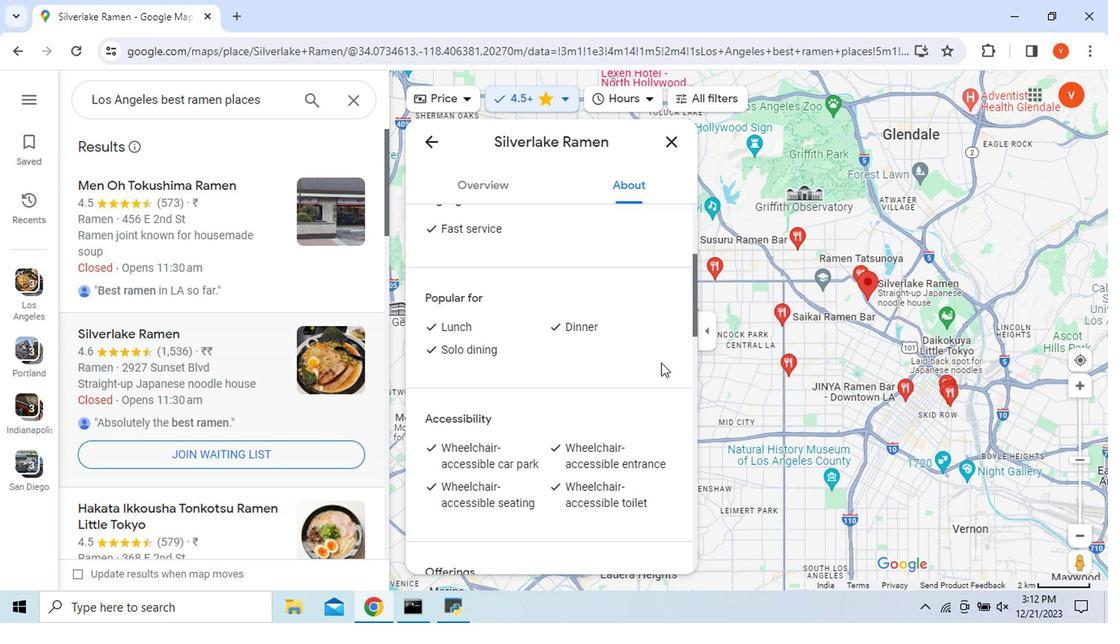 
Action: Mouse scrolled (658, 362) with delta (0, -1)
Screenshot: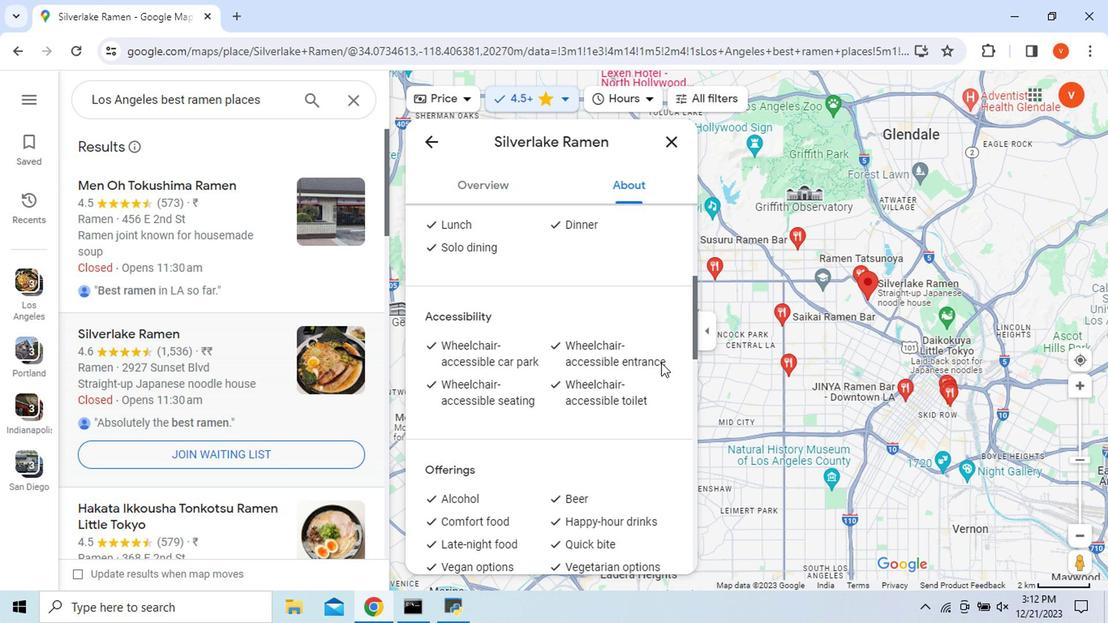 
Action: Mouse scrolled (658, 362) with delta (0, -1)
Screenshot: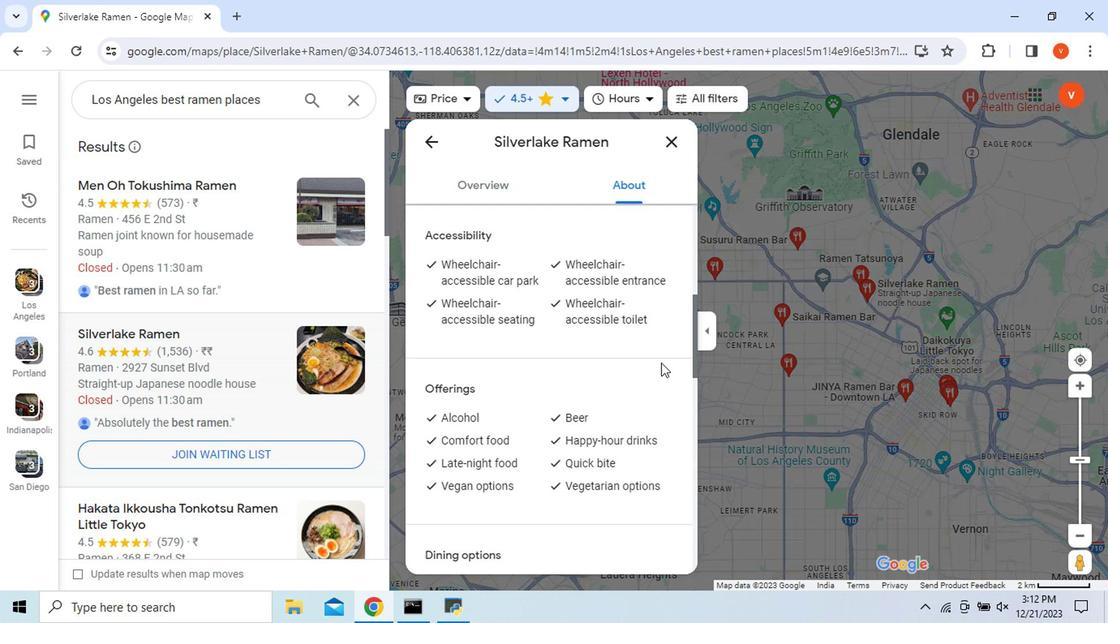 
Action: Mouse scrolled (658, 362) with delta (0, -1)
Screenshot: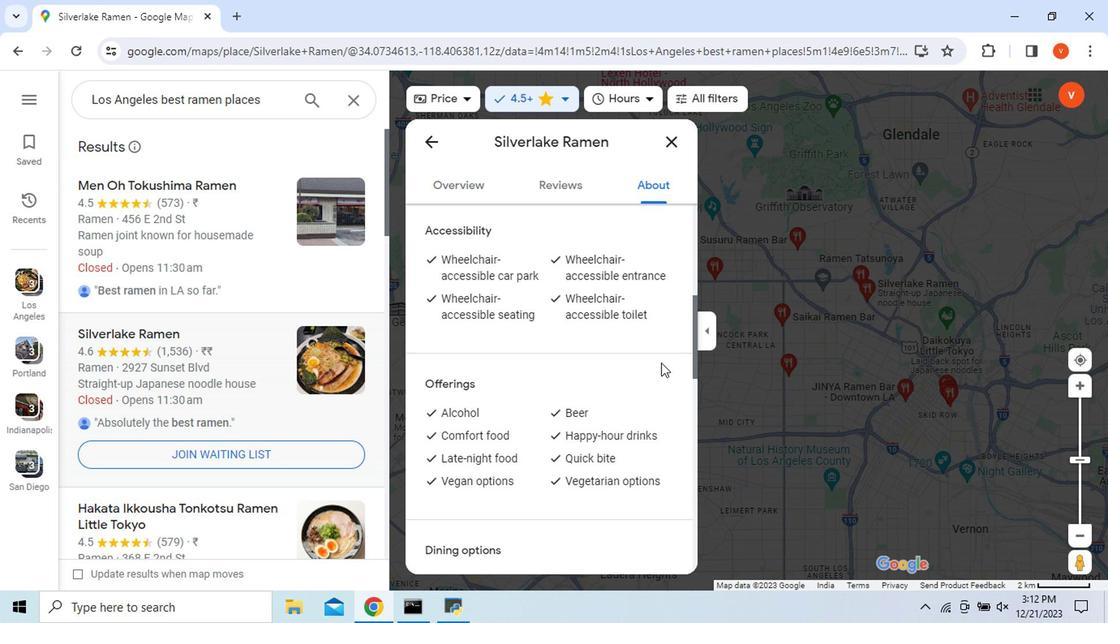 
Action: Mouse scrolled (658, 362) with delta (0, -1)
Screenshot: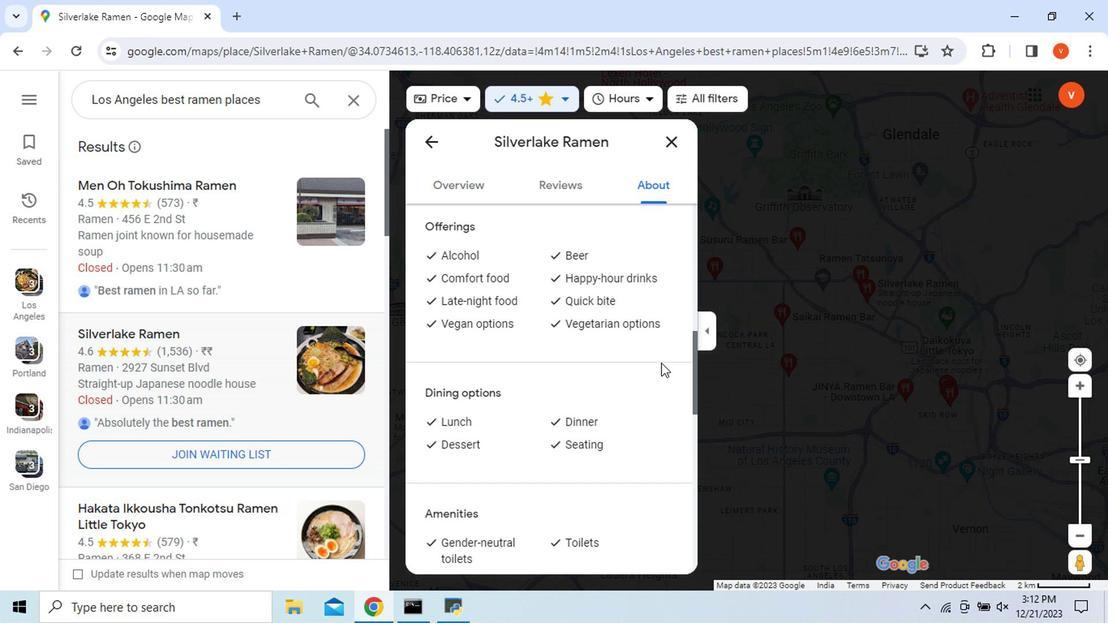 
Action: Mouse scrolled (658, 362) with delta (0, -1)
Screenshot: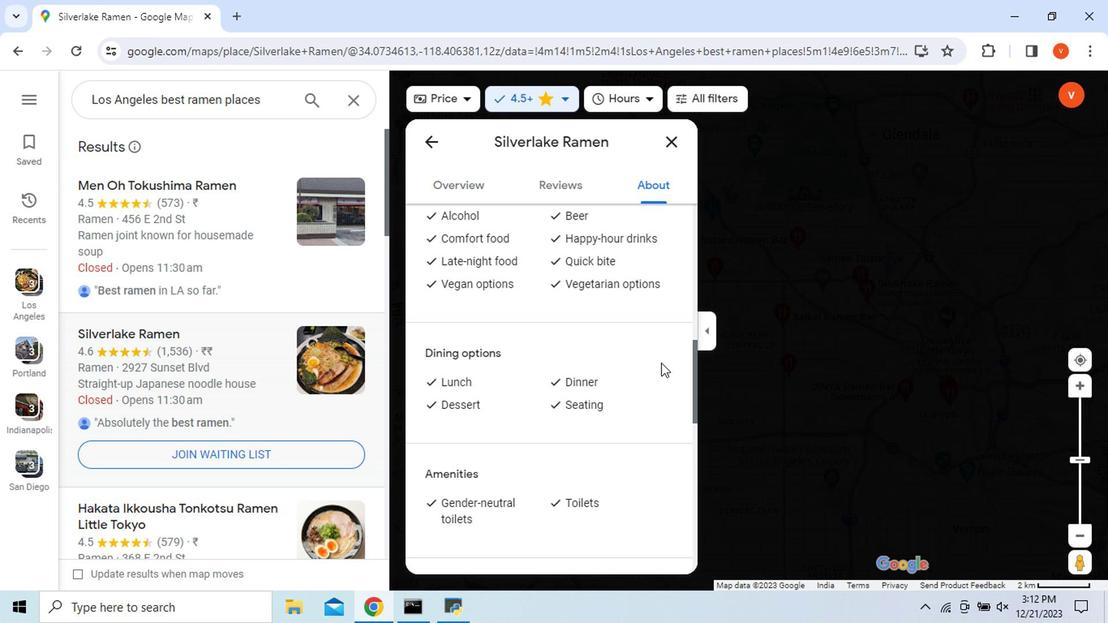 
Action: Mouse scrolled (658, 362) with delta (0, -1)
Screenshot: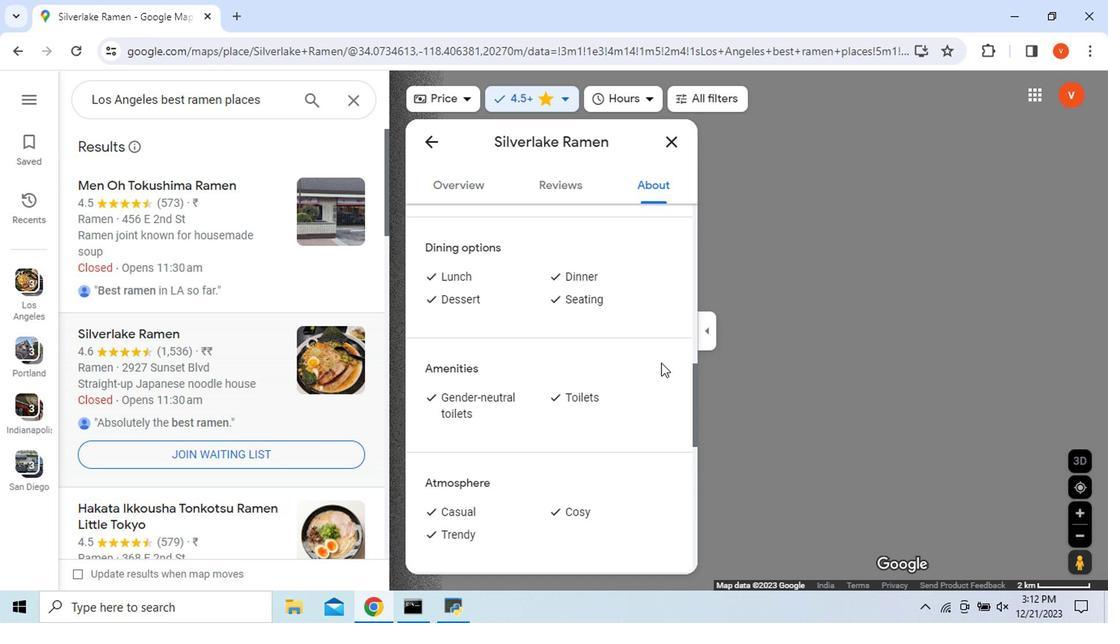 
Action: Mouse scrolled (658, 362) with delta (0, -1)
Screenshot: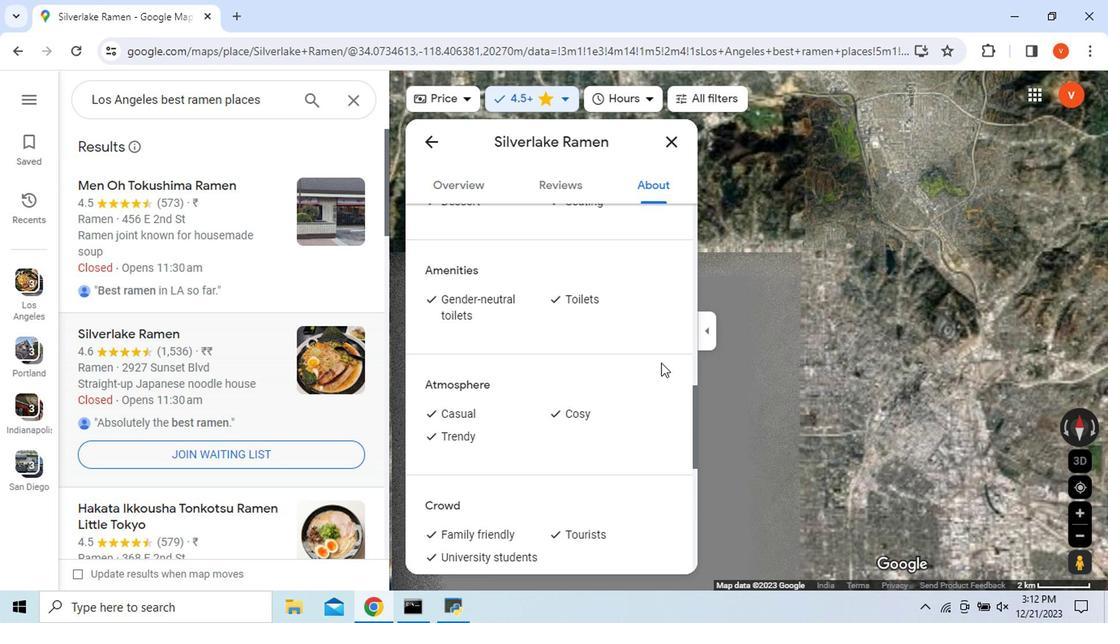 
Action: Mouse scrolled (658, 362) with delta (0, -1)
Screenshot: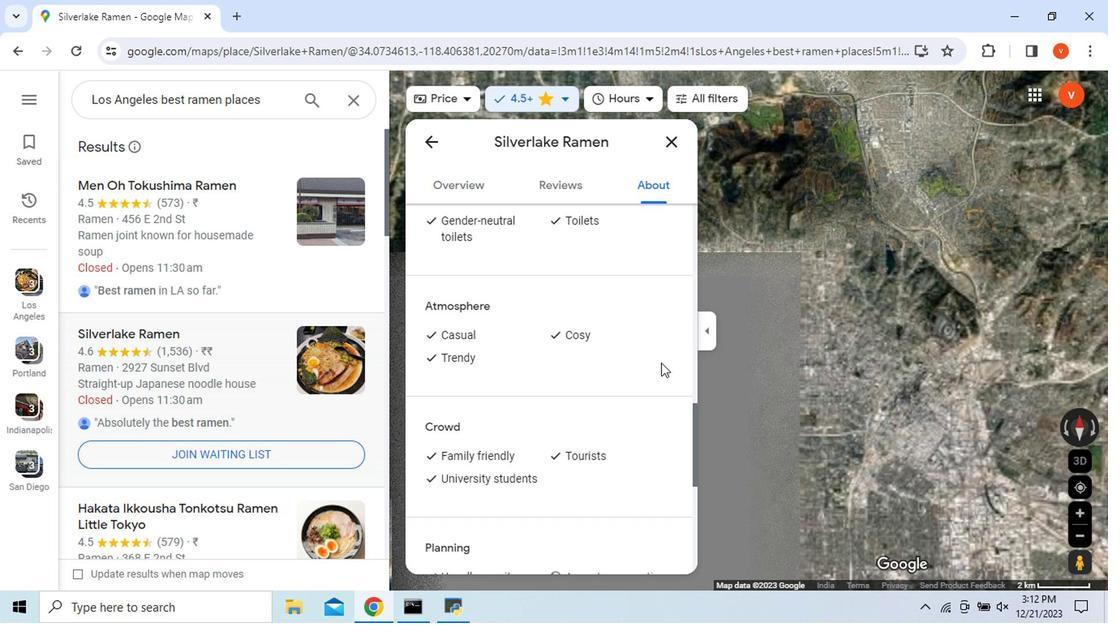 
Action: Mouse scrolled (658, 362) with delta (0, -1)
Screenshot: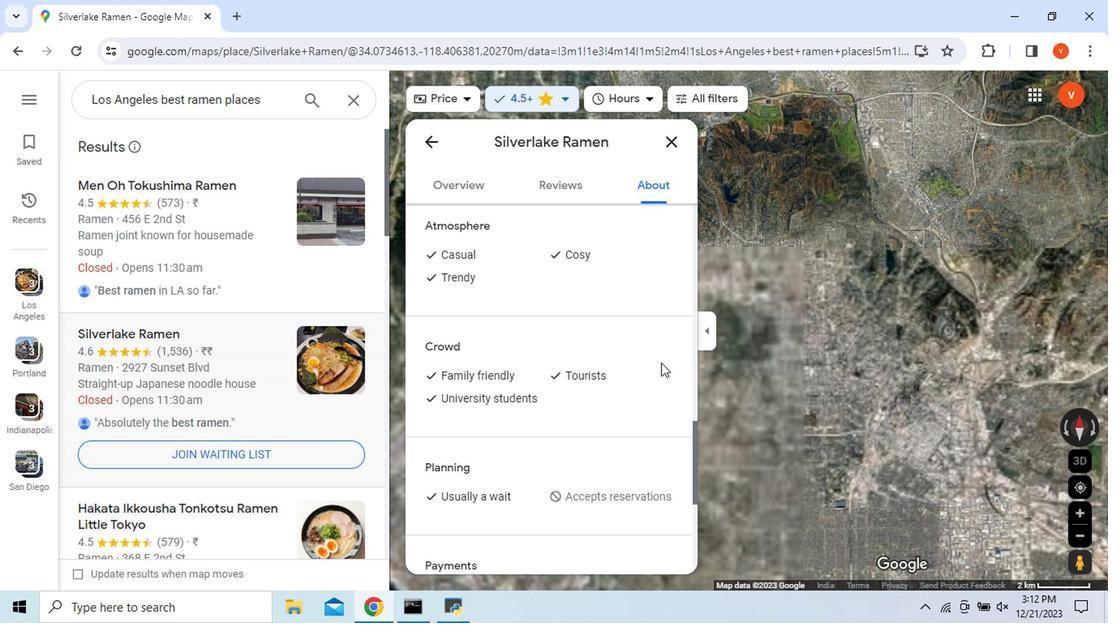 
Action: Mouse scrolled (658, 362) with delta (0, -1)
Screenshot: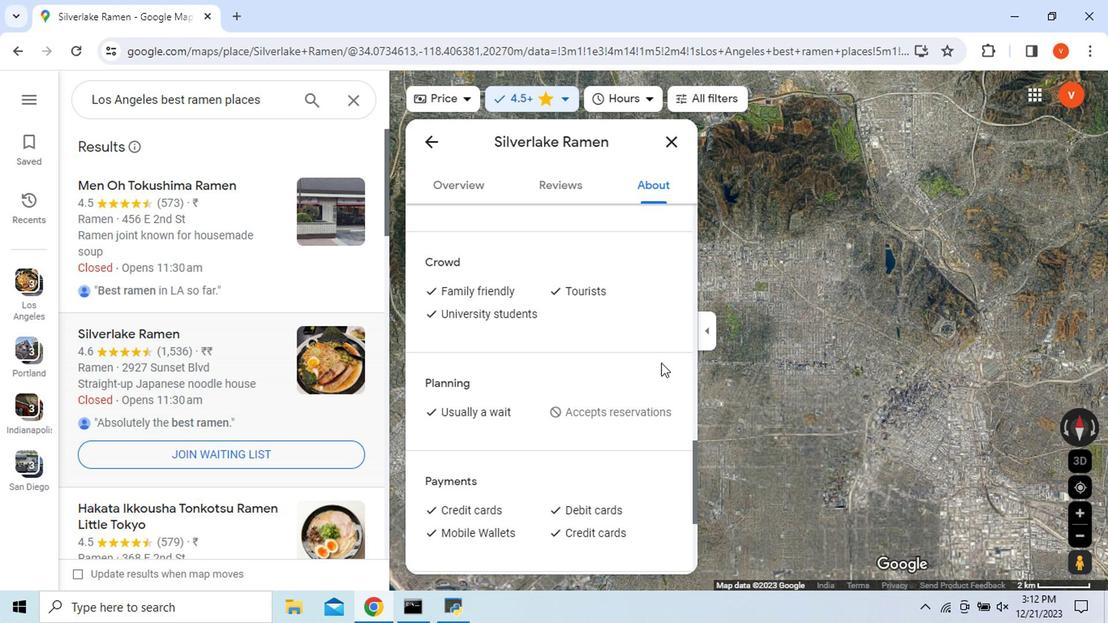 
Action: Mouse scrolled (658, 362) with delta (0, -1)
Screenshot: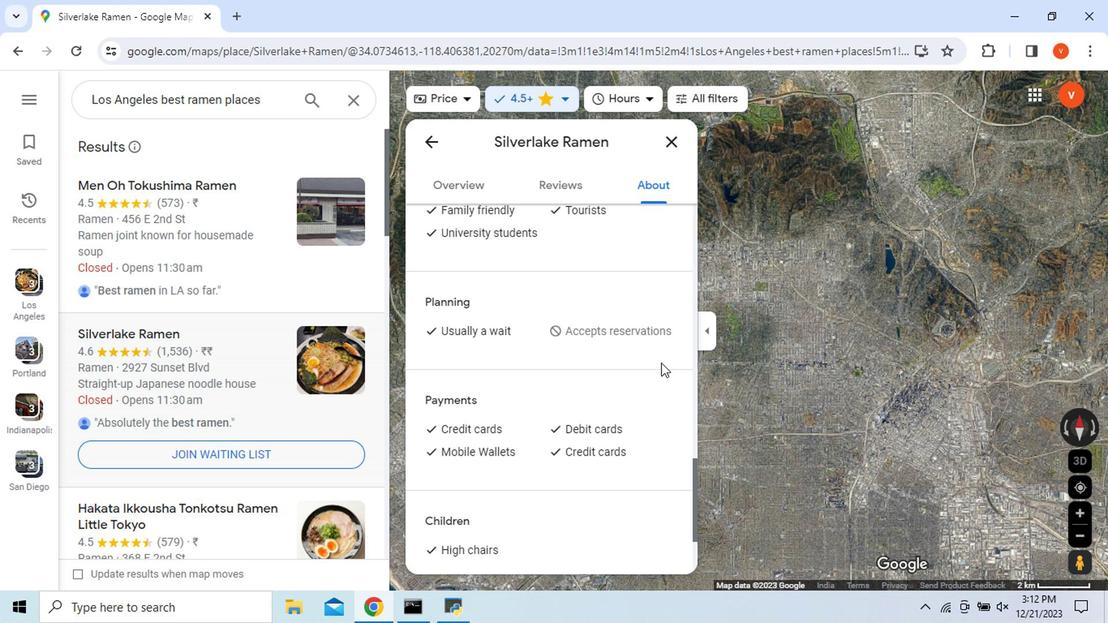 
Action: Mouse scrolled (658, 362) with delta (0, -1)
Screenshot: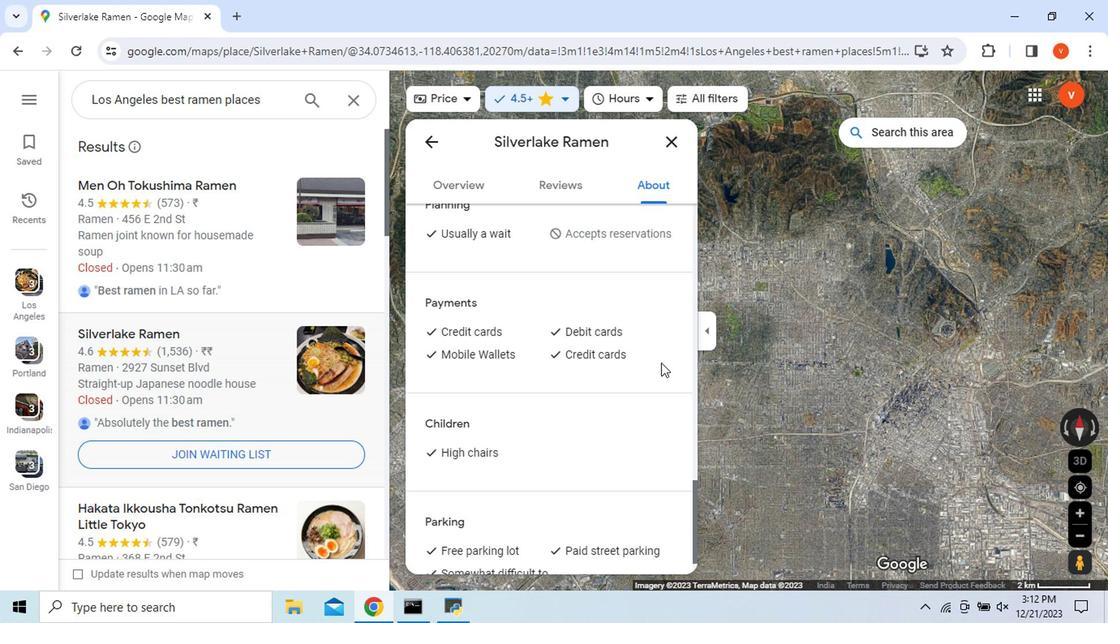 
Action: Mouse scrolled (658, 362) with delta (0, -1)
Screenshot: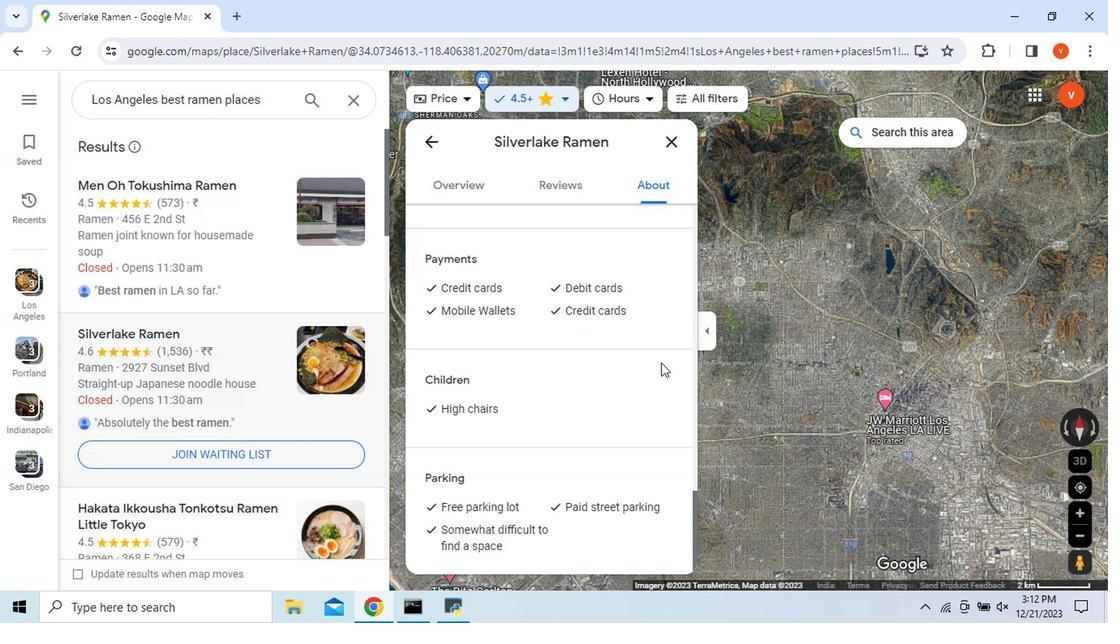 
Action: Mouse scrolled (658, 362) with delta (0, -1)
Screenshot: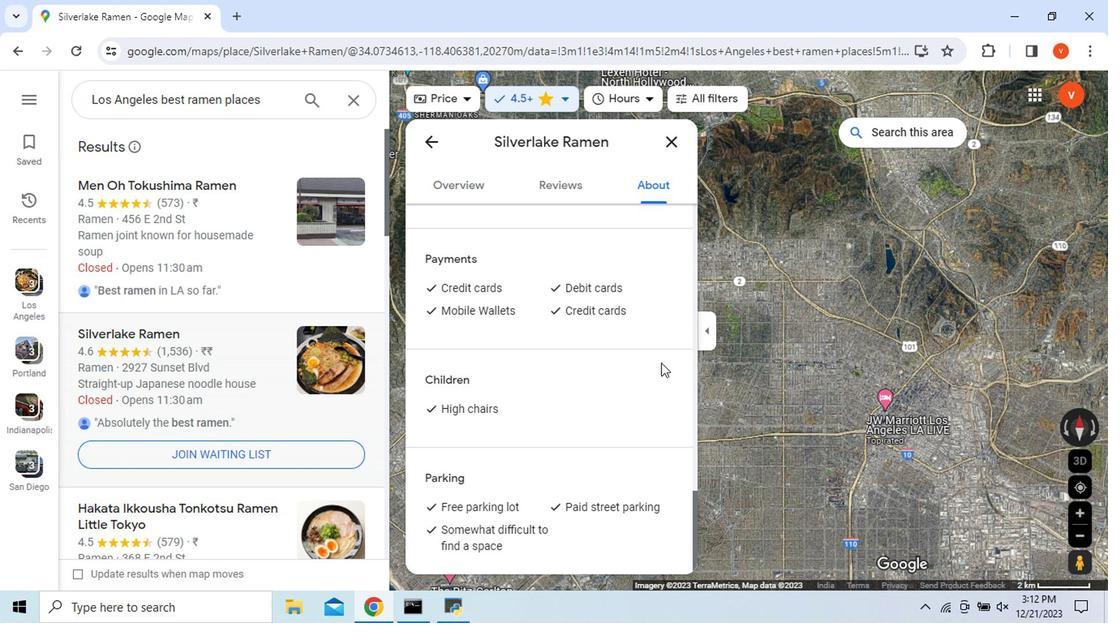 
Action: Mouse scrolled (658, 362) with delta (0, -1)
Screenshot: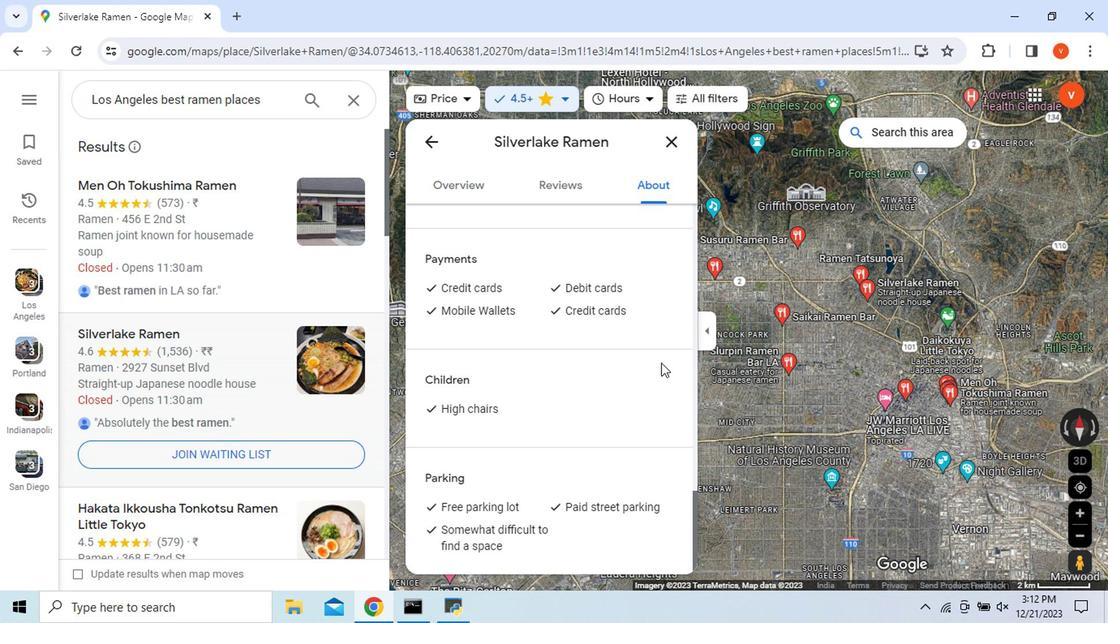 
Action: Mouse scrolled (658, 362) with delta (0, -1)
Screenshot: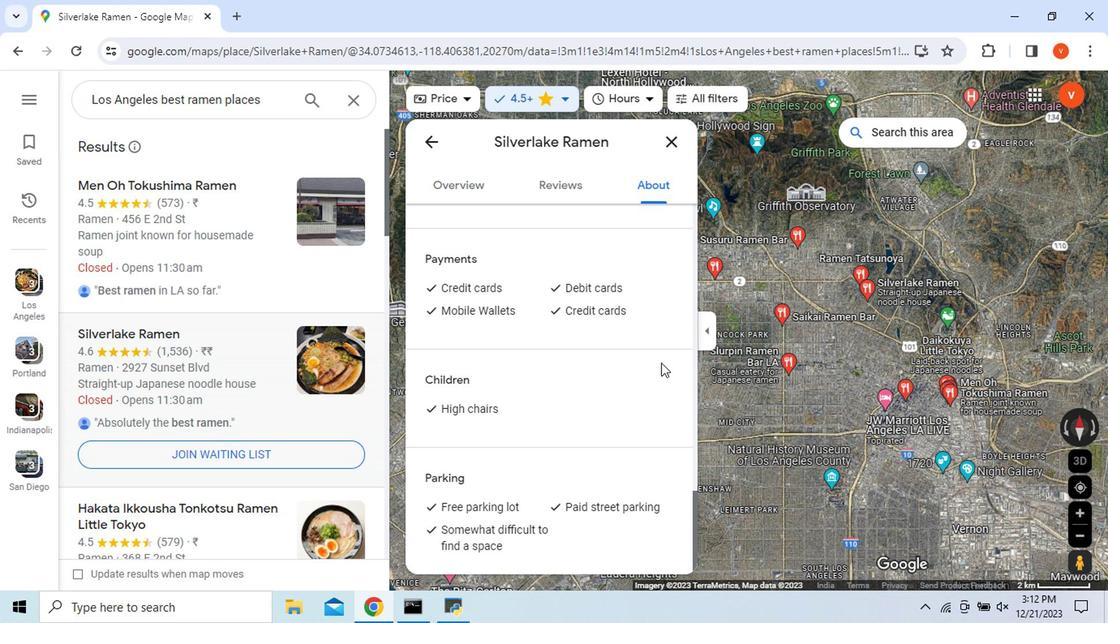 
Action: Mouse scrolled (658, 362) with delta (0, -1)
Screenshot: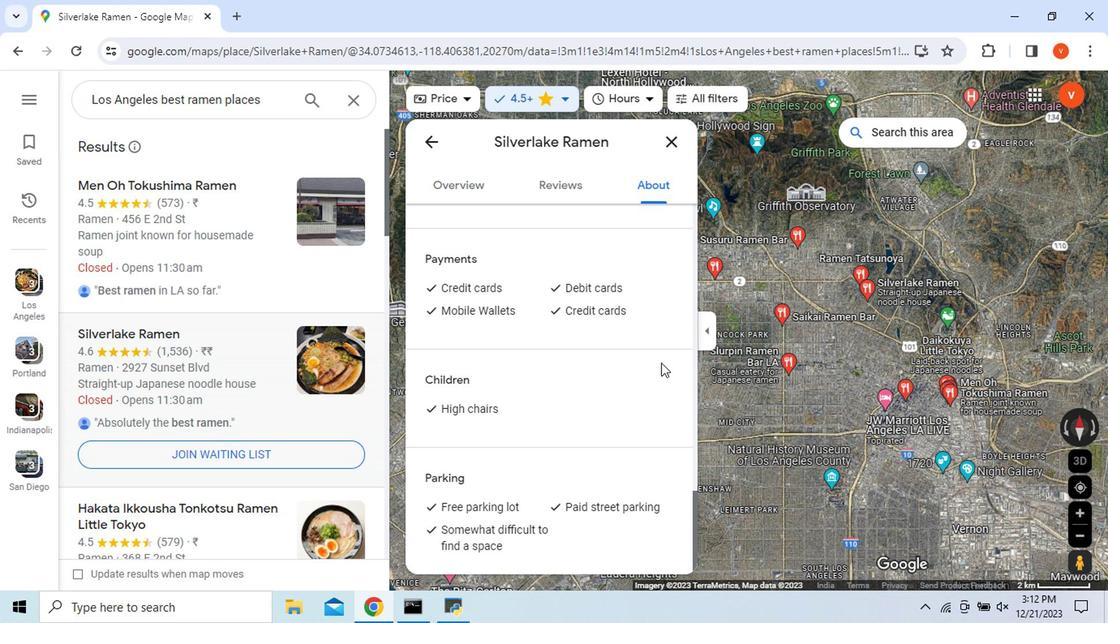 
Action: Mouse moved to (433, 144)
Screenshot: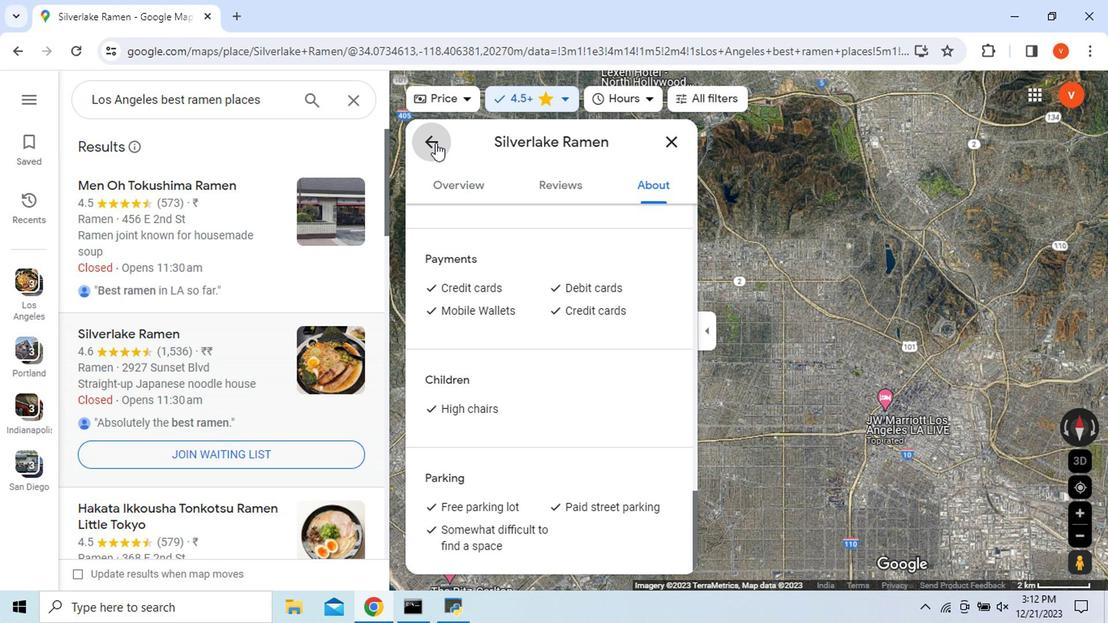 
Action: Mouse pressed left at (433, 144)
Screenshot: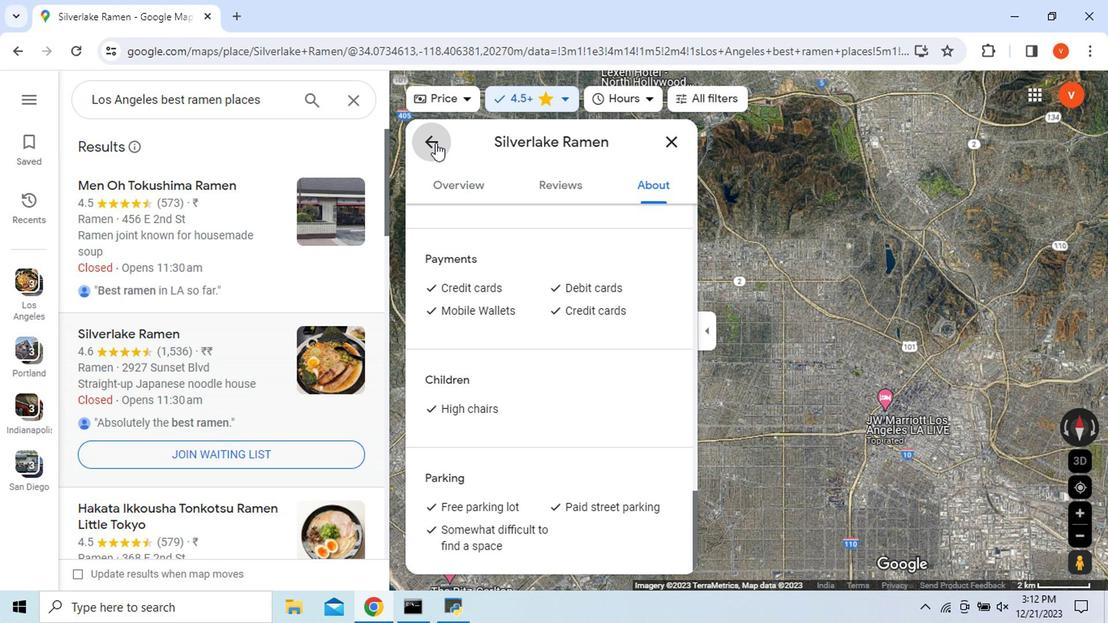 
Action: Mouse moved to (568, 405)
Screenshot: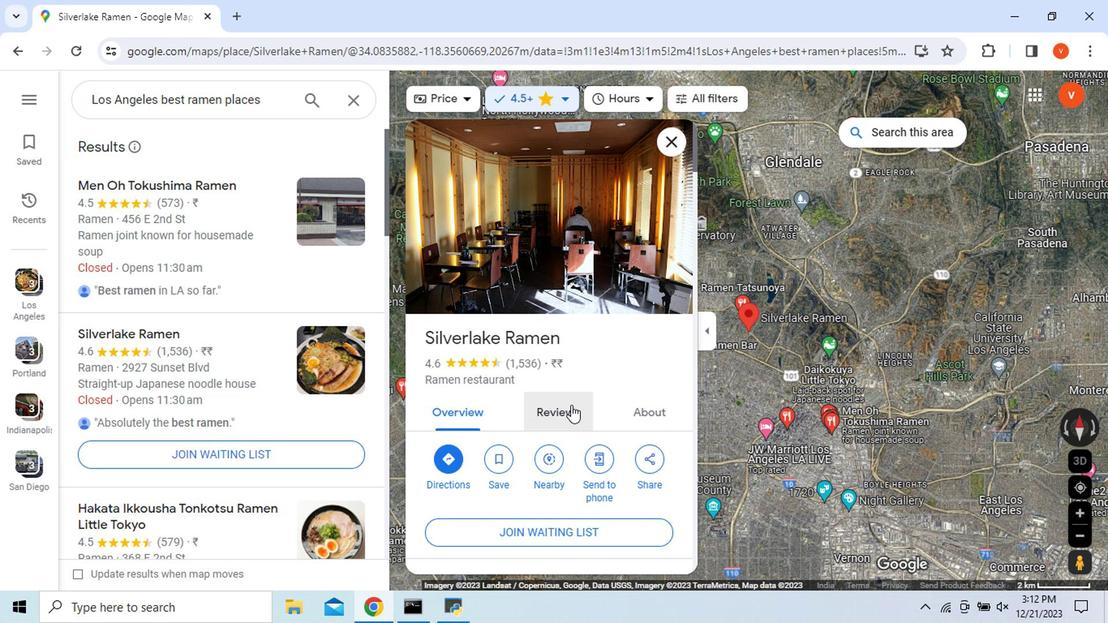 
Action: Mouse pressed left at (568, 405)
Screenshot: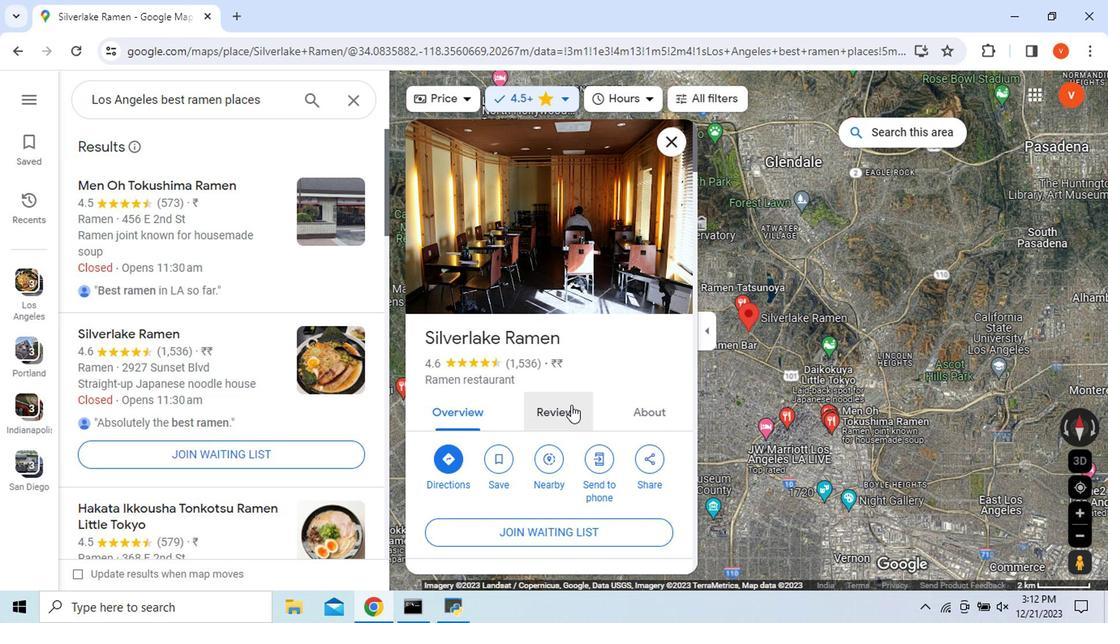 
Action: Mouse scrolled (568, 404) with delta (0, -1)
Screenshot: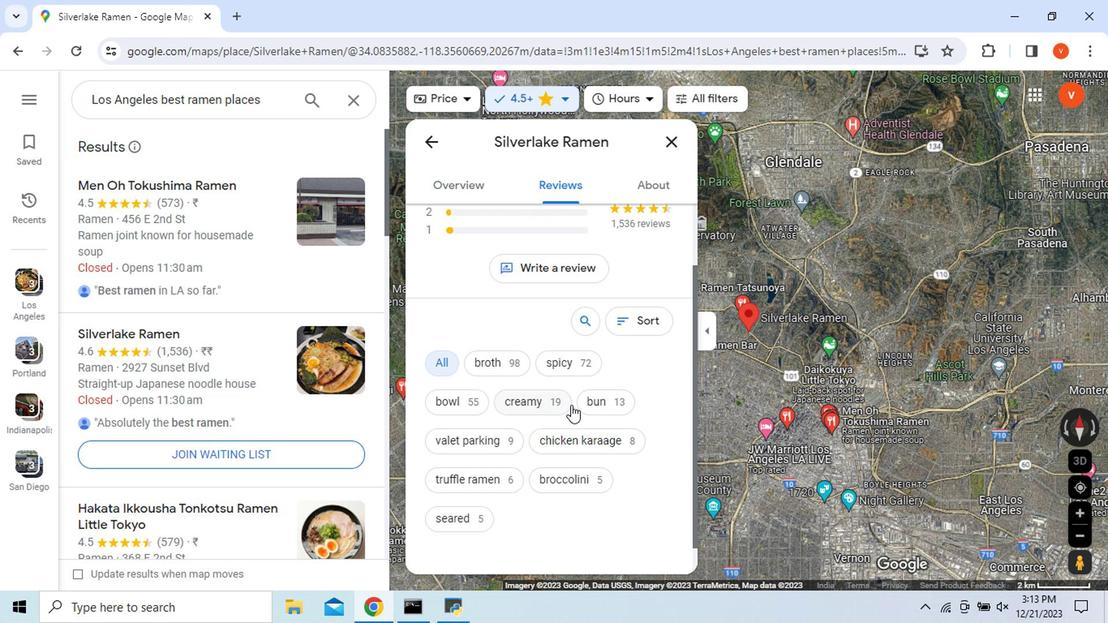 
Action: Mouse moved to (614, 458)
Screenshot: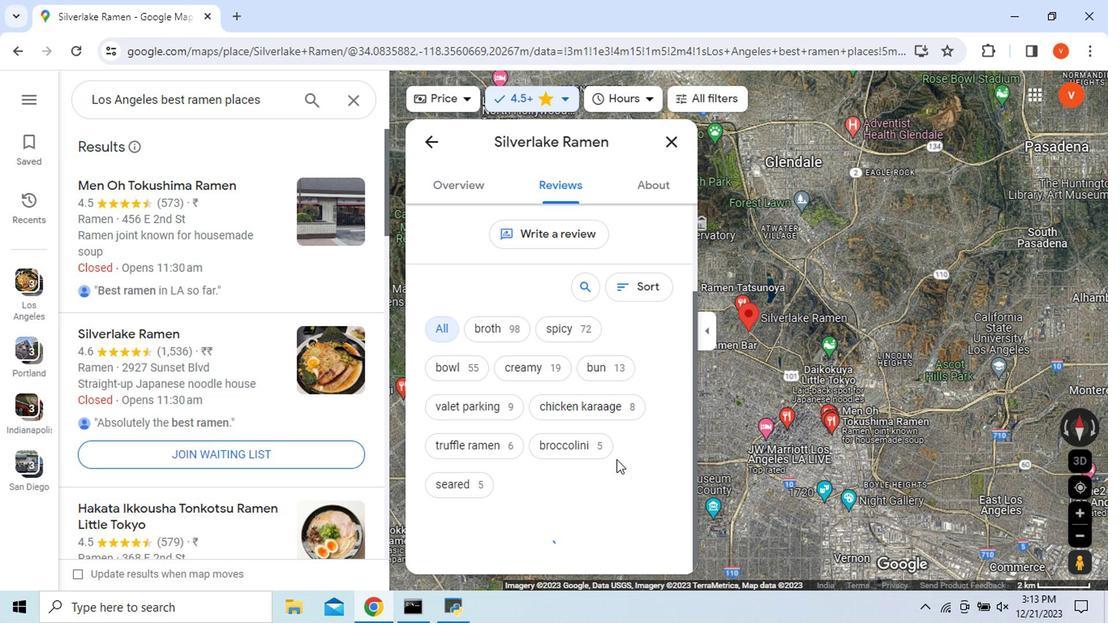 
Action: Mouse scrolled (614, 457) with delta (0, 0)
Screenshot: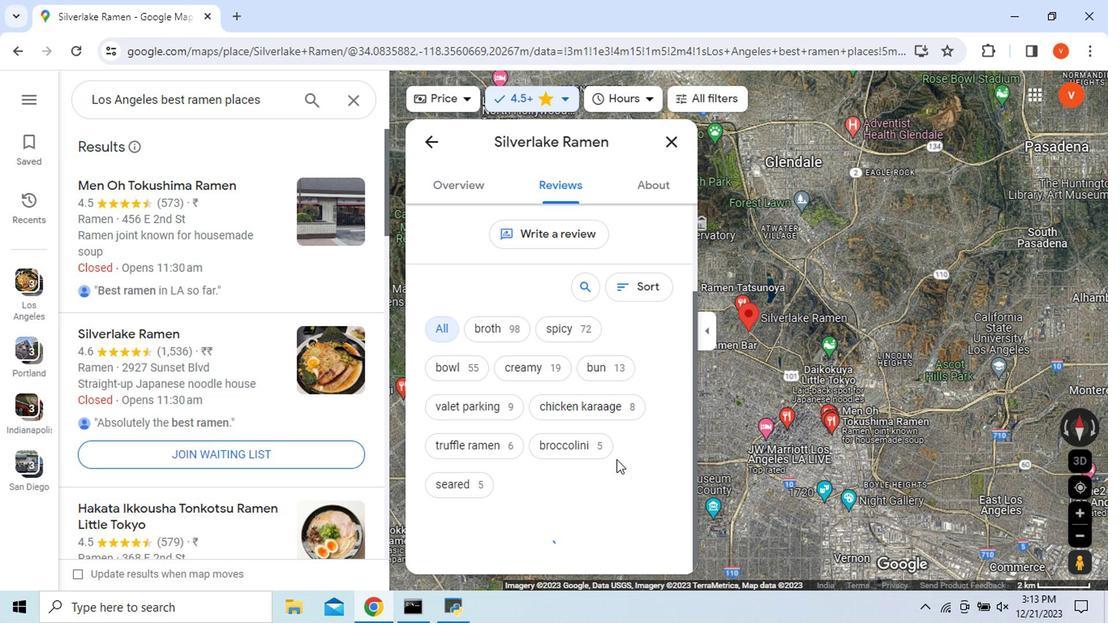 
Action: Mouse moved to (614, 460)
Screenshot: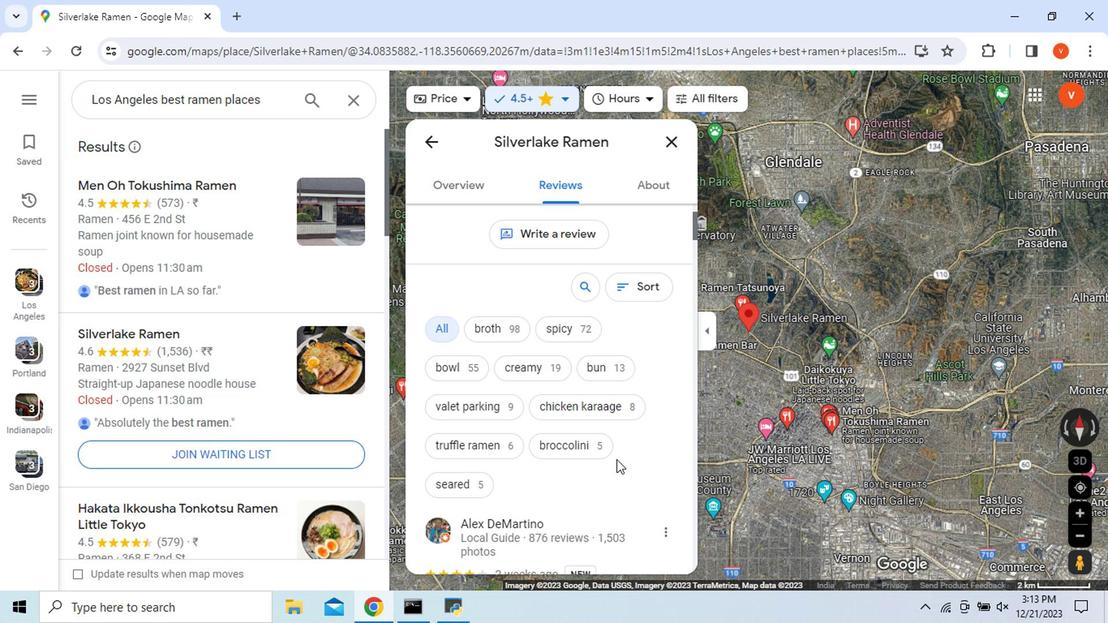 
Action: Mouse scrolled (614, 458) with delta (0, -1)
Screenshot: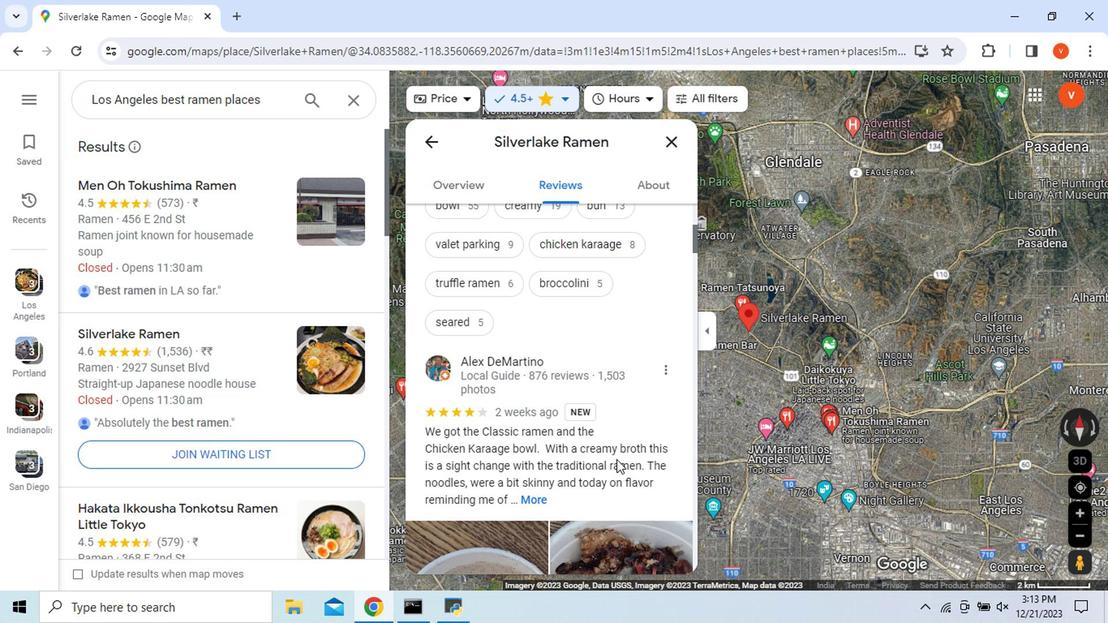 
Action: Mouse scrolled (614, 458) with delta (0, -1)
Screenshot: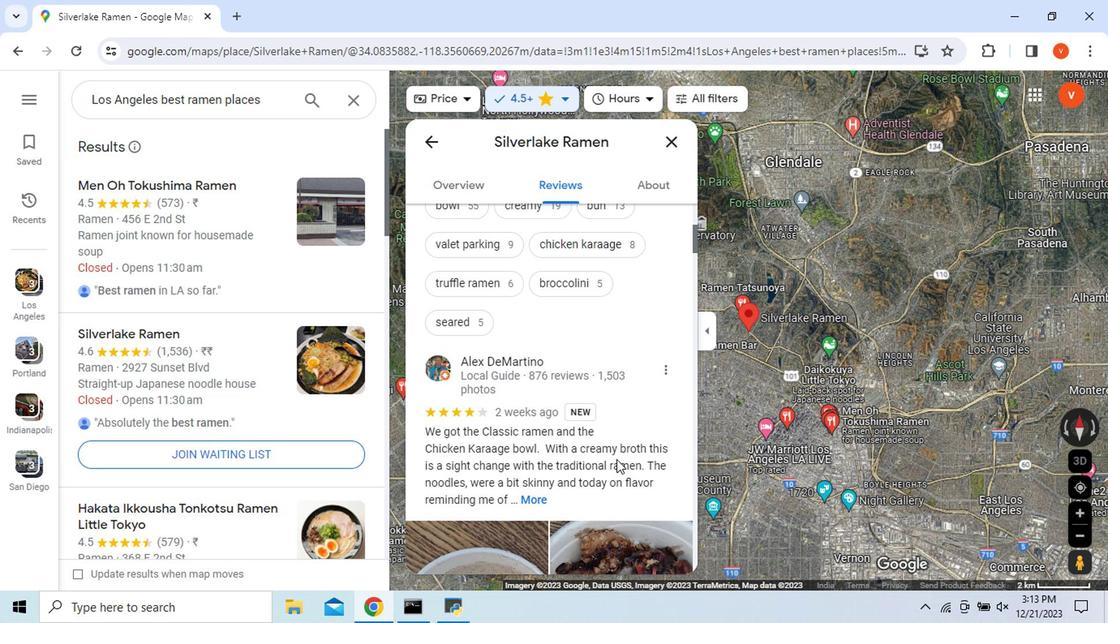 
Action: Mouse scrolled (614, 458) with delta (0, -1)
Screenshot: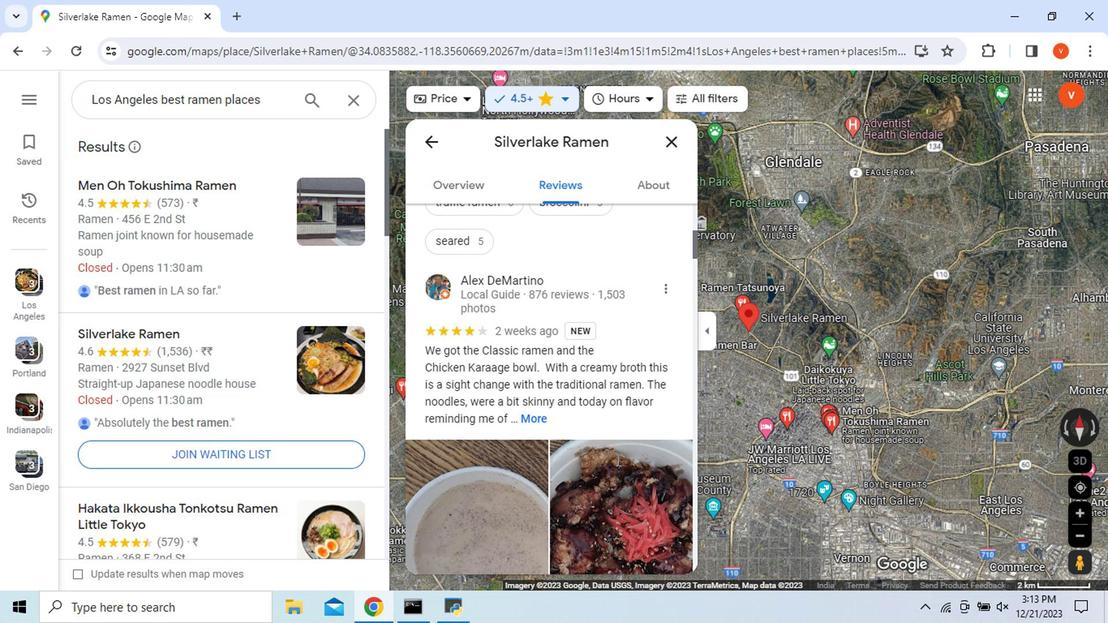 
Action: Mouse scrolled (614, 458) with delta (0, -1)
Screenshot: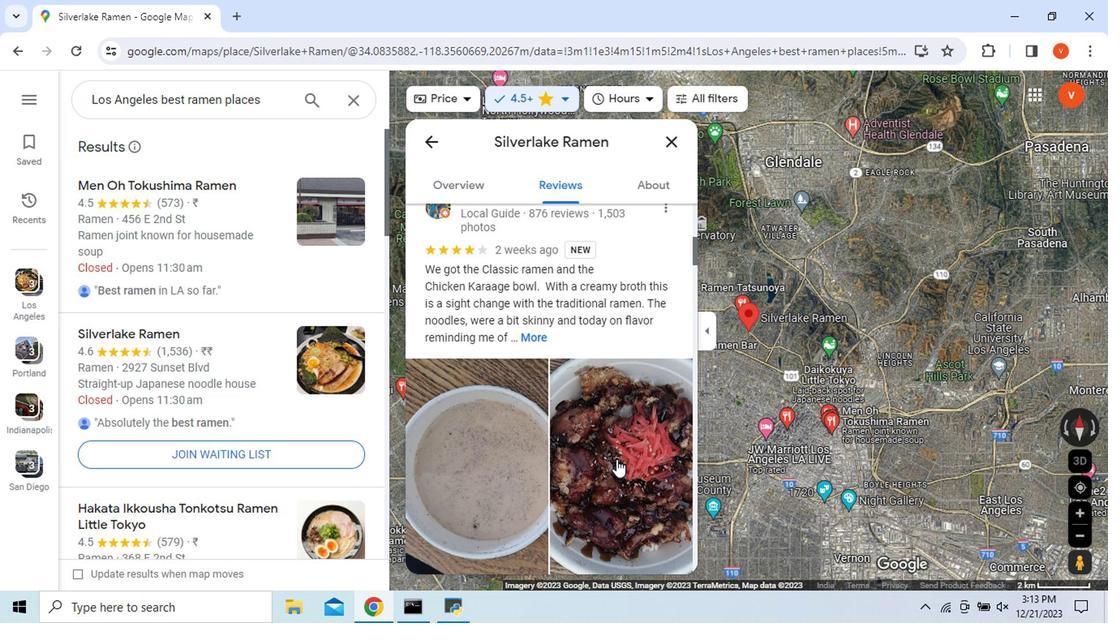 
Action: Mouse scrolled (614, 458) with delta (0, -1)
Screenshot: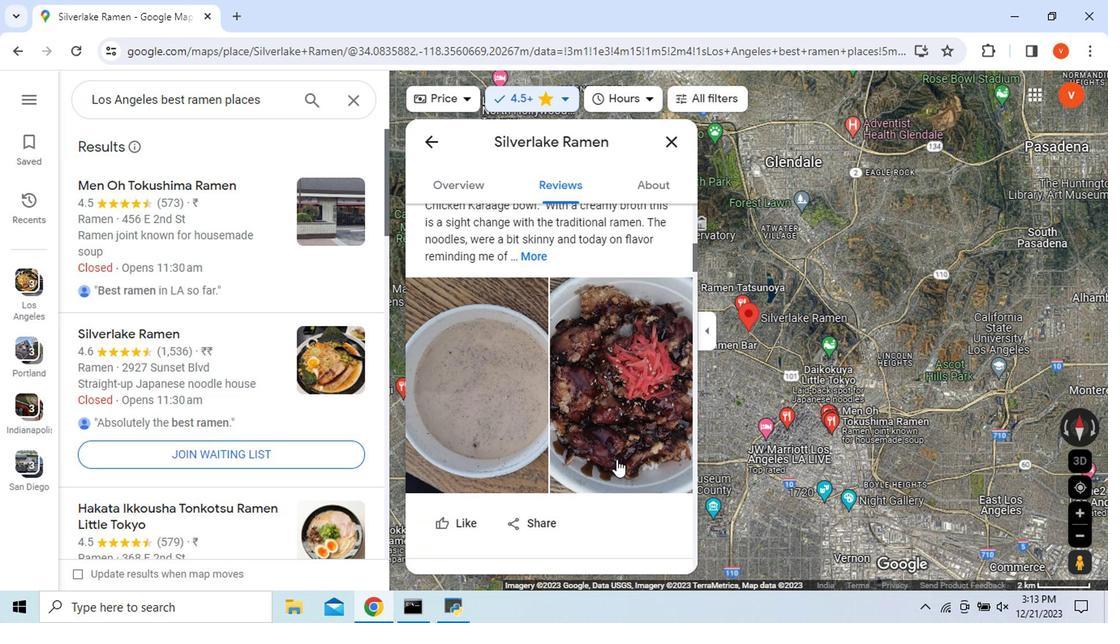 
Action: Mouse scrolled (614, 458) with delta (0, -1)
Screenshot: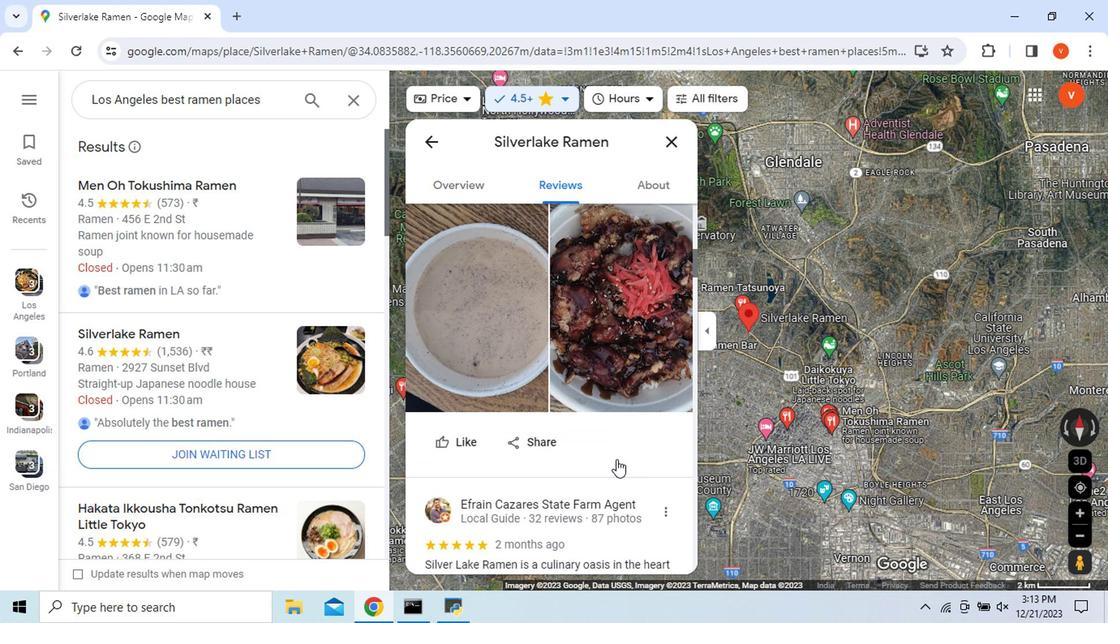 
Action: Mouse scrolled (614, 458) with delta (0, -1)
Screenshot: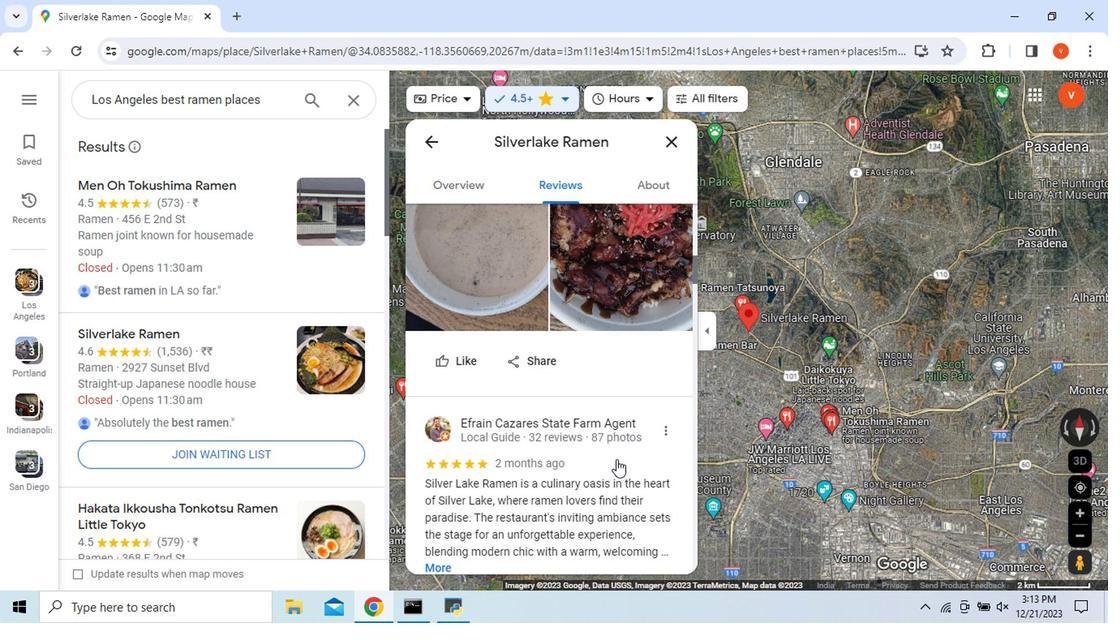 
Action: Mouse scrolled (614, 458) with delta (0, -1)
Screenshot: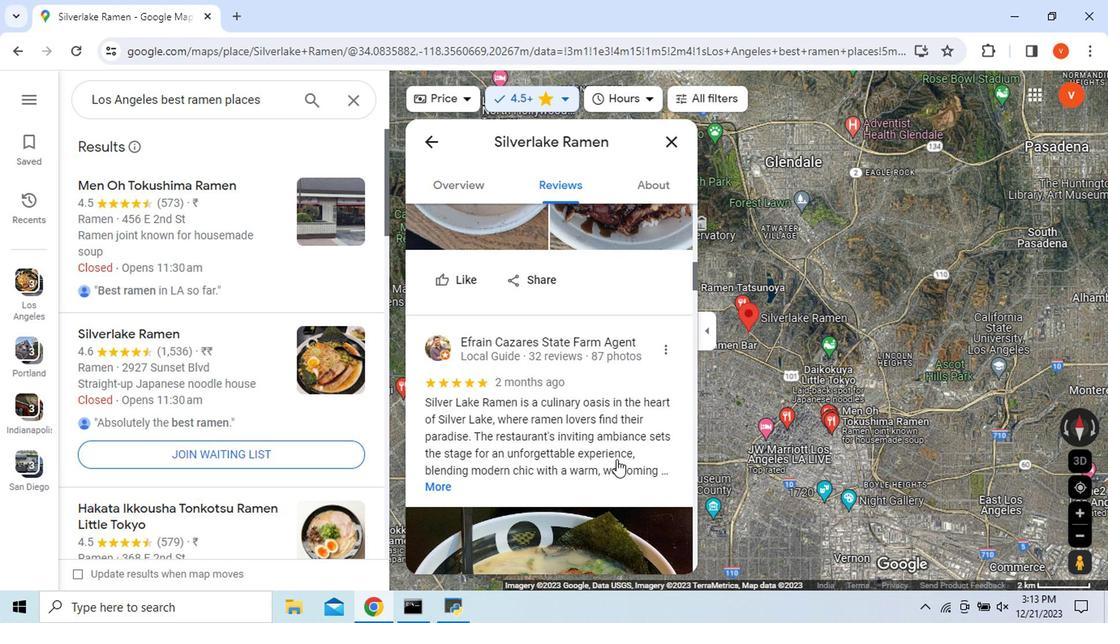 
Action: Mouse scrolled (614, 458) with delta (0, -1)
Screenshot: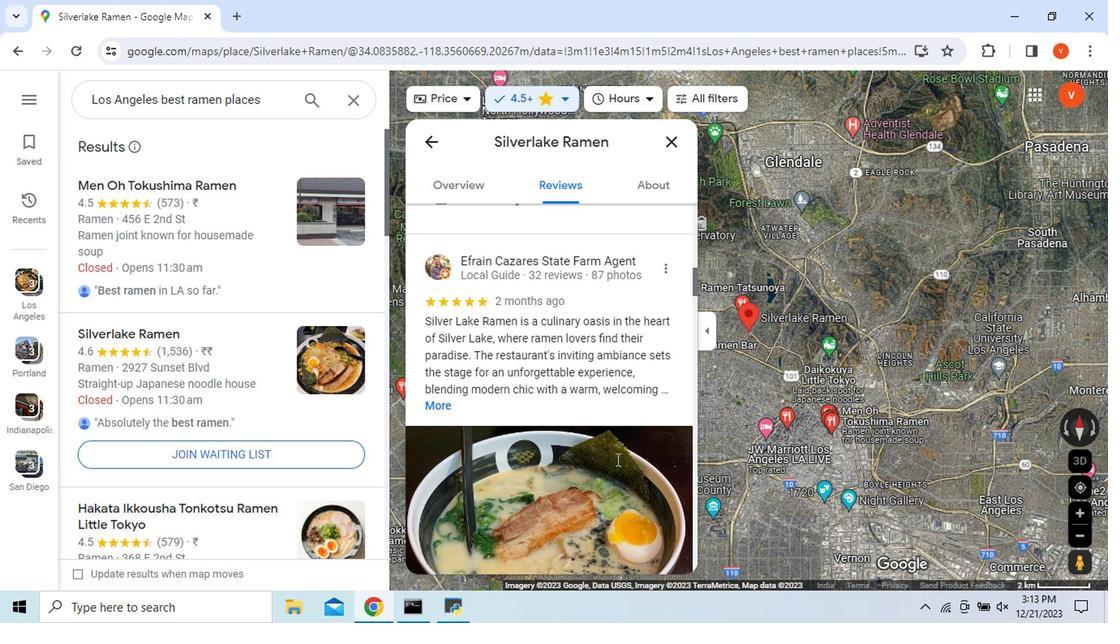 
Action: Mouse scrolled (614, 458) with delta (0, -1)
Screenshot: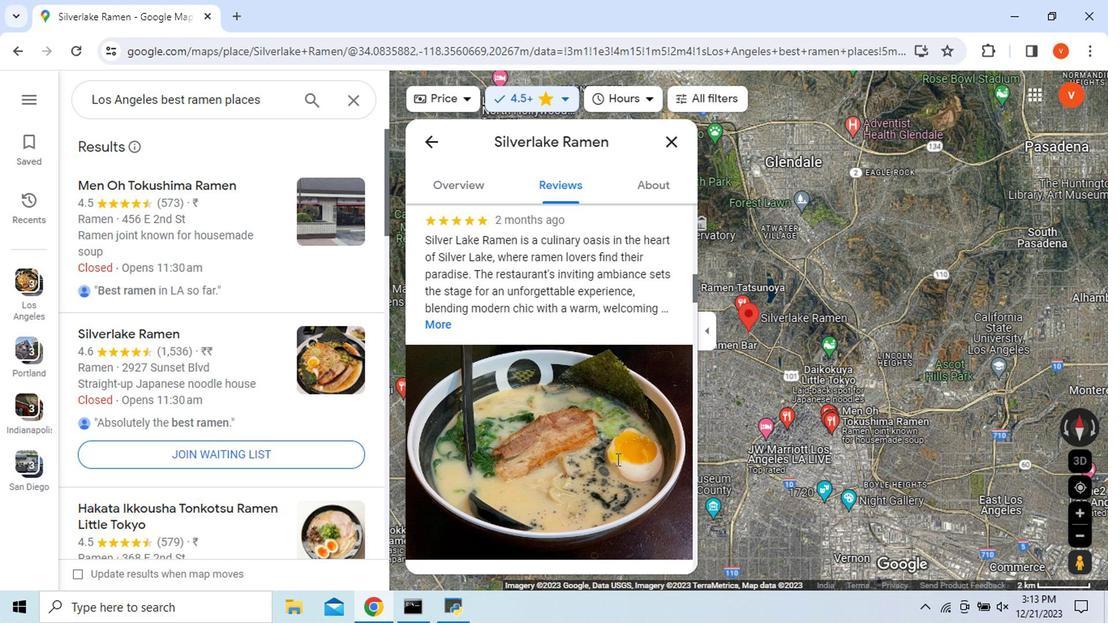 
Action: Mouse scrolled (614, 458) with delta (0, -1)
Screenshot: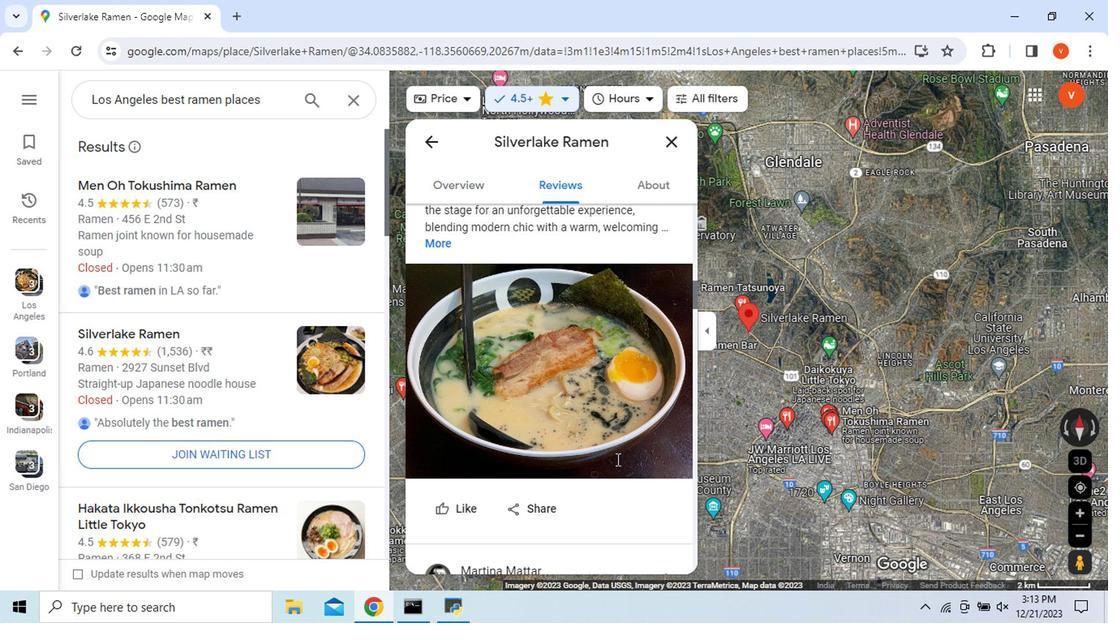 
Action: Mouse scrolled (614, 458) with delta (0, -1)
Screenshot: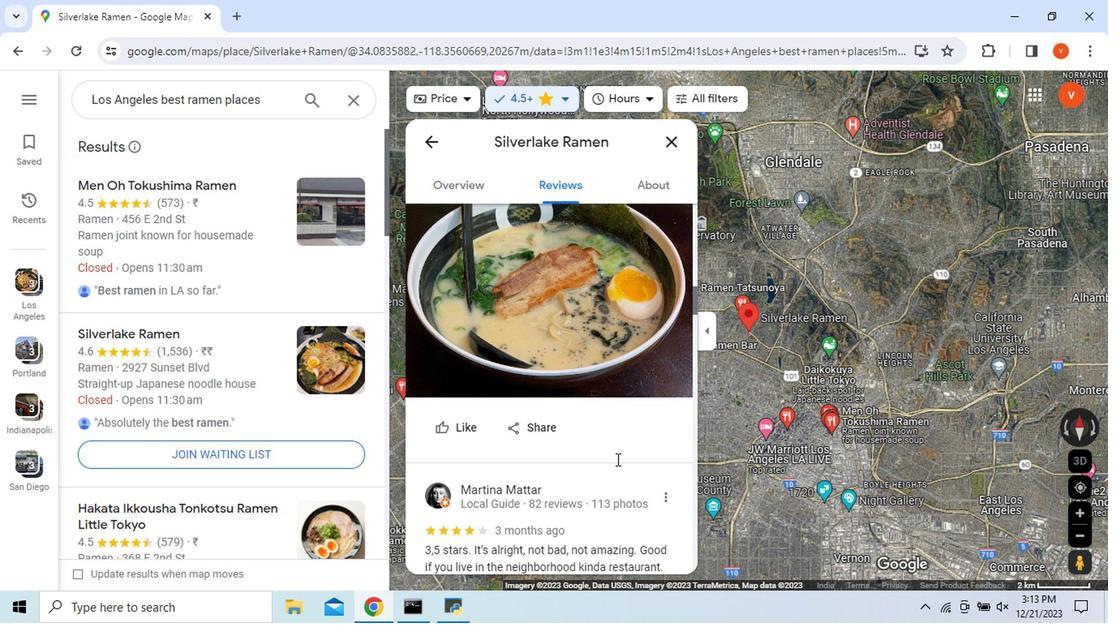 
Action: Mouse scrolled (614, 458) with delta (0, -1)
Screenshot: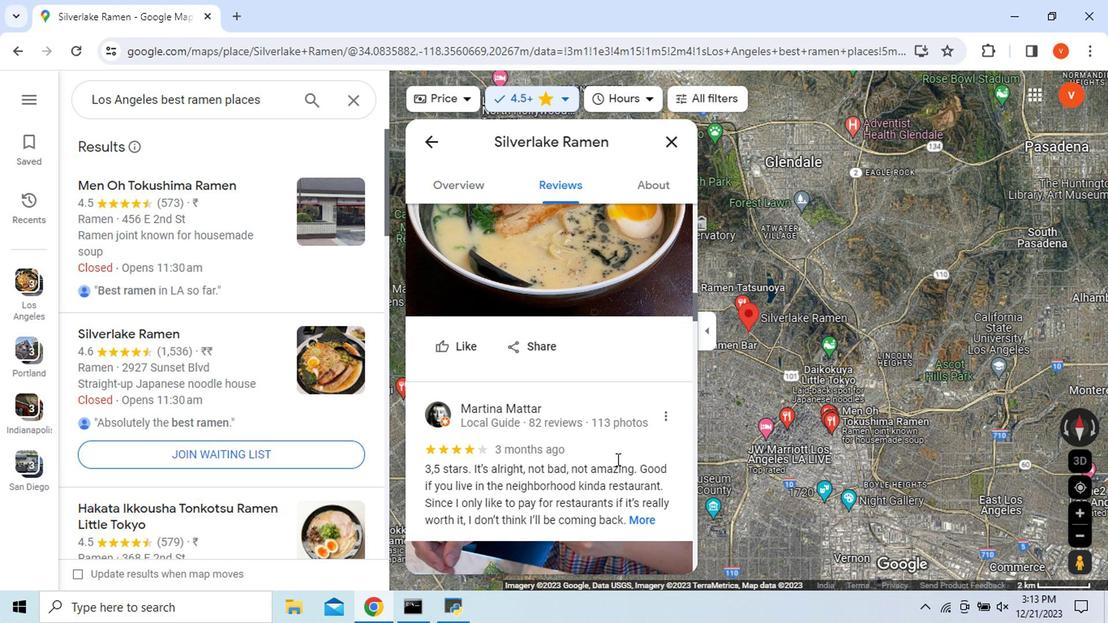 
Action: Mouse scrolled (614, 458) with delta (0, -1)
Screenshot: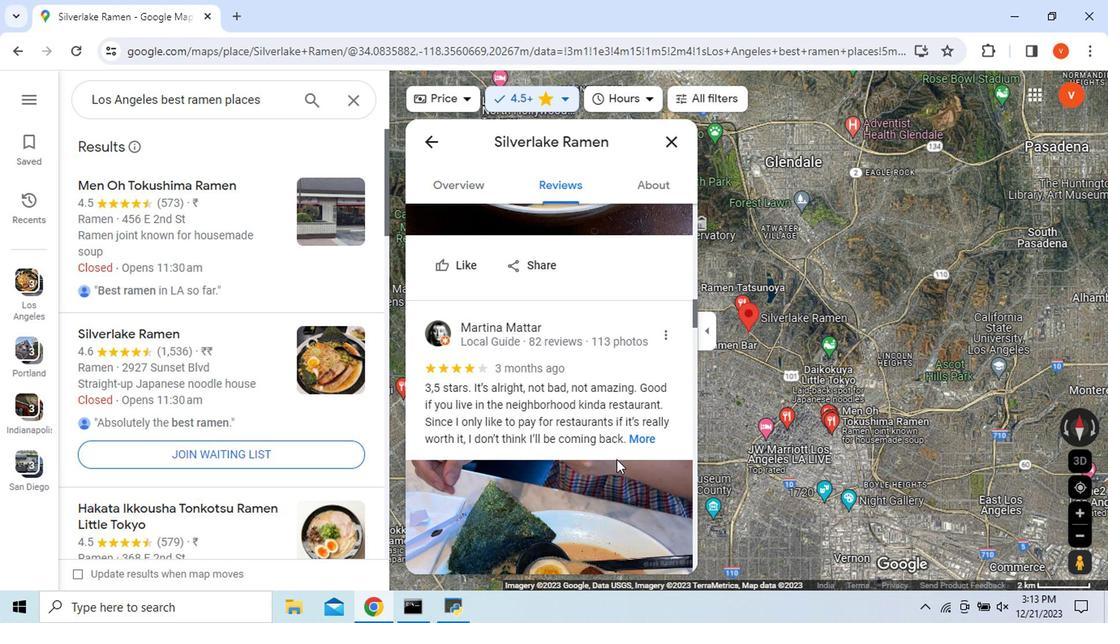 
Action: Mouse scrolled (614, 458) with delta (0, -1)
Screenshot: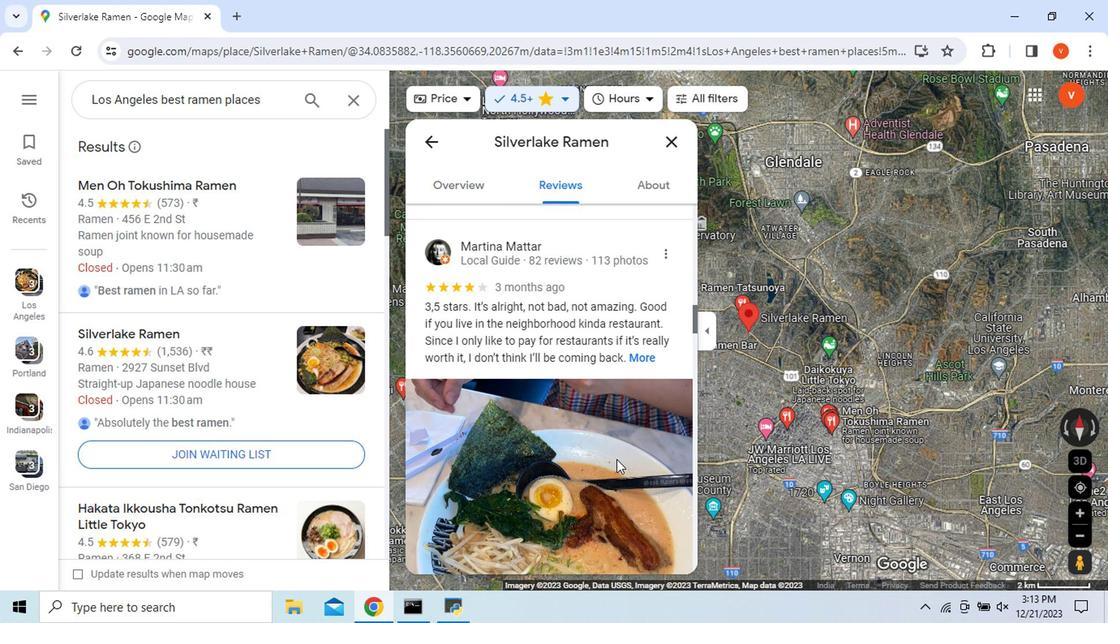 
Action: Mouse scrolled (614, 458) with delta (0, -1)
Screenshot: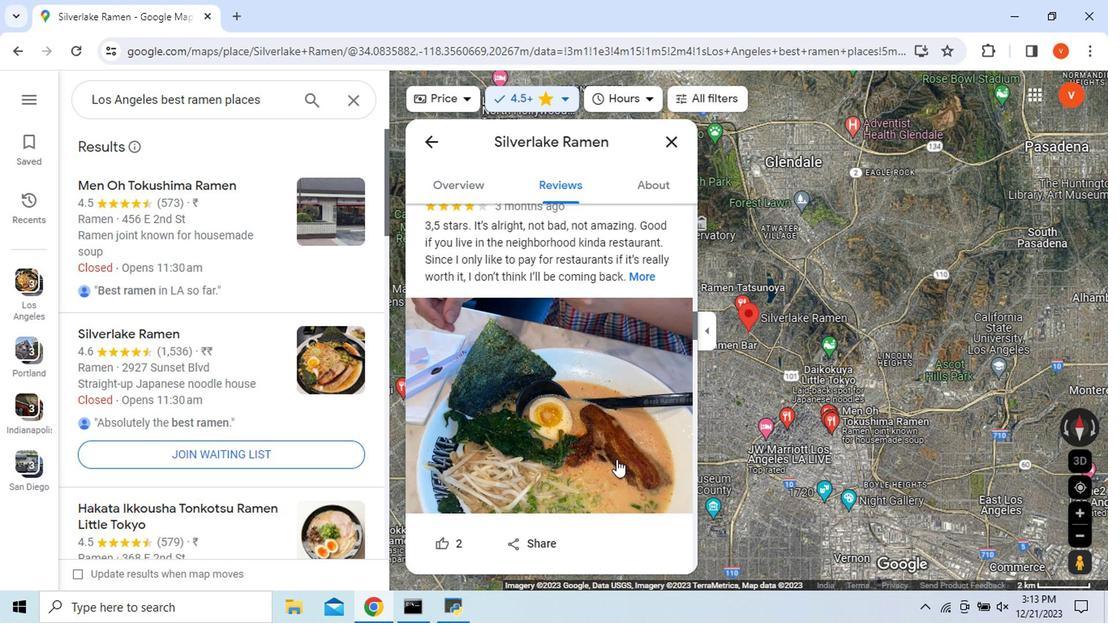 
Action: Mouse scrolled (614, 458) with delta (0, -1)
Screenshot: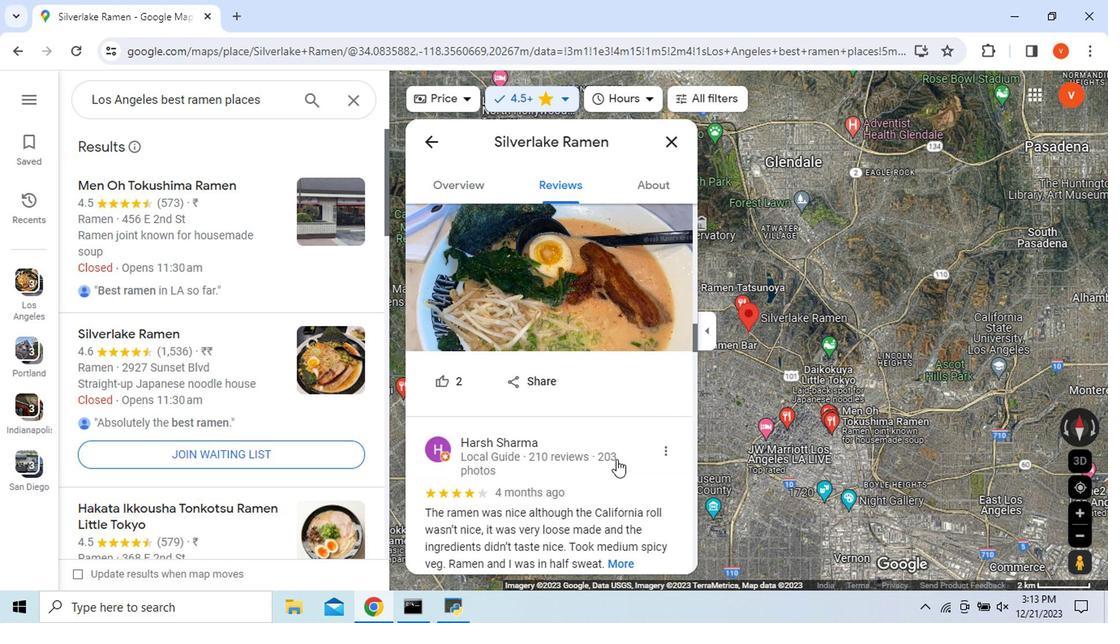 
Action: Mouse scrolled (614, 458) with delta (0, -1)
Screenshot: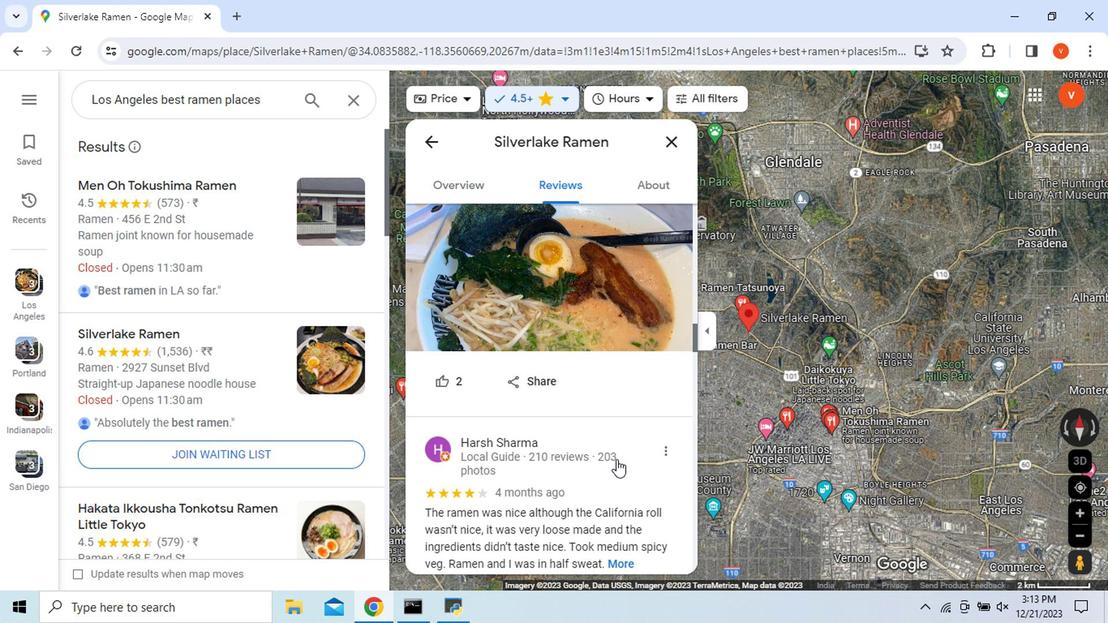 
Action: Mouse scrolled (614, 458) with delta (0, -1)
Screenshot: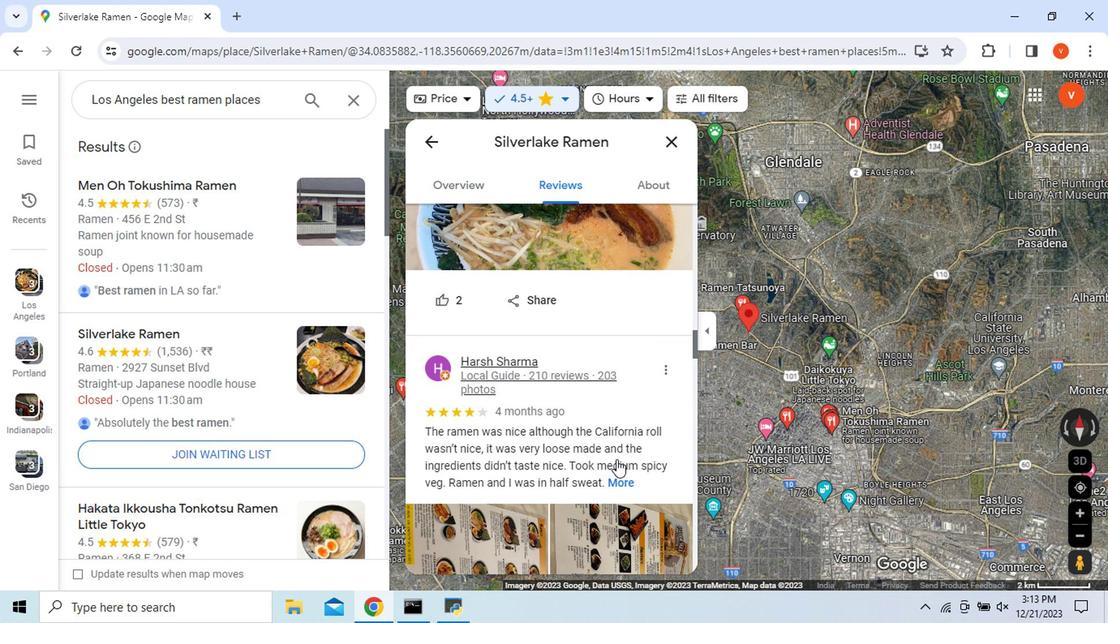
Action: Mouse scrolled (614, 458) with delta (0, -1)
Screenshot: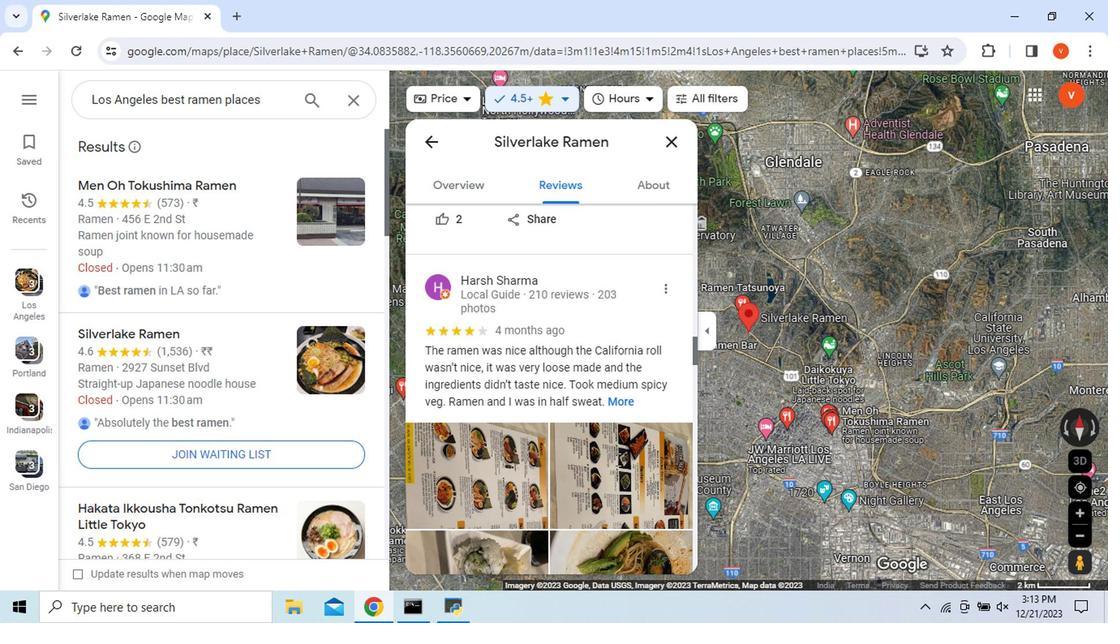 
Action: Mouse scrolled (614, 458) with delta (0, -1)
Screenshot: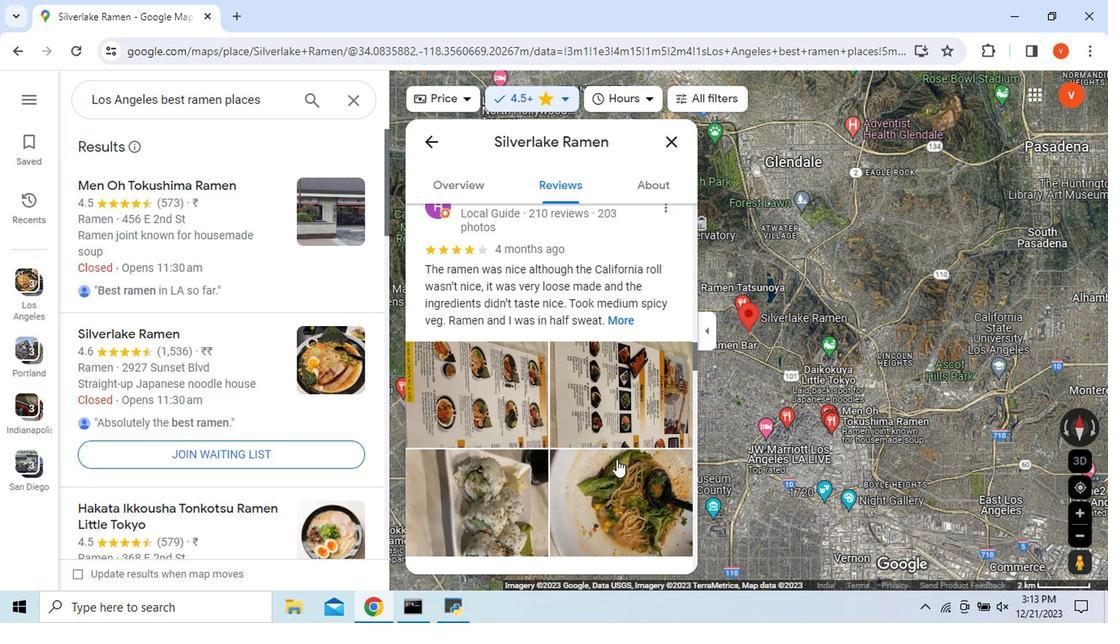 
Action: Mouse scrolled (614, 458) with delta (0, -1)
Screenshot: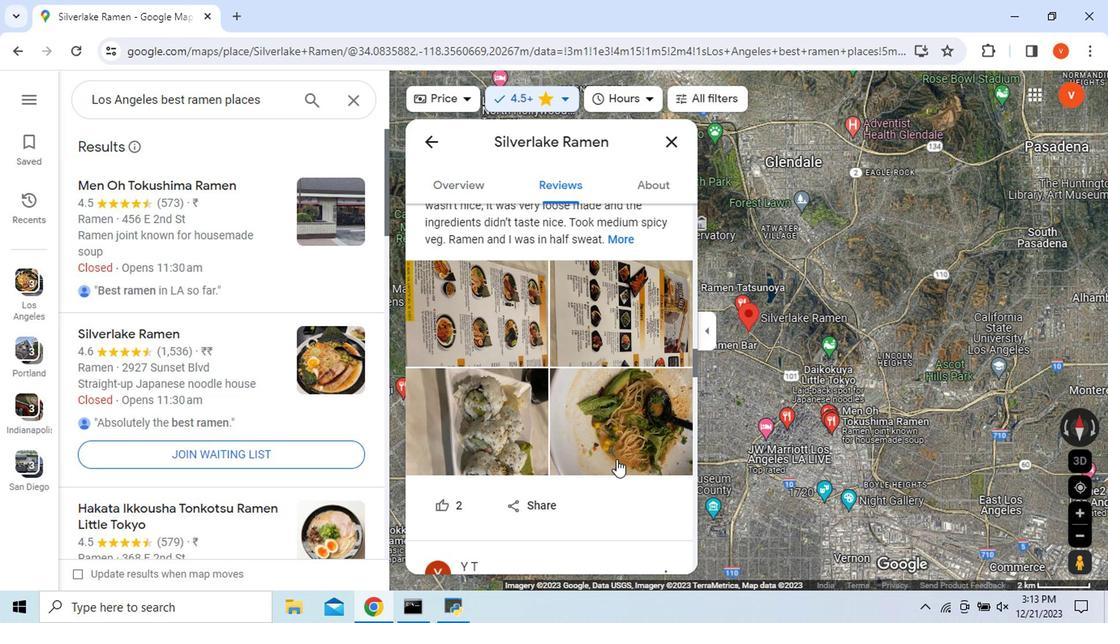 
Action: Mouse scrolled (614, 458) with delta (0, -1)
Screenshot: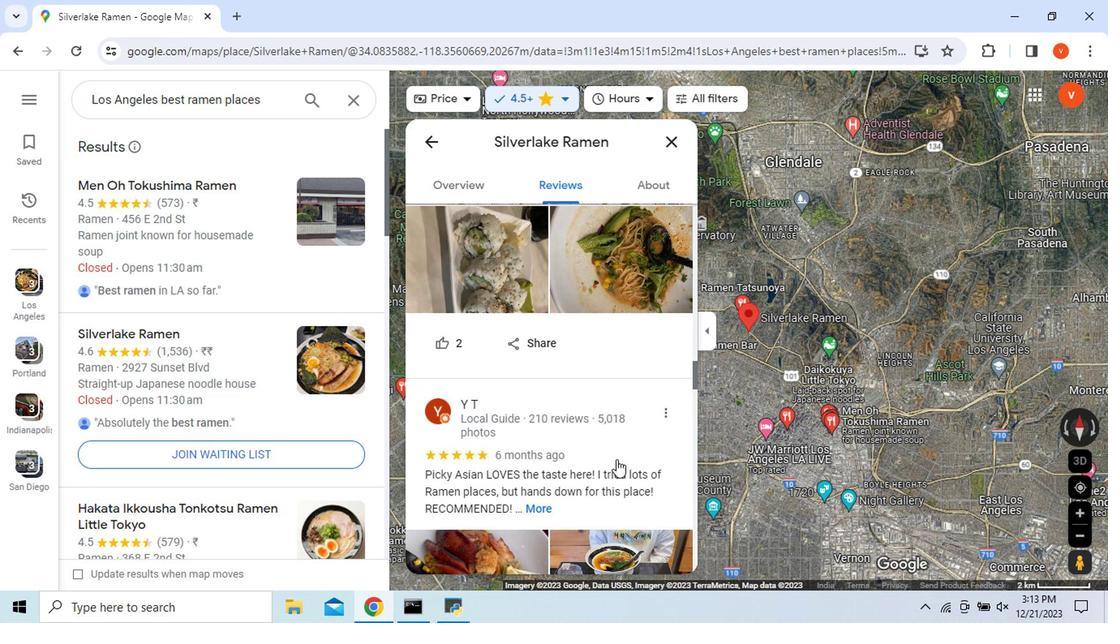 
Action: Mouse scrolled (614, 458) with delta (0, -1)
Screenshot: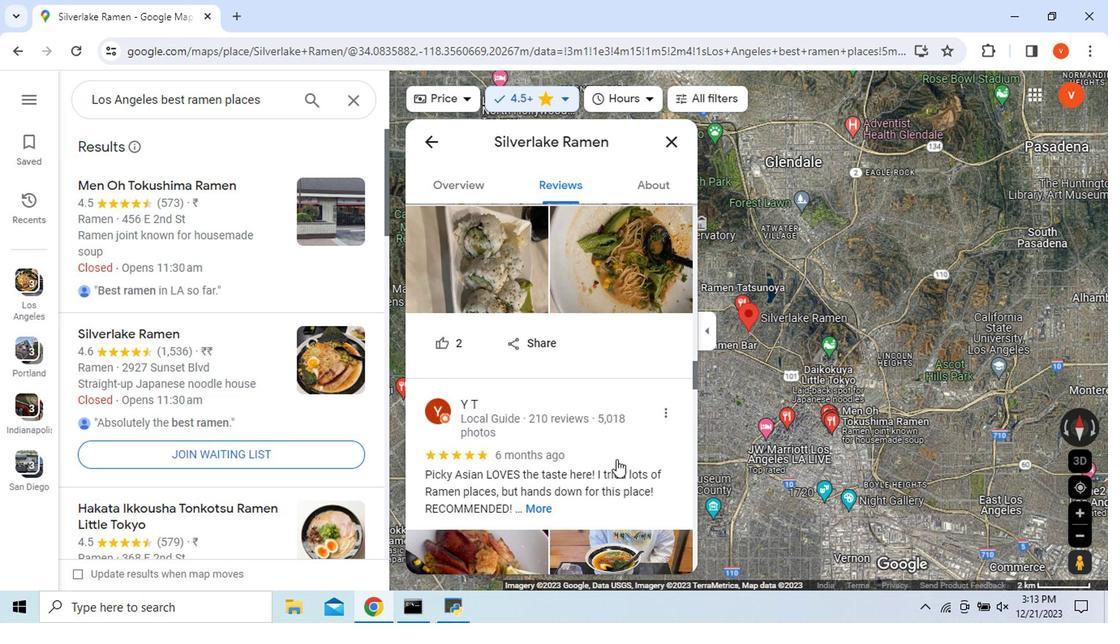 
Action: Mouse scrolled (614, 458) with delta (0, -1)
Screenshot: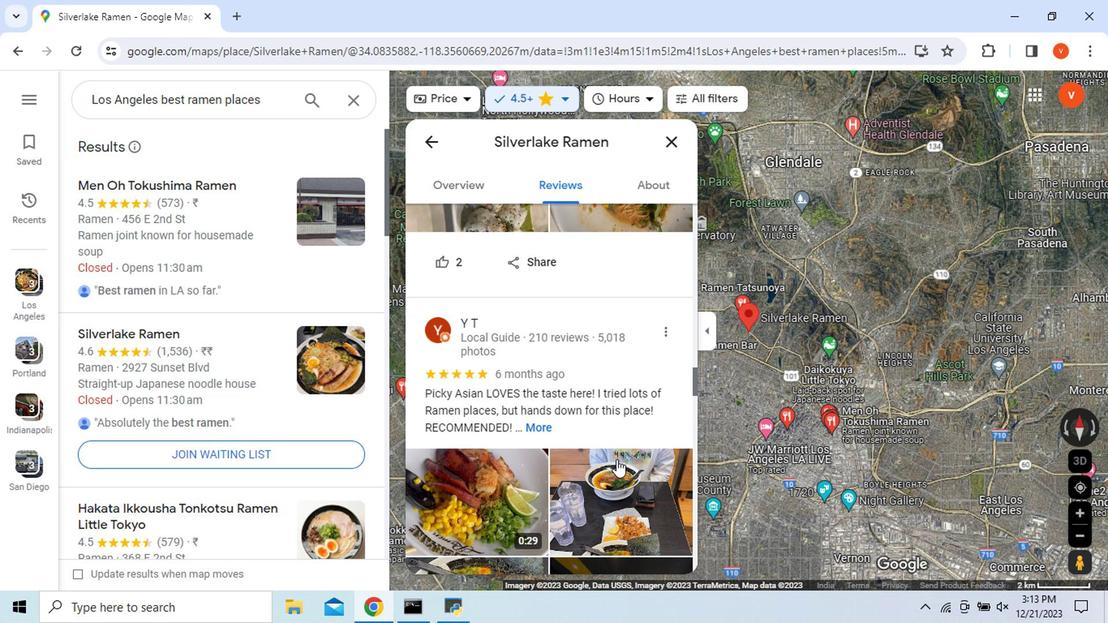 
Action: Mouse scrolled (614, 458) with delta (0, -1)
Screenshot: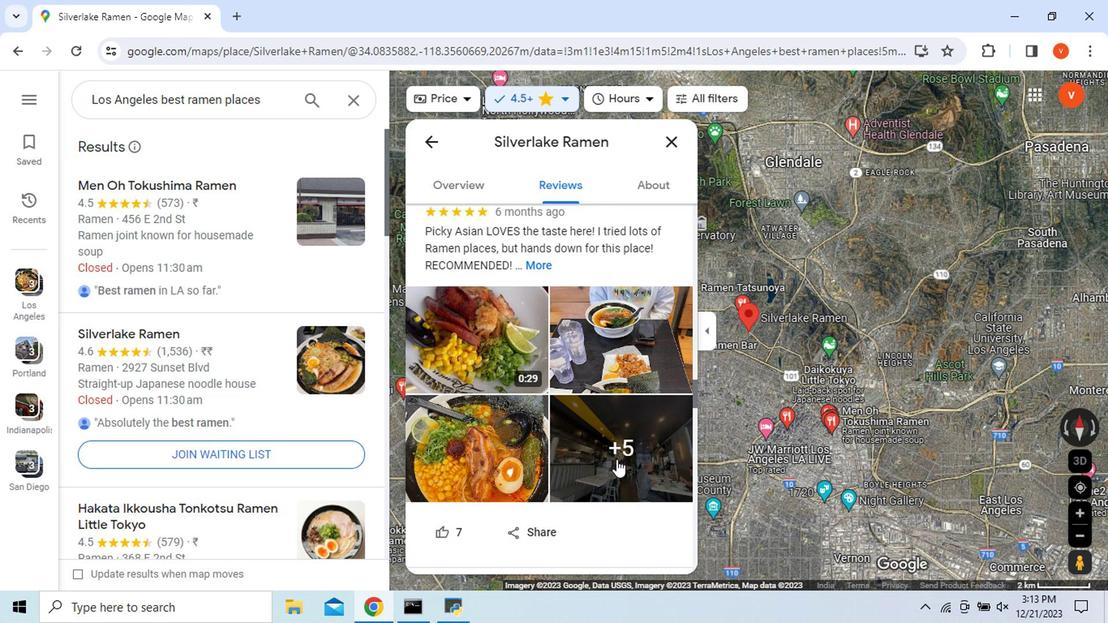 
Action: Mouse scrolled (614, 458) with delta (0, -1)
Screenshot: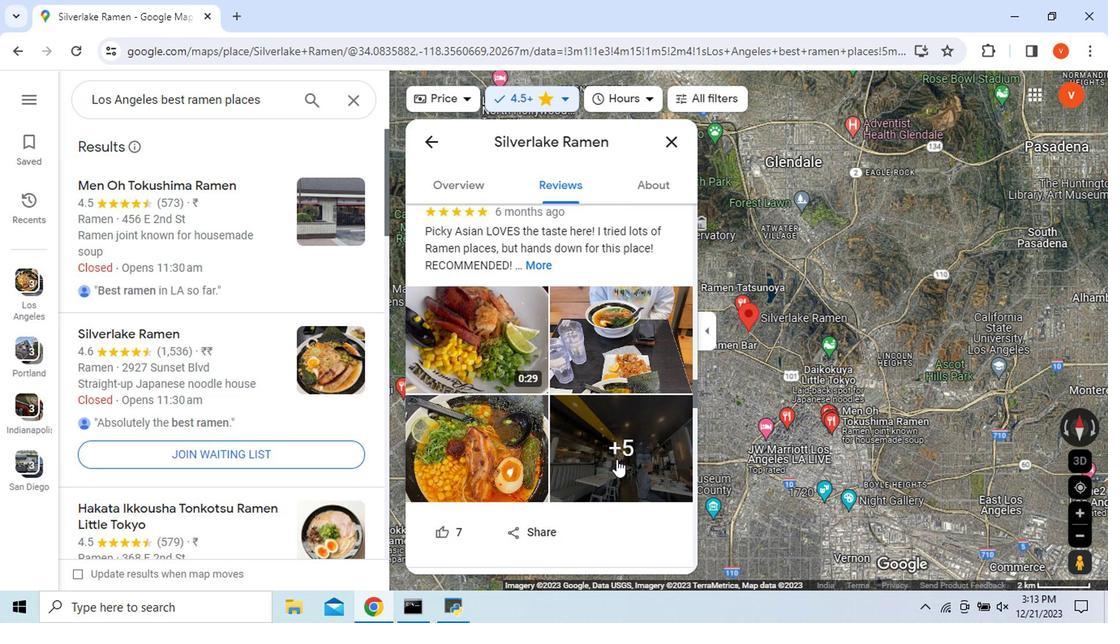 
Action: Mouse scrolled (614, 458) with delta (0, -1)
Screenshot: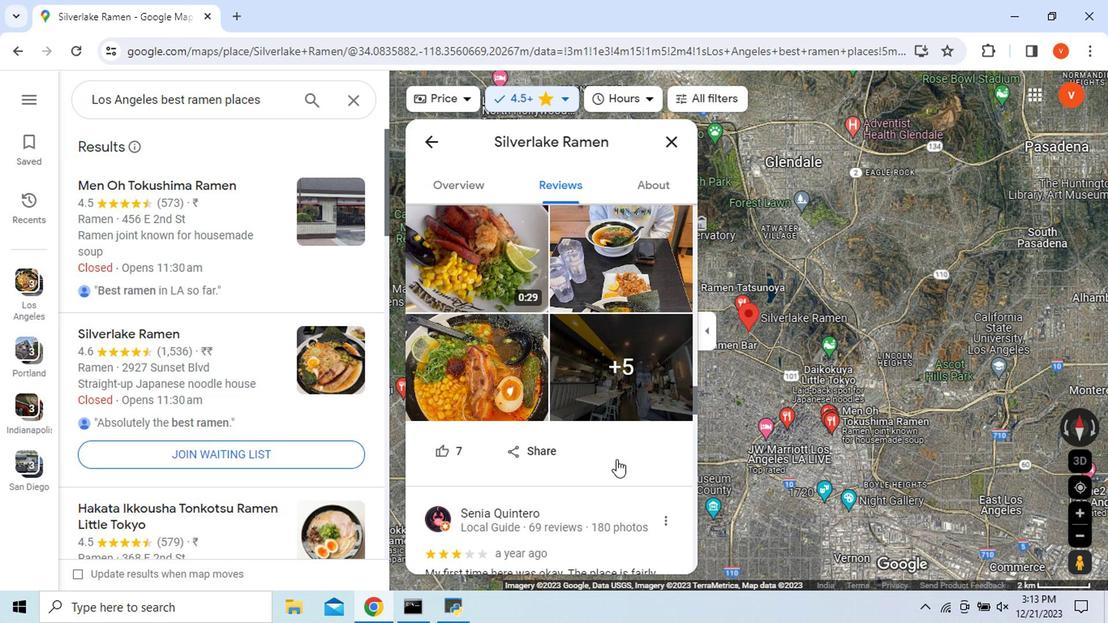 
Action: Mouse moved to (574, 331)
Screenshot: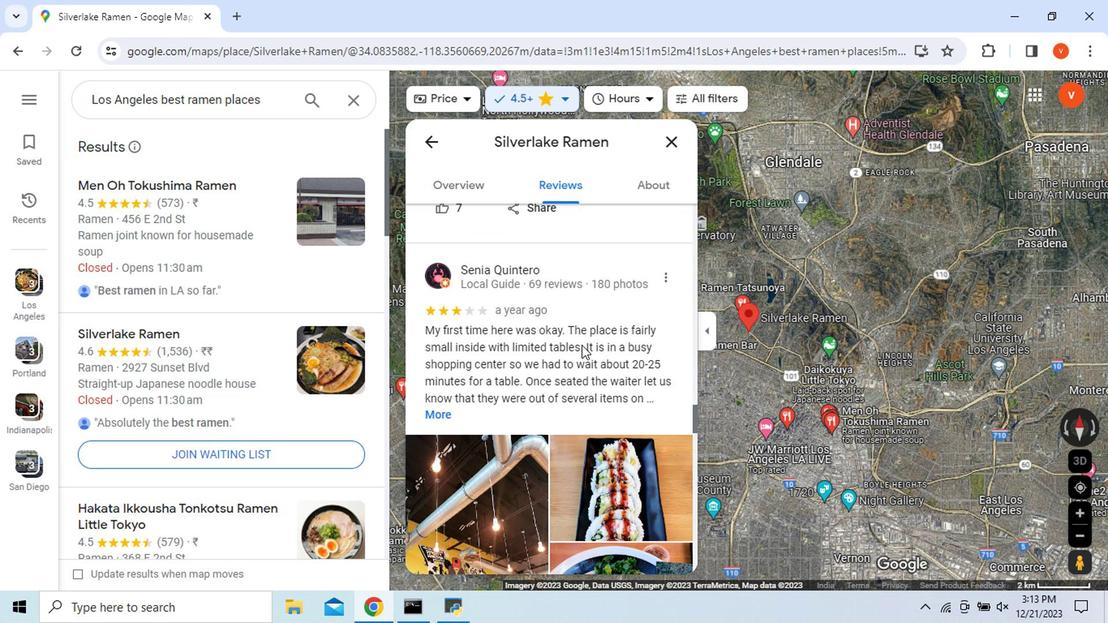 
Action: Mouse scrolled (574, 330) with delta (0, -1)
Screenshot: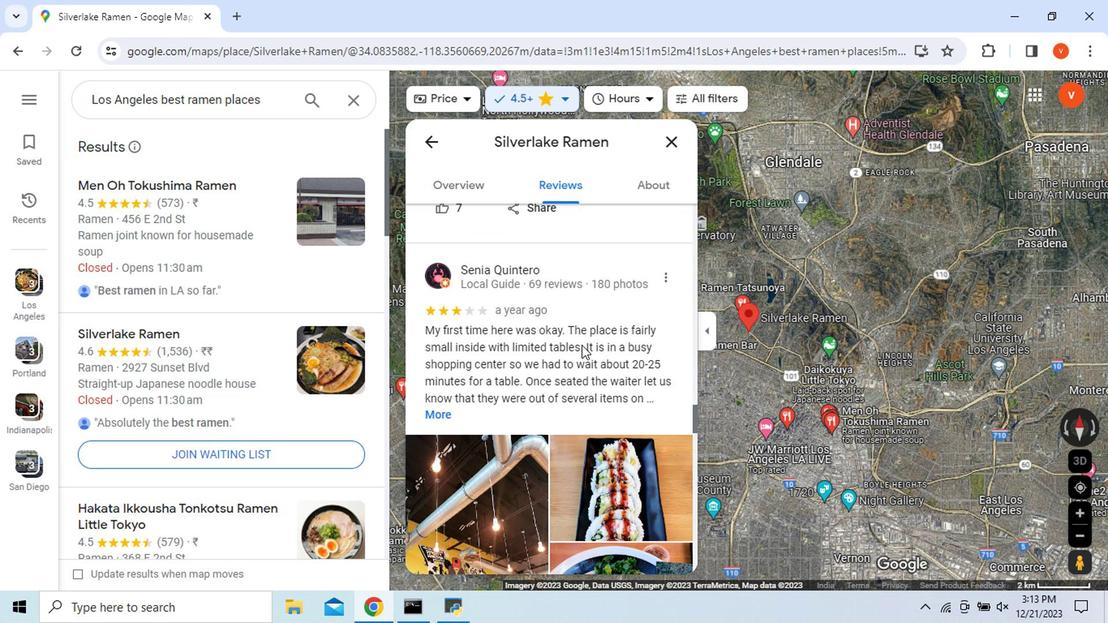 
Action: Mouse moved to (576, 339)
Screenshot: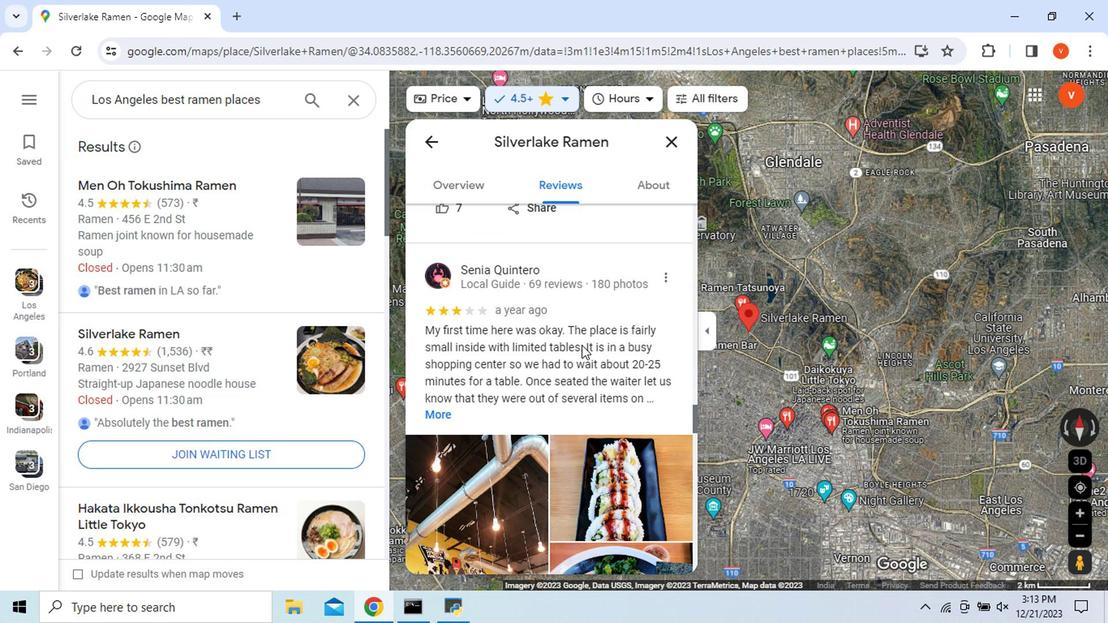 
Action: Mouse scrolled (576, 338) with delta (0, -1)
Screenshot: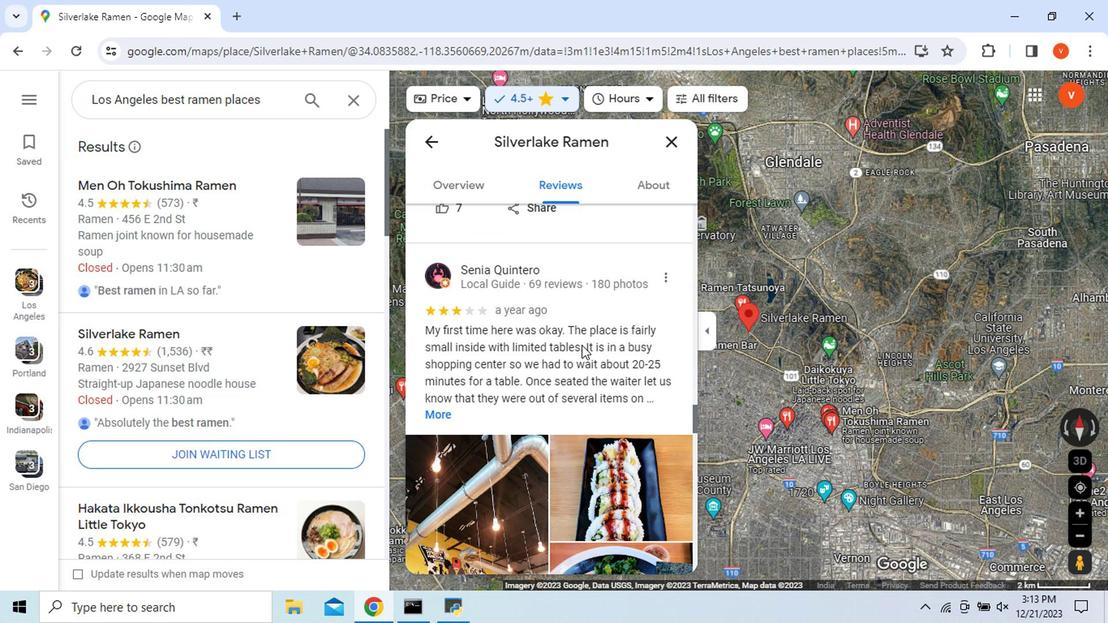 
Action: Mouse moved to (579, 345)
Screenshot: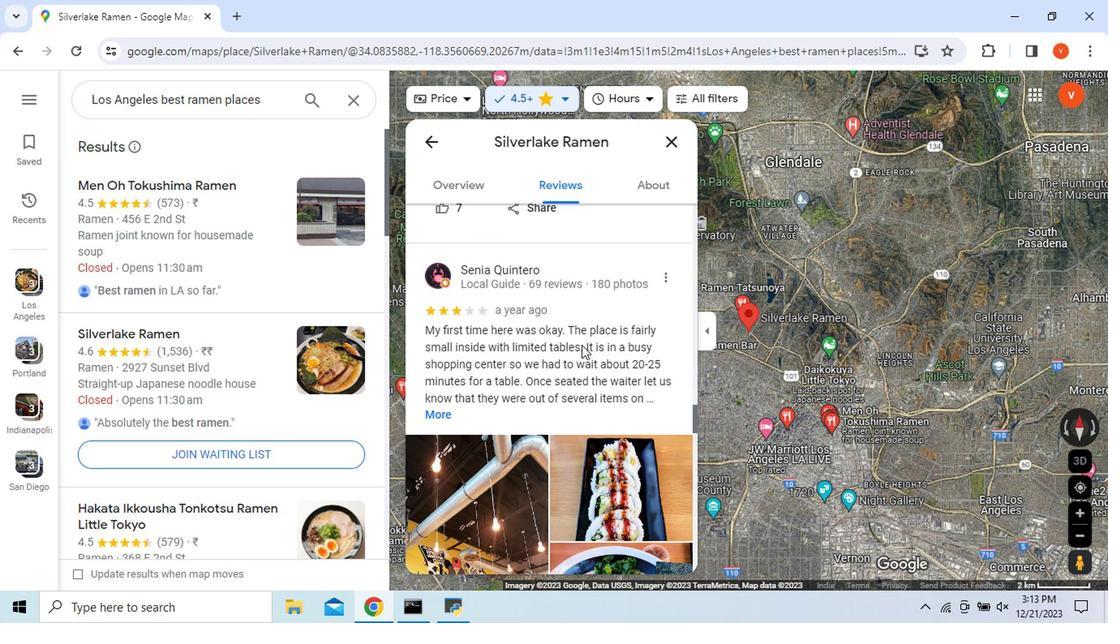 
Action: Mouse scrolled (579, 345) with delta (0, 0)
Screenshot: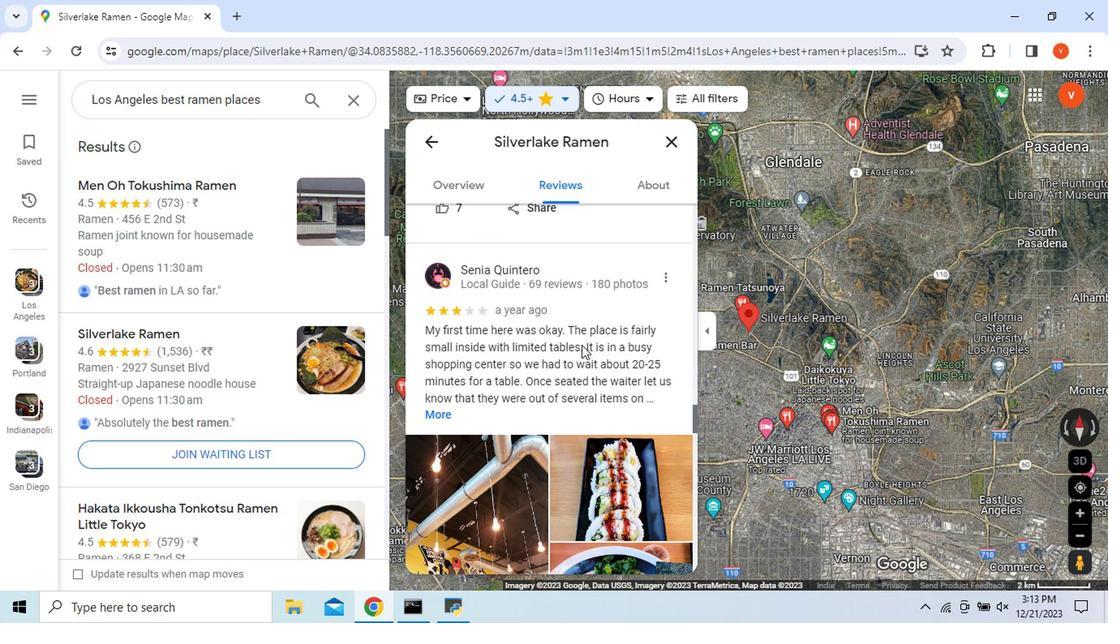 
Action: Mouse scrolled (579, 345) with delta (0, 0)
Screenshot: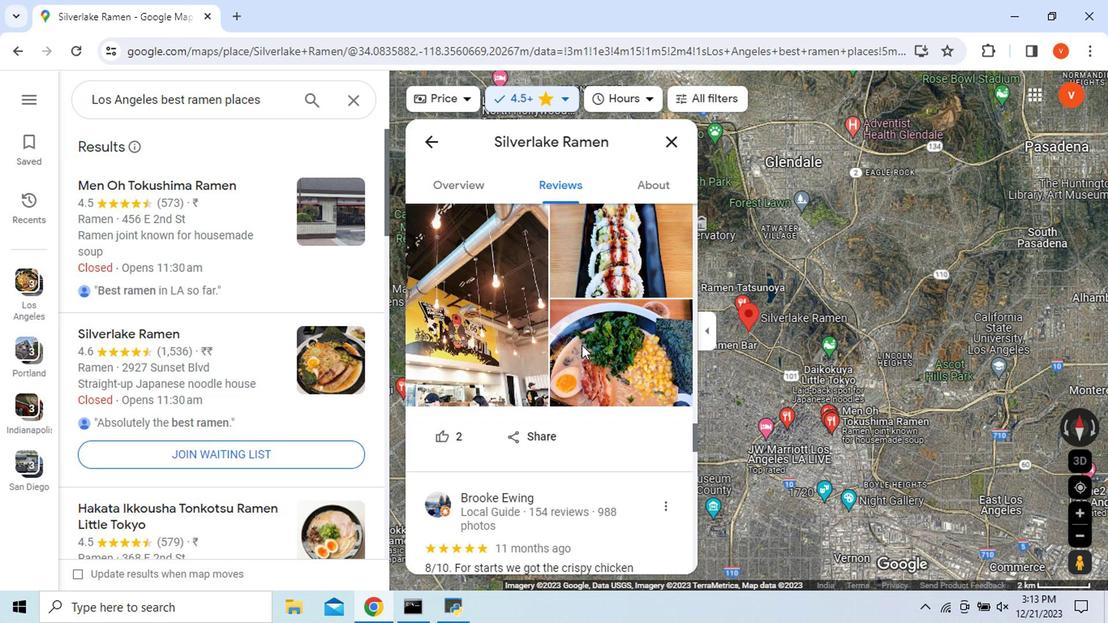 
Action: Mouse scrolled (579, 345) with delta (0, 0)
Screenshot: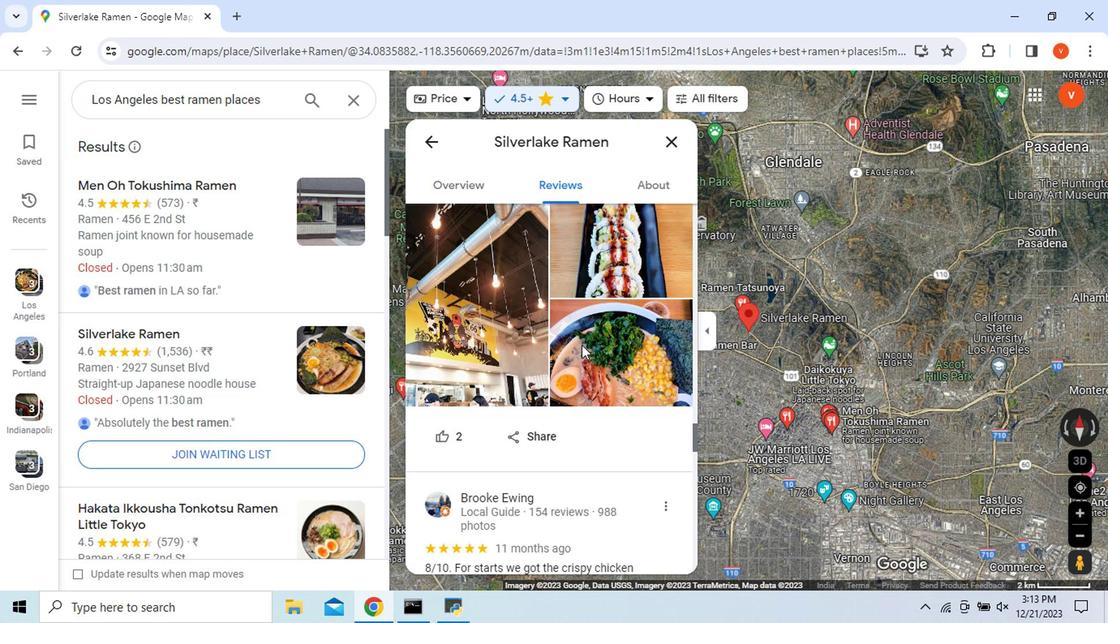 
Action: Mouse scrolled (579, 345) with delta (0, 0)
Screenshot: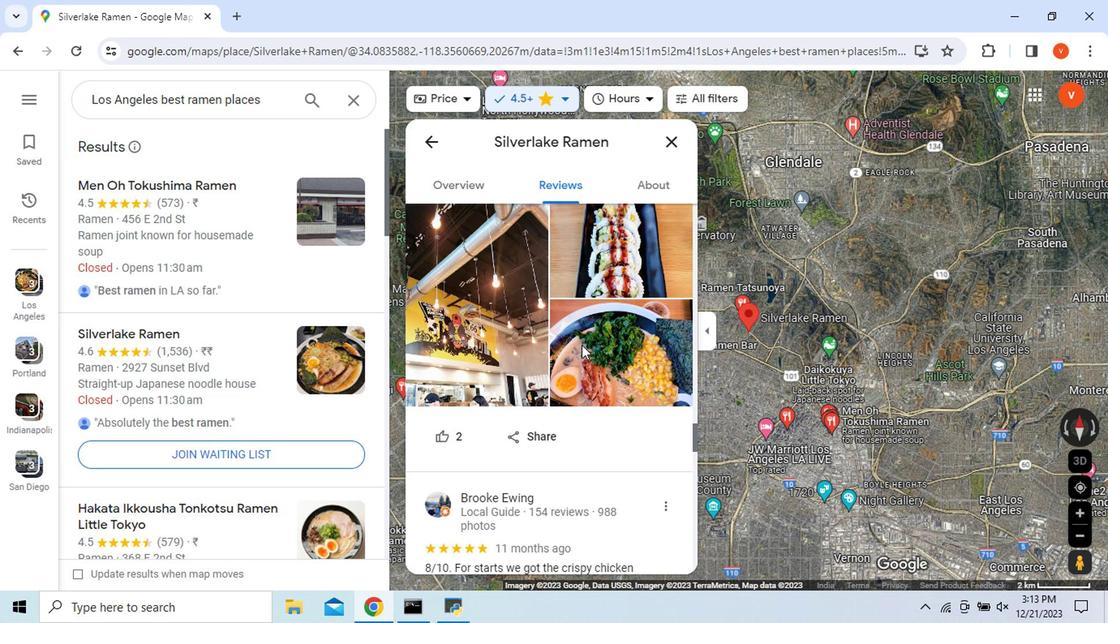
Action: Mouse moved to (428, 147)
Screenshot: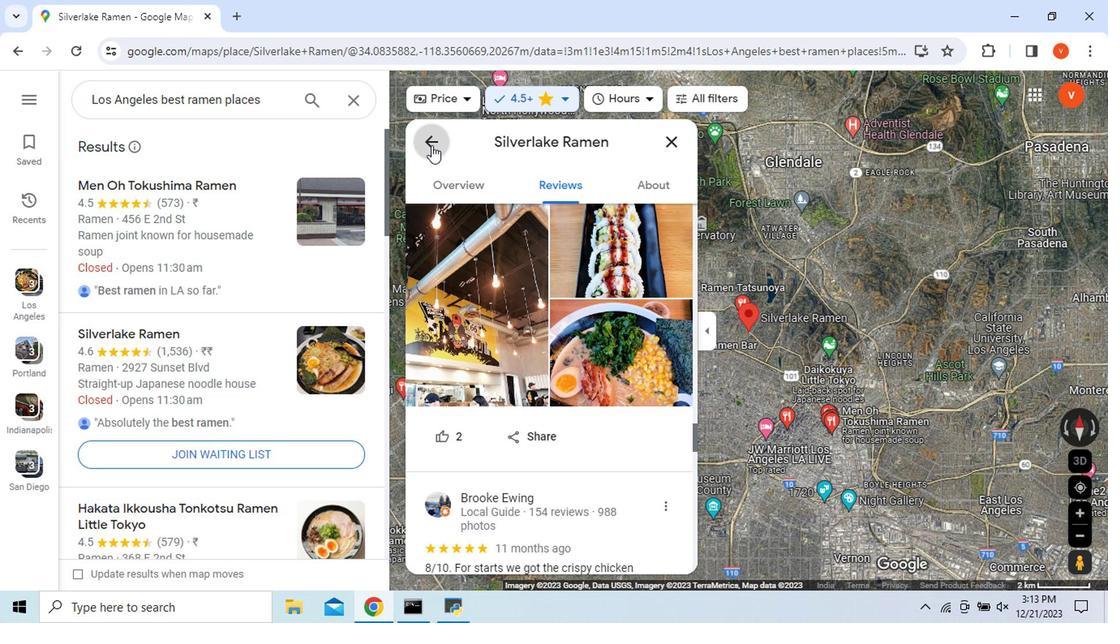
Action: Mouse pressed left at (428, 147)
Screenshot: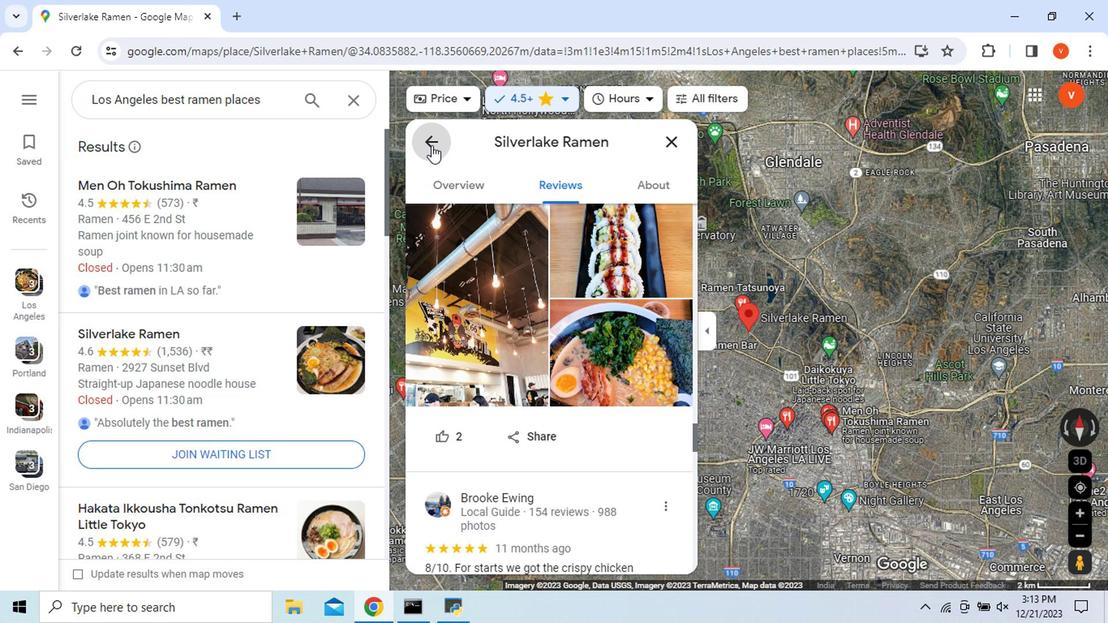 
Action: Mouse moved to (665, 147)
Screenshot: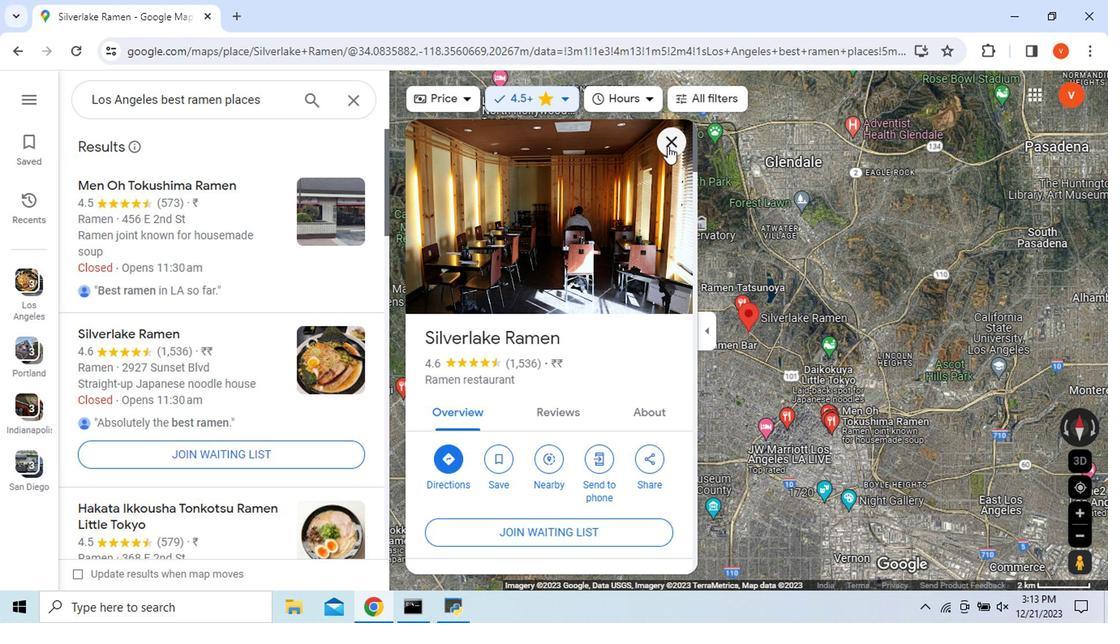 
Action: Mouse pressed left at (665, 147)
Screenshot: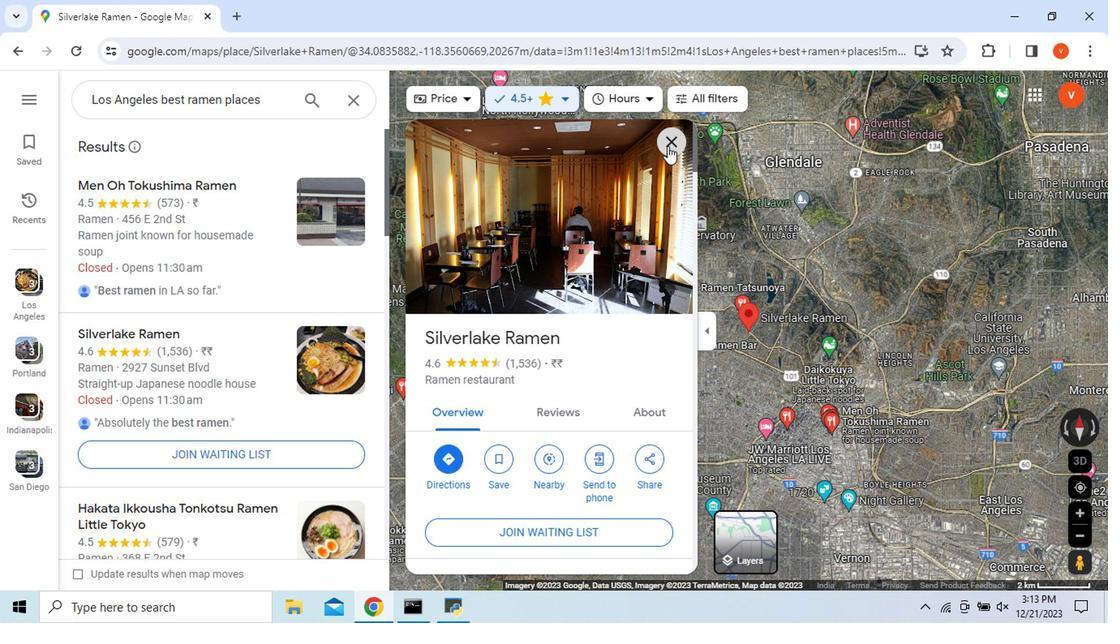 
Action: Mouse moved to (445, 536)
Screenshot: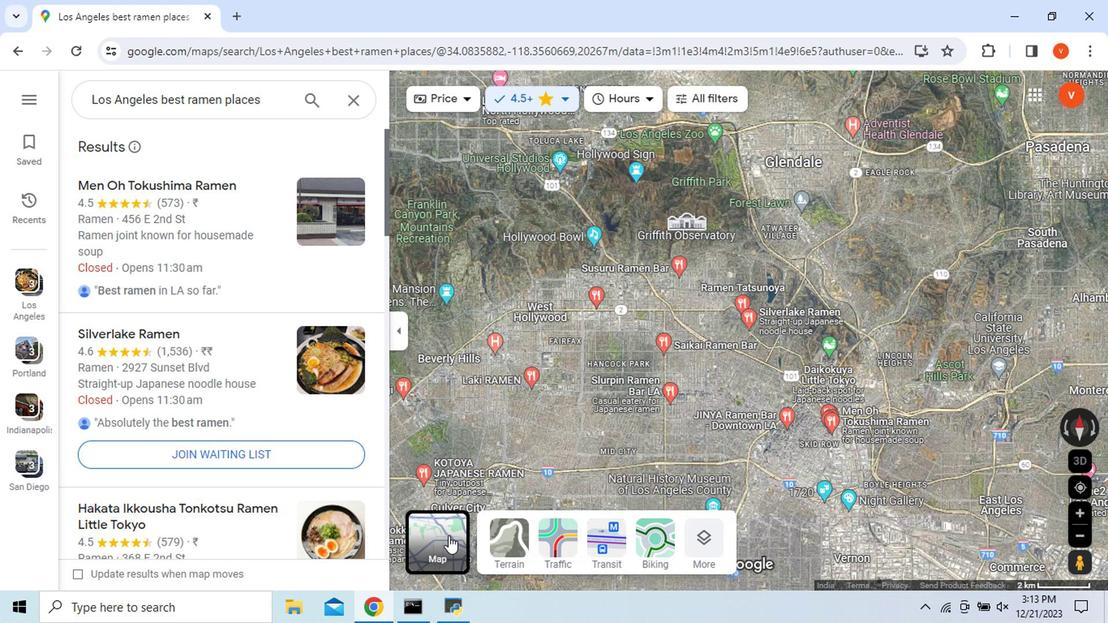 
Action: Mouse pressed left at (445, 536)
Screenshot: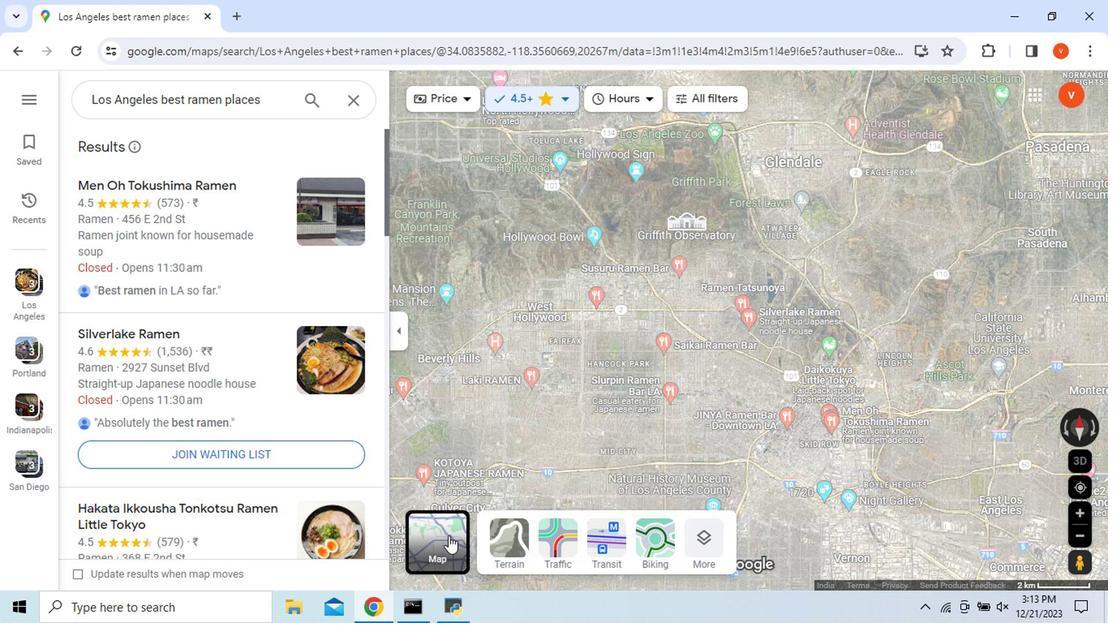 
Action: Mouse moved to (874, 536)
Screenshot: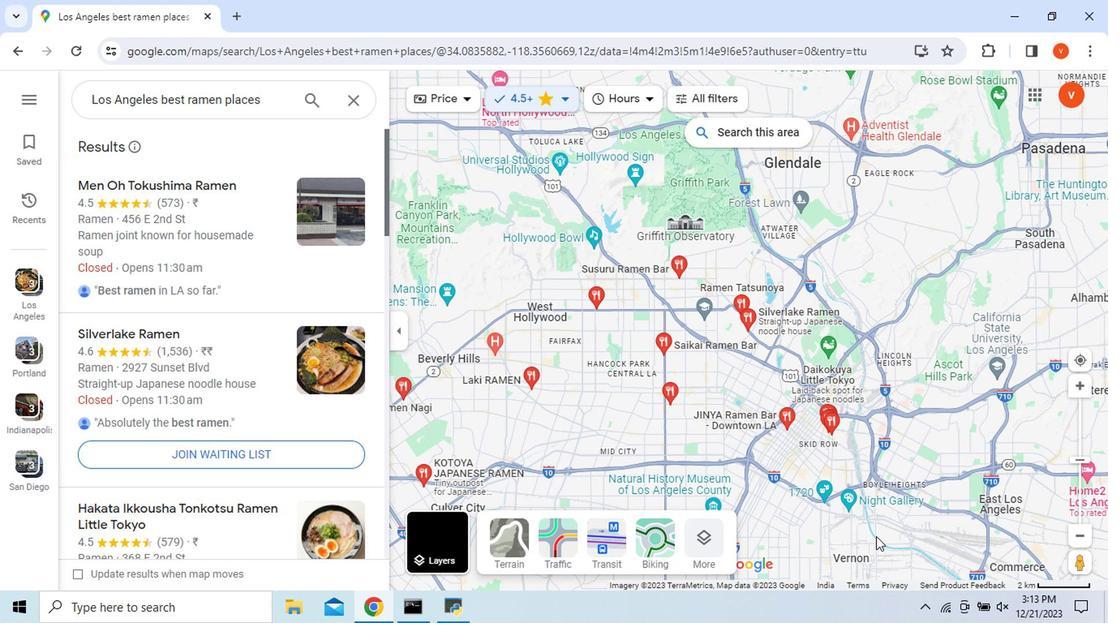 
